 Task: For heading Use Montserrat with violet colour & bold.  font size for heading18,  'Change the font style of data to' oswald and font size to 9,  Change the alignment of both headline & data to Align left In the sheet  auditingMonthlySales_Analysis
Action: Mouse moved to (265, 322)
Screenshot: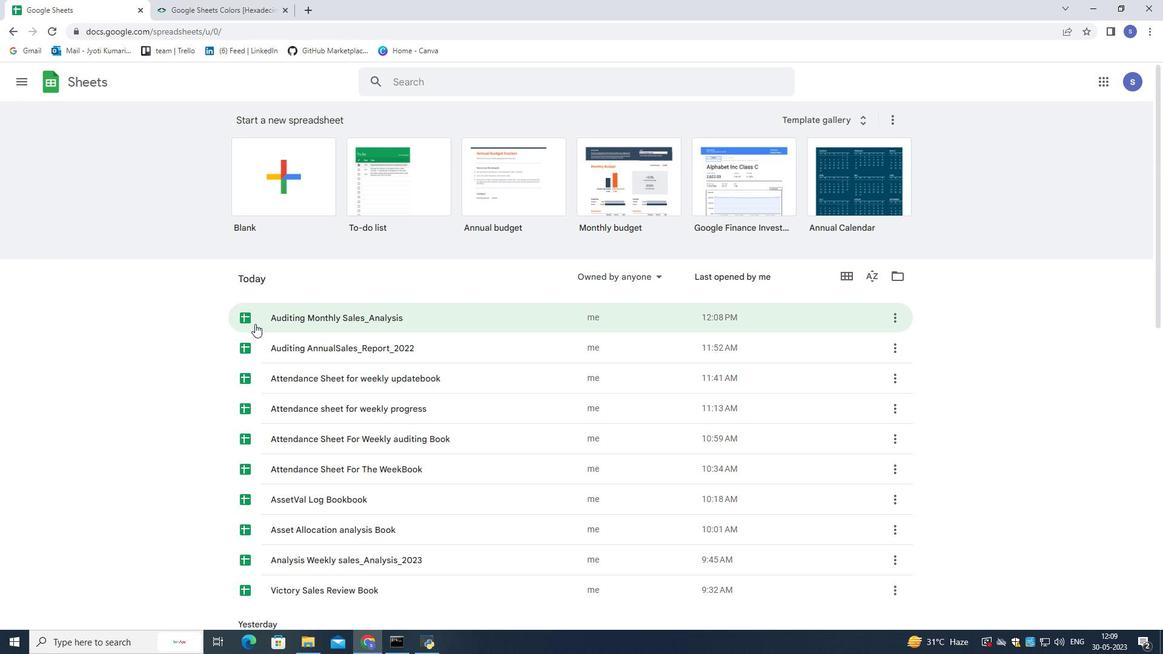
Action: Mouse pressed left at (265, 322)
Screenshot: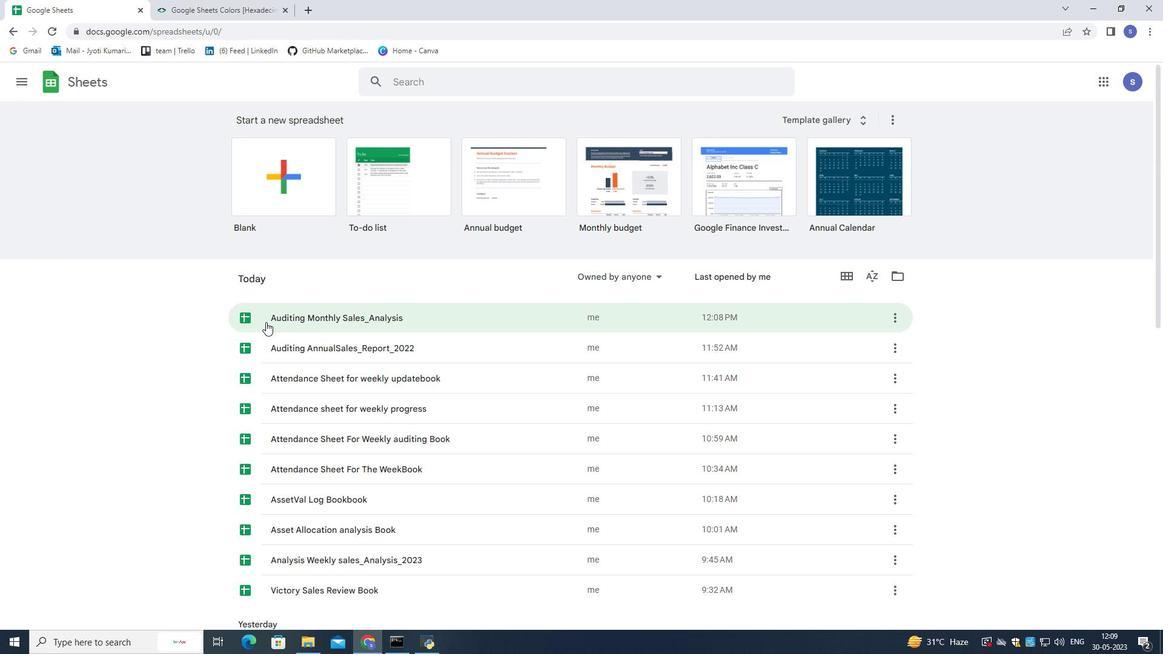 
Action: Mouse moved to (212, 169)
Screenshot: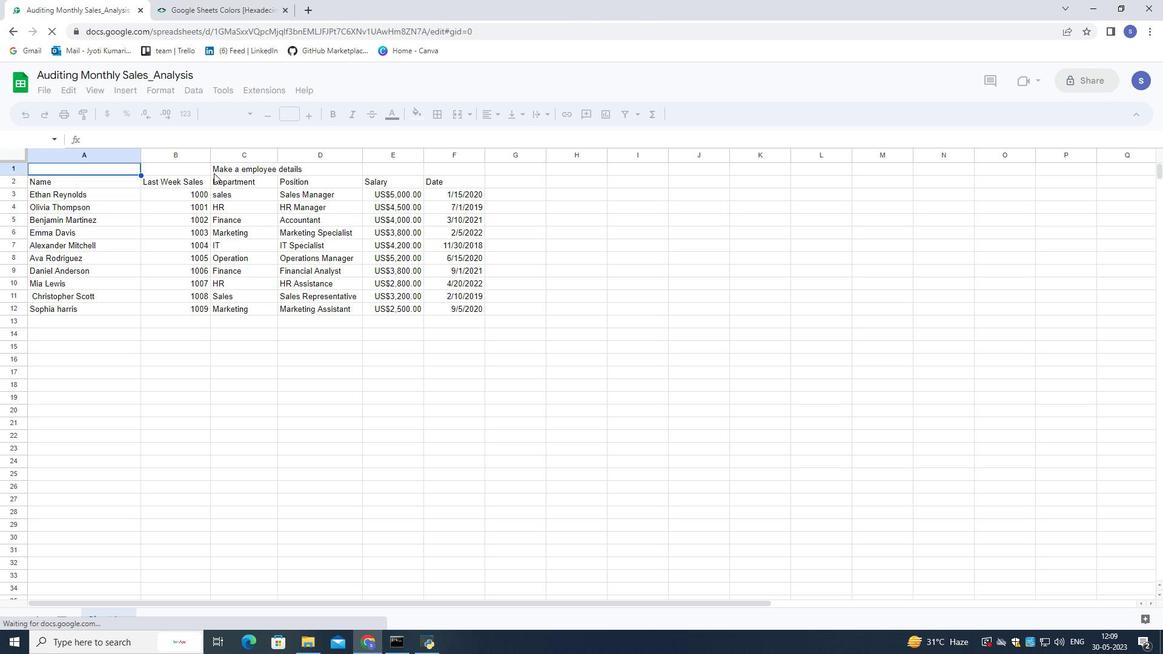 
Action: Mouse pressed left at (212, 169)
Screenshot: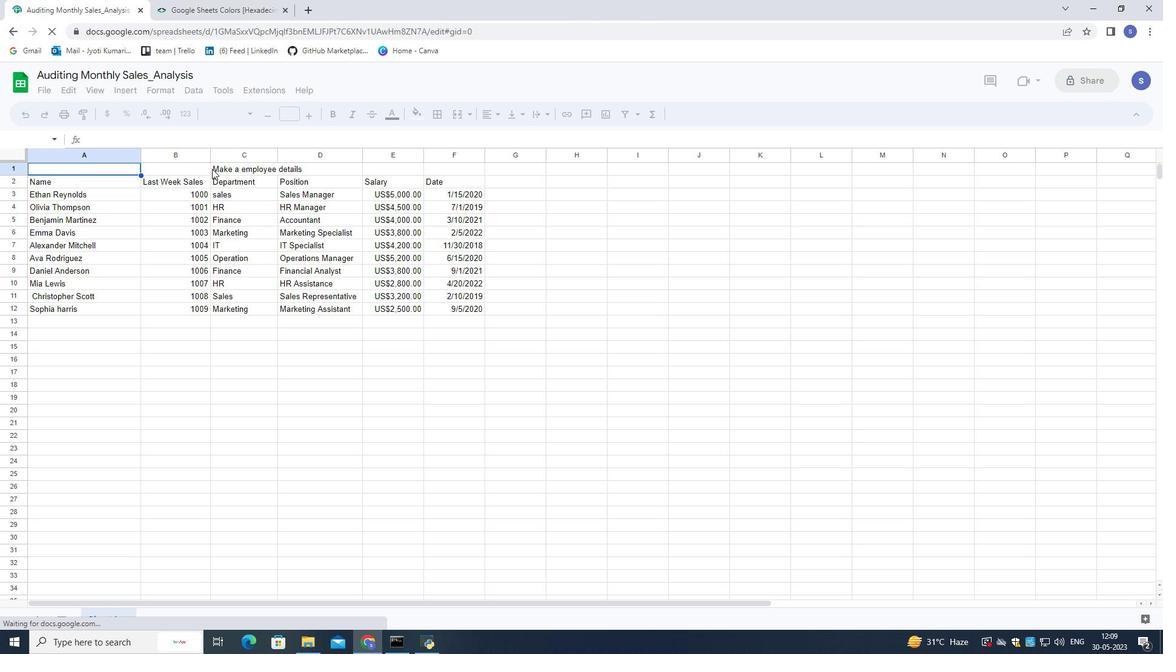 
Action: Mouse moved to (301, 235)
Screenshot: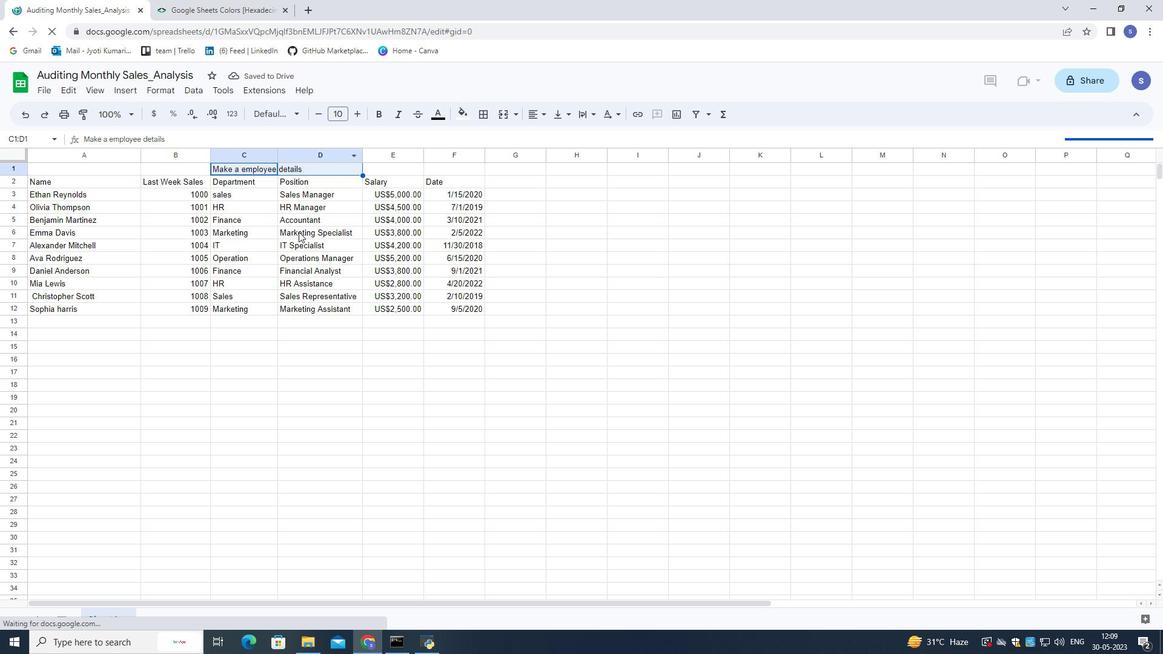 
Action: Mouse pressed left at (301, 235)
Screenshot: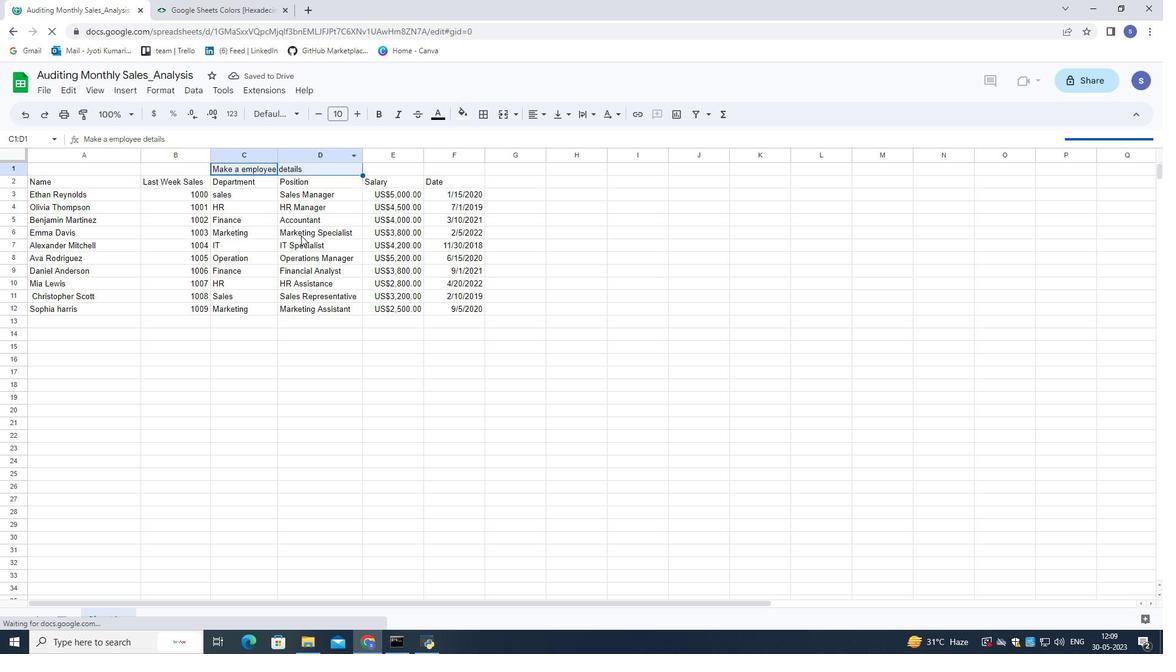 
Action: Mouse moved to (213, 169)
Screenshot: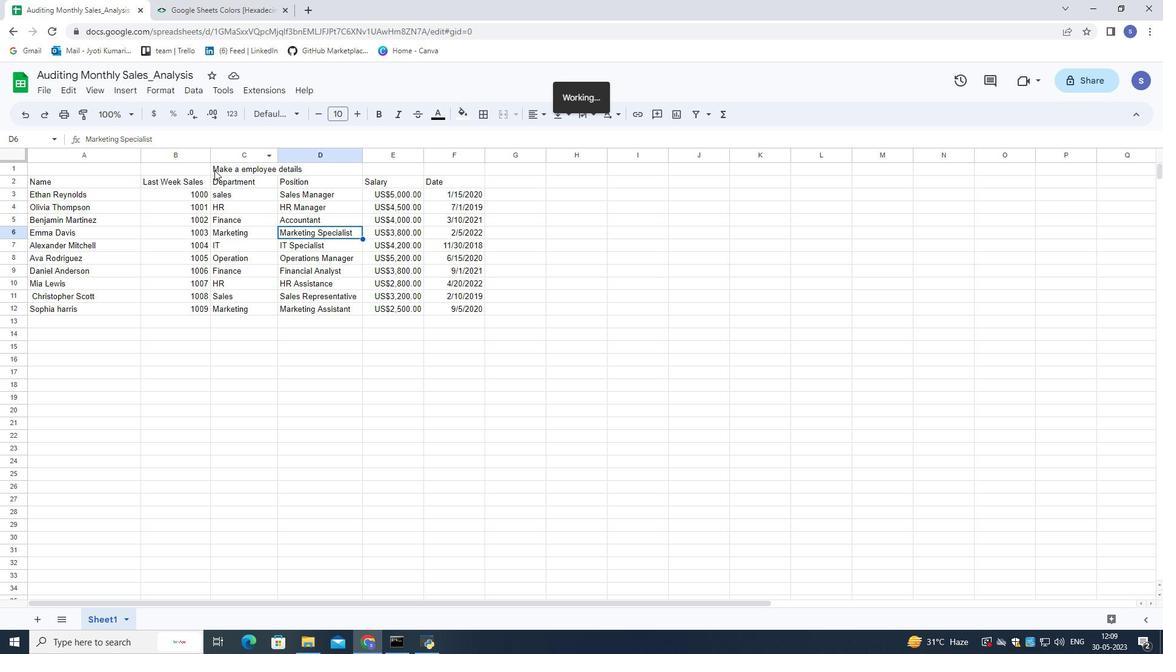 
Action: Mouse pressed left at (213, 169)
Screenshot: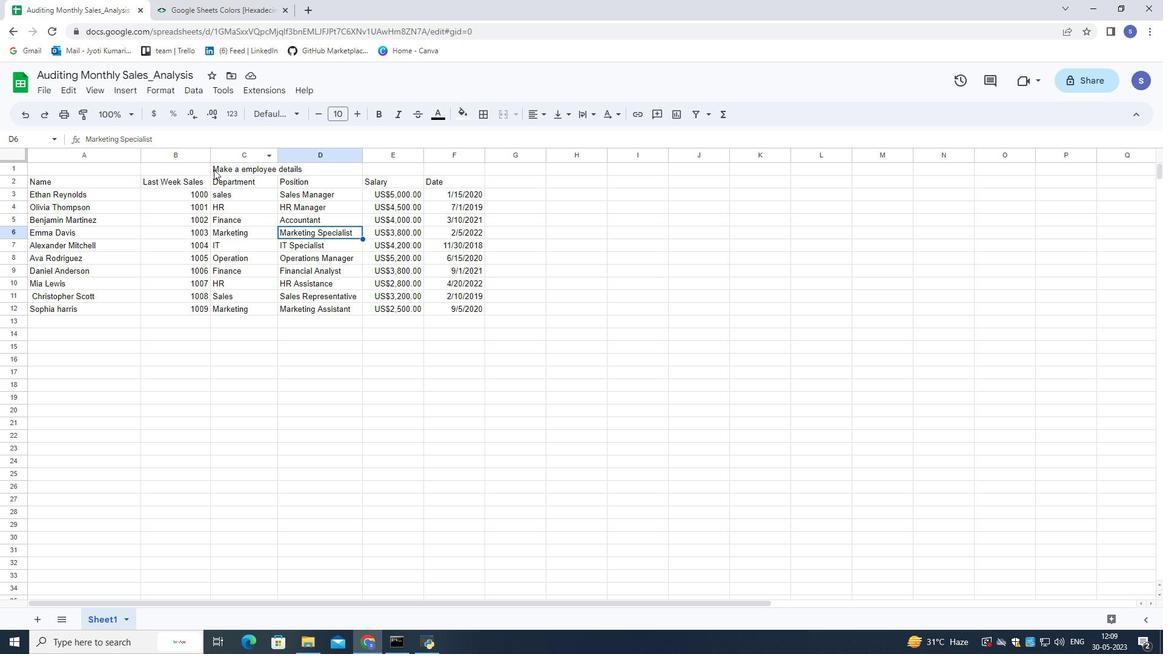 
Action: Mouse moved to (298, 225)
Screenshot: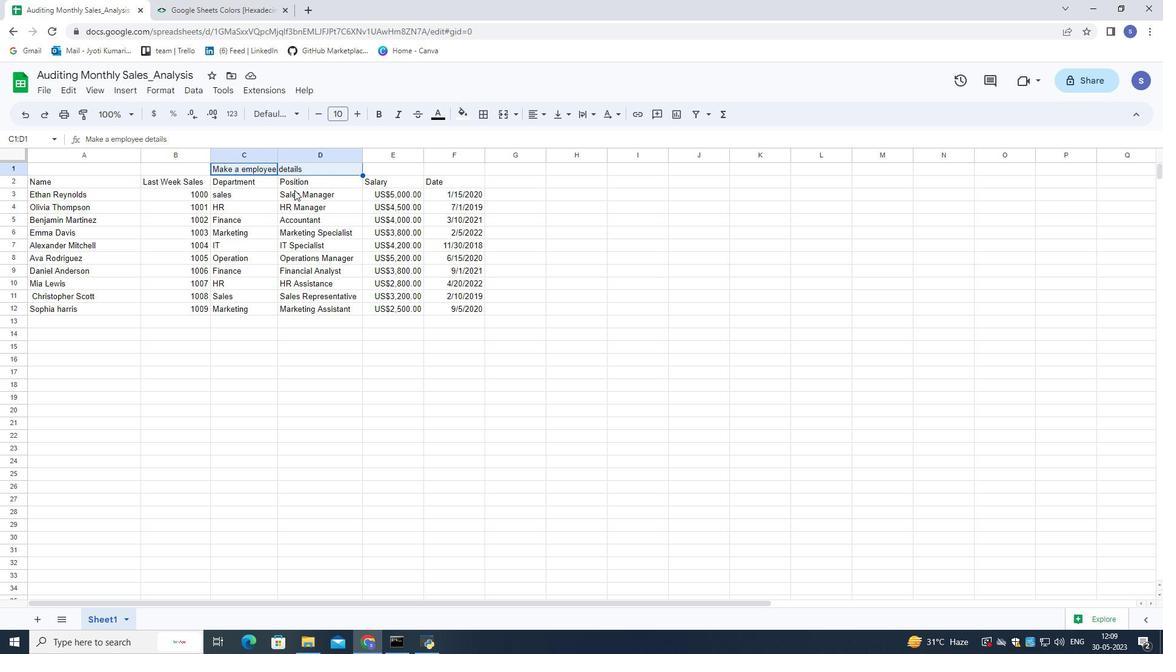 
Action: Mouse pressed left at (298, 225)
Screenshot: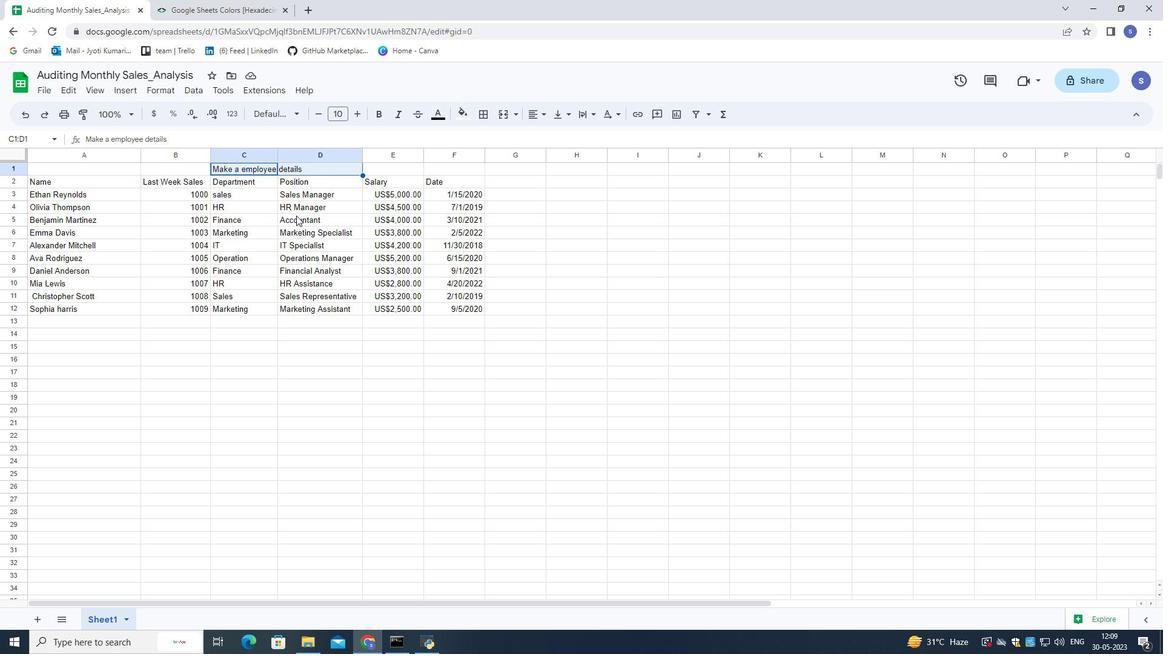 
Action: Mouse moved to (214, 164)
Screenshot: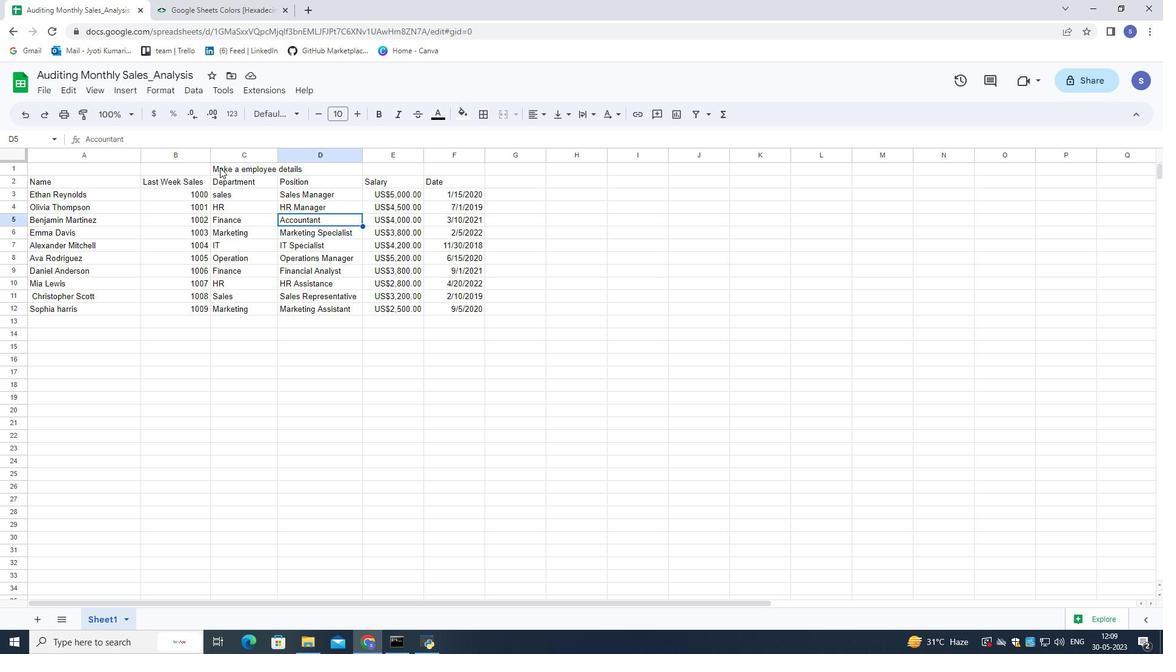 
Action: Mouse pressed left at (214, 164)
Screenshot: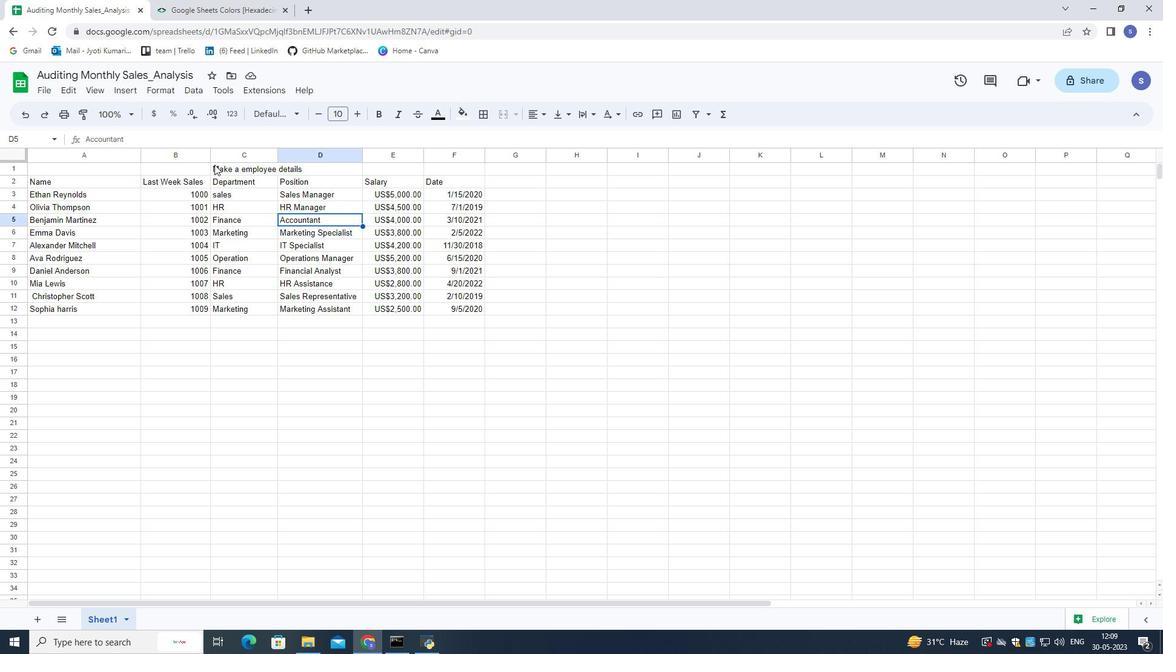 
Action: Mouse pressed left at (214, 164)
Screenshot: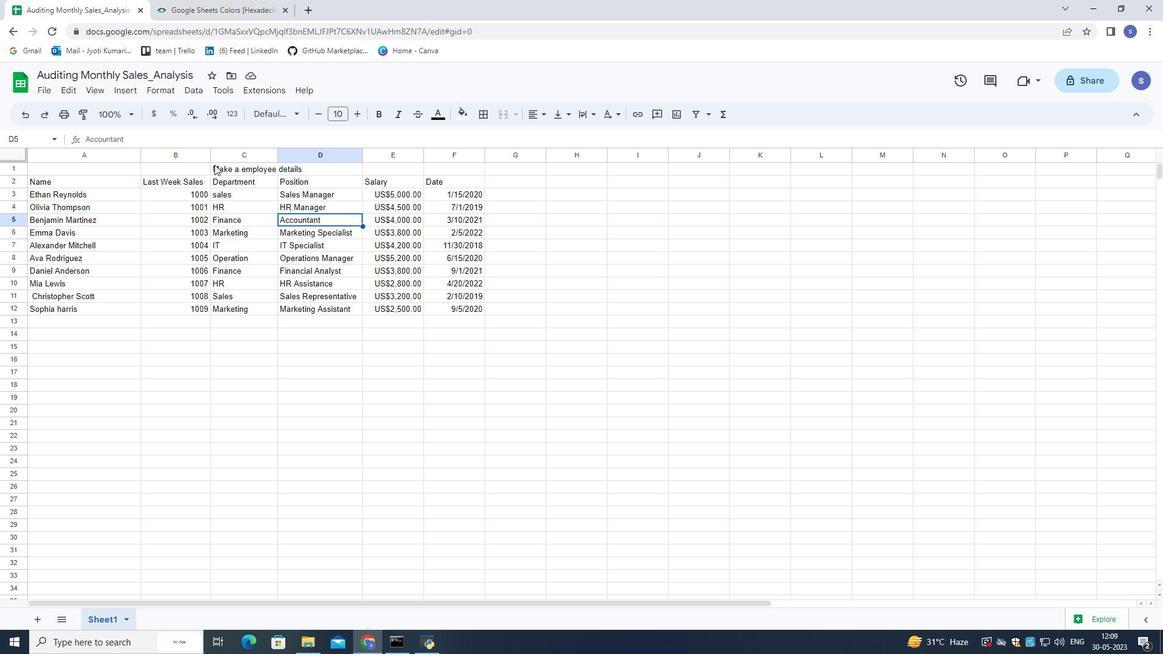 
Action: Mouse moved to (292, 119)
Screenshot: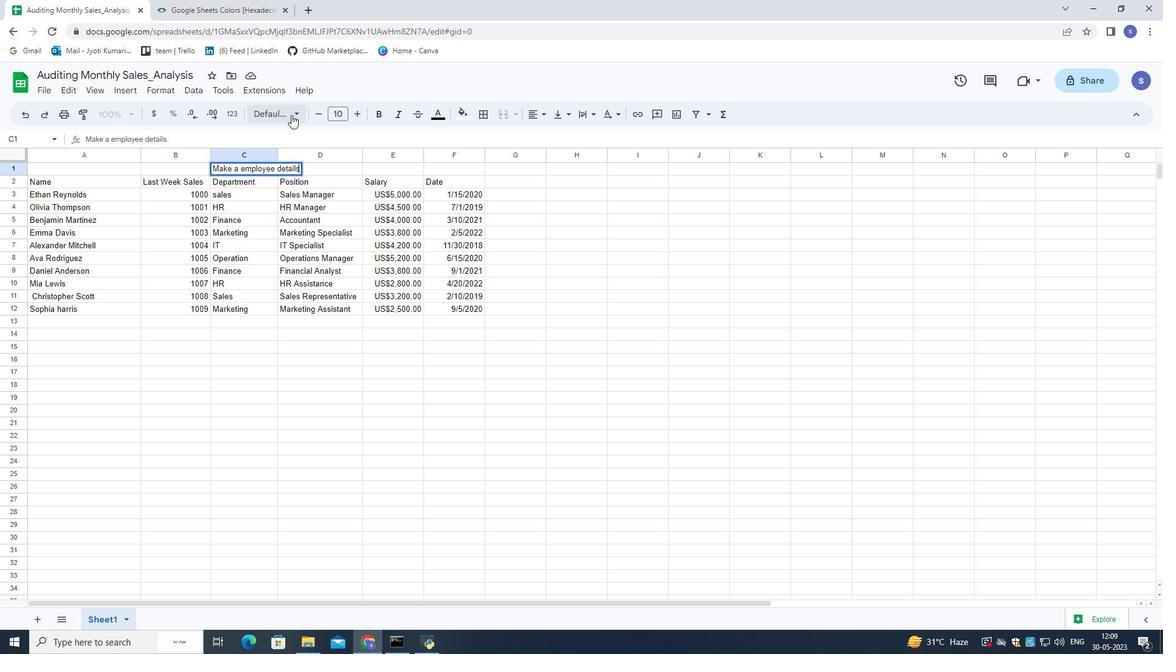 
Action: Mouse pressed left at (292, 119)
Screenshot: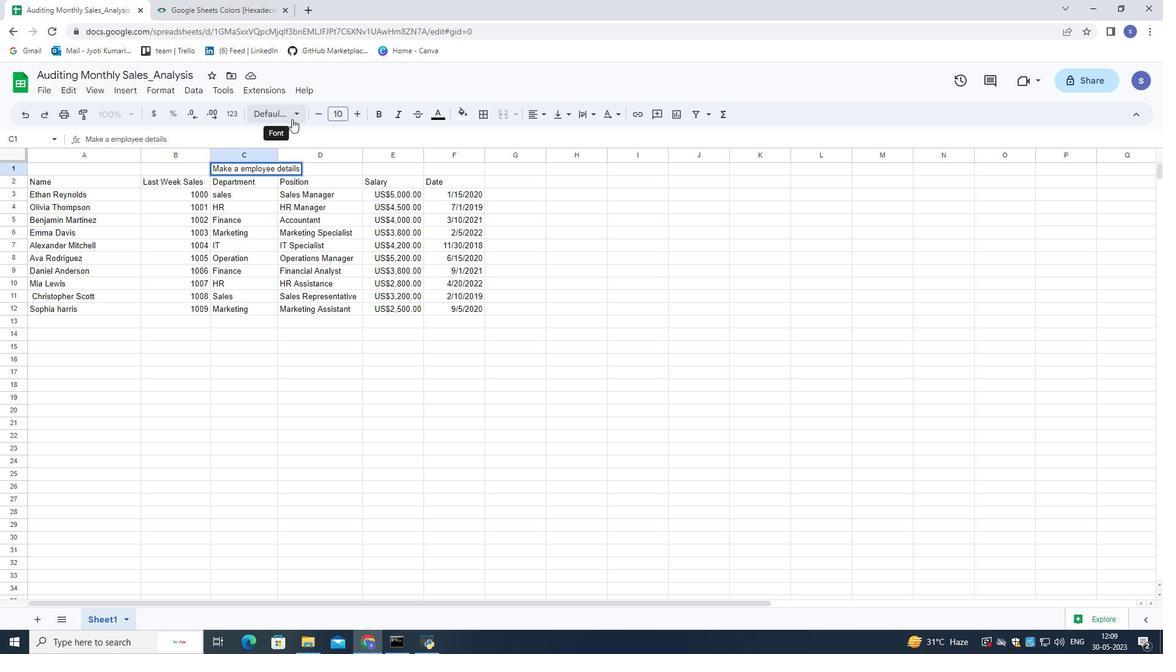 
Action: Mouse moved to (293, 137)
Screenshot: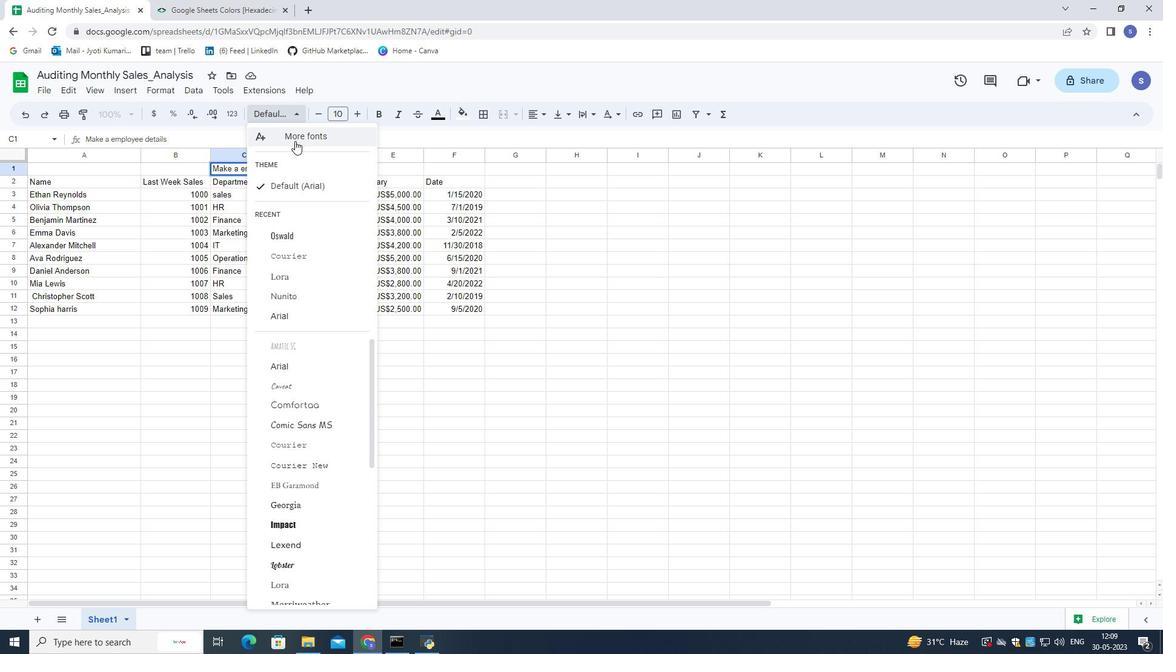 
Action: Mouse pressed left at (293, 137)
Screenshot: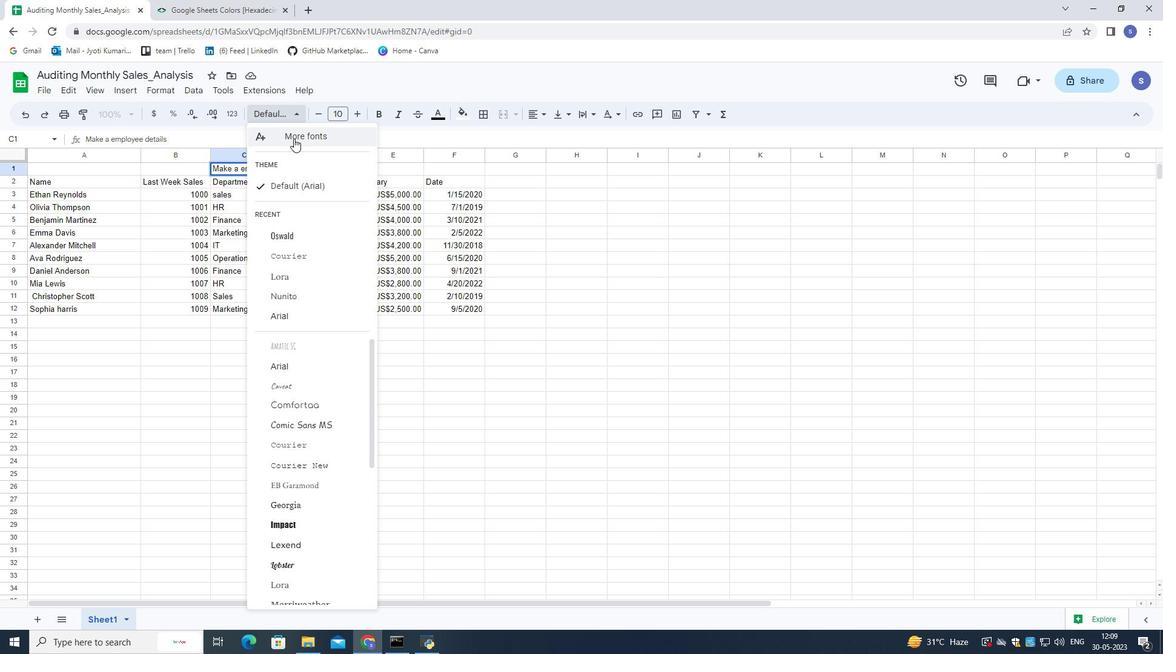 
Action: Mouse moved to (356, 205)
Screenshot: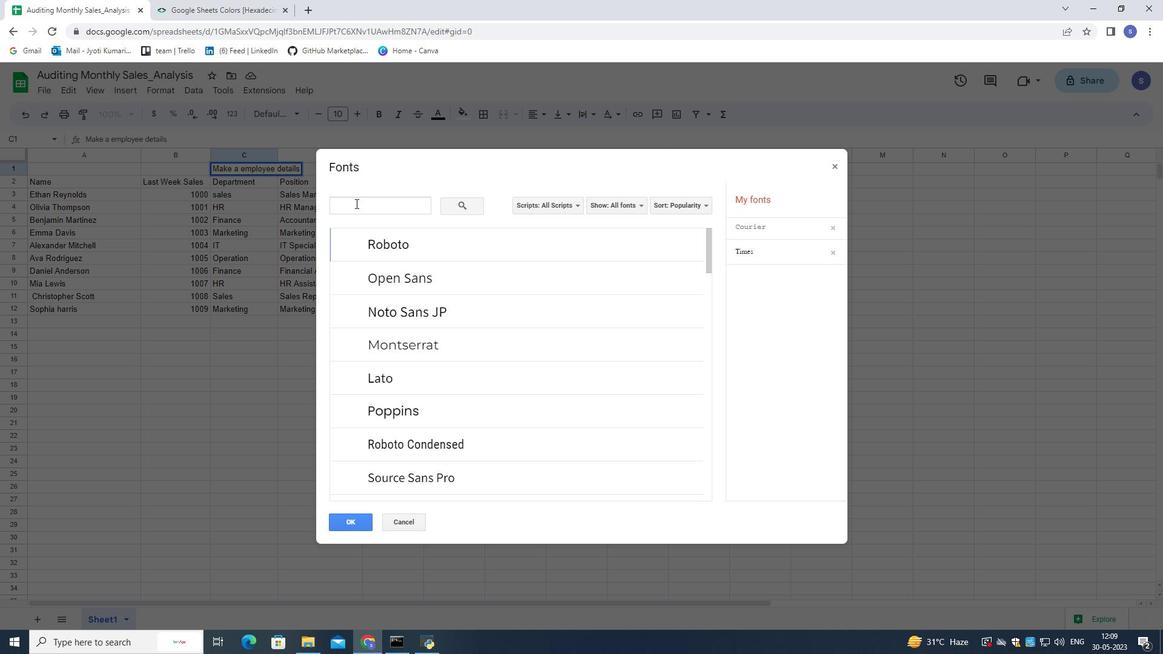 
Action: Mouse pressed left at (356, 205)
Screenshot: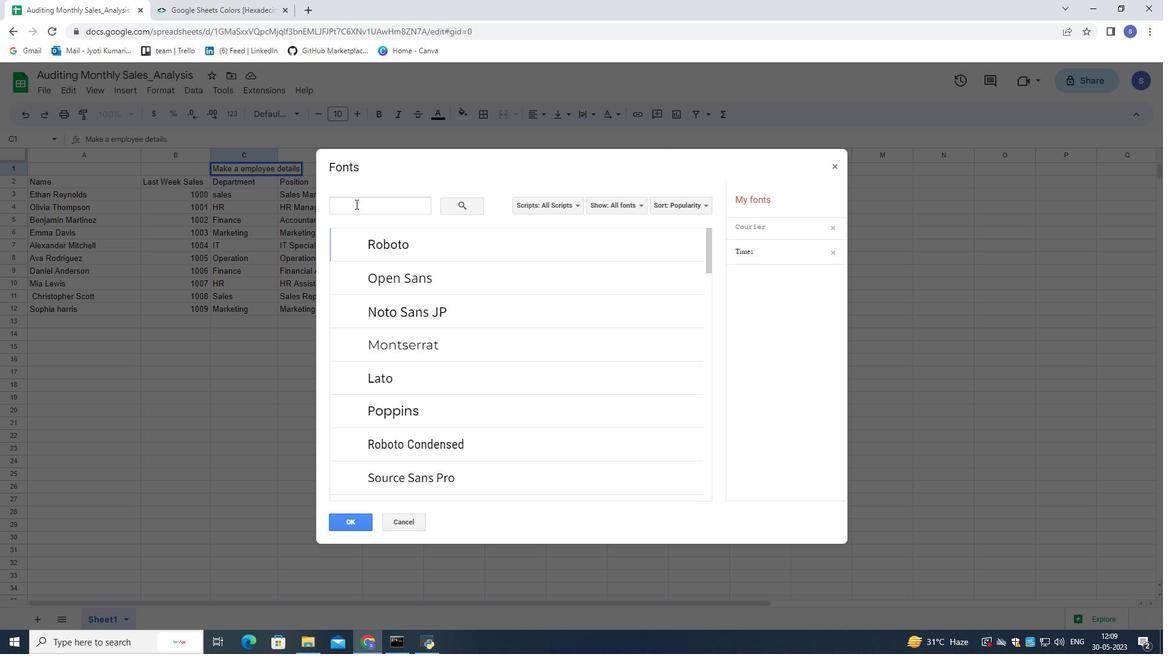 
Action: Key pressed <Key.shift>Mont
Screenshot: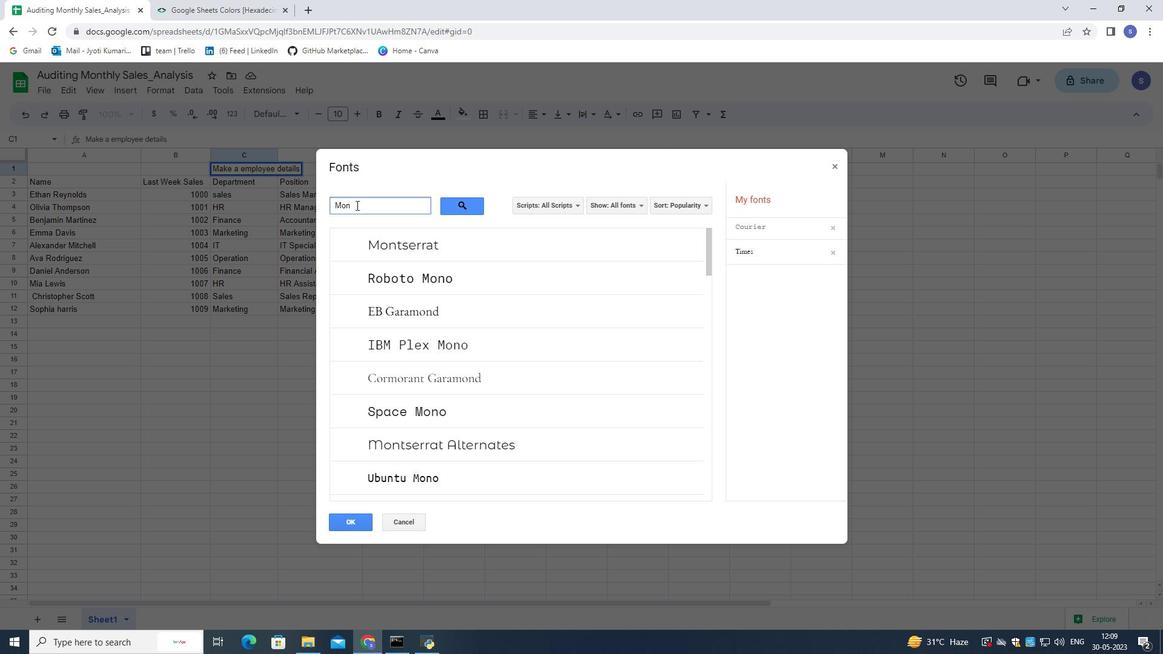 
Action: Mouse moved to (387, 247)
Screenshot: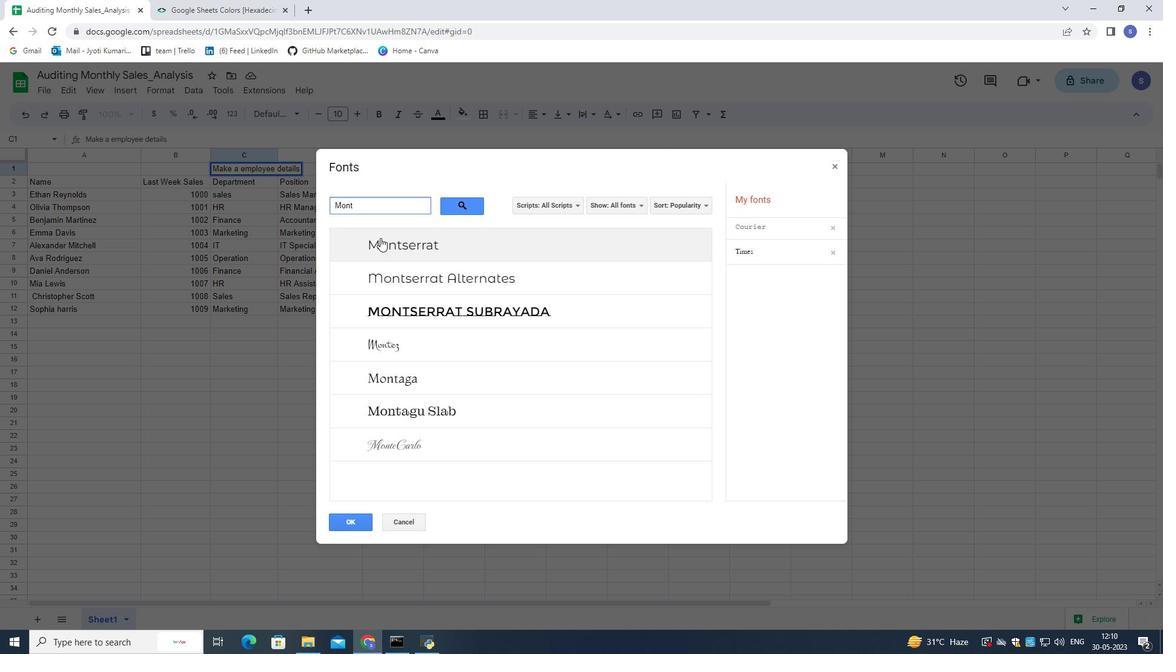 
Action: Mouse pressed left at (387, 247)
Screenshot: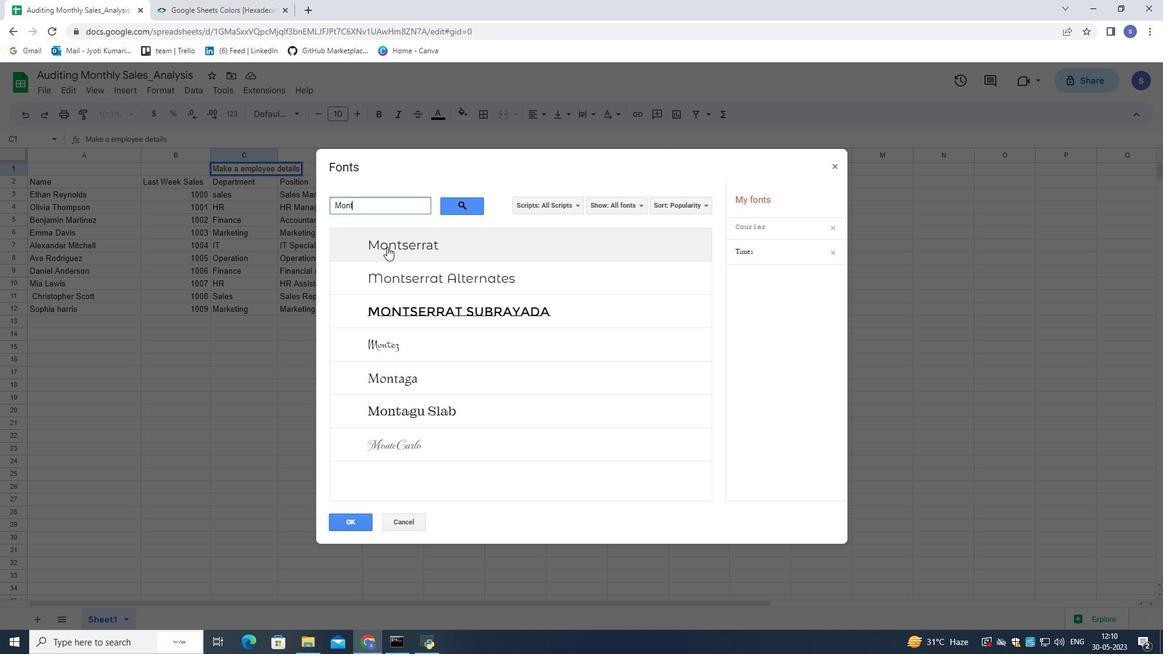 
Action: Mouse moved to (364, 521)
Screenshot: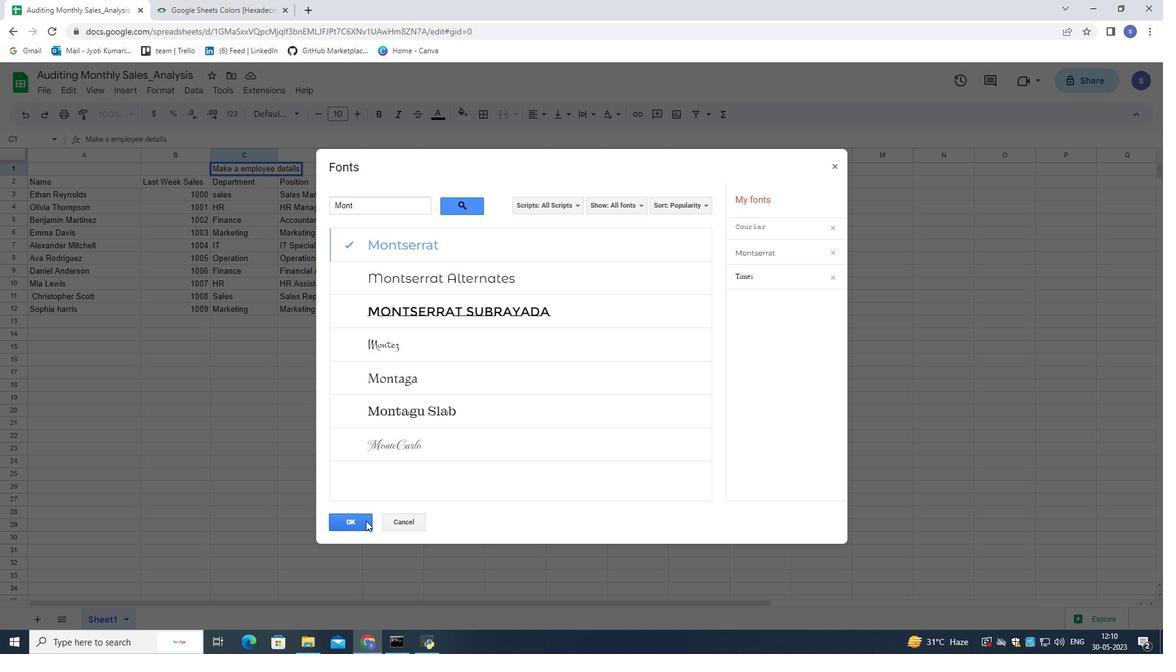 
Action: Mouse pressed left at (364, 521)
Screenshot: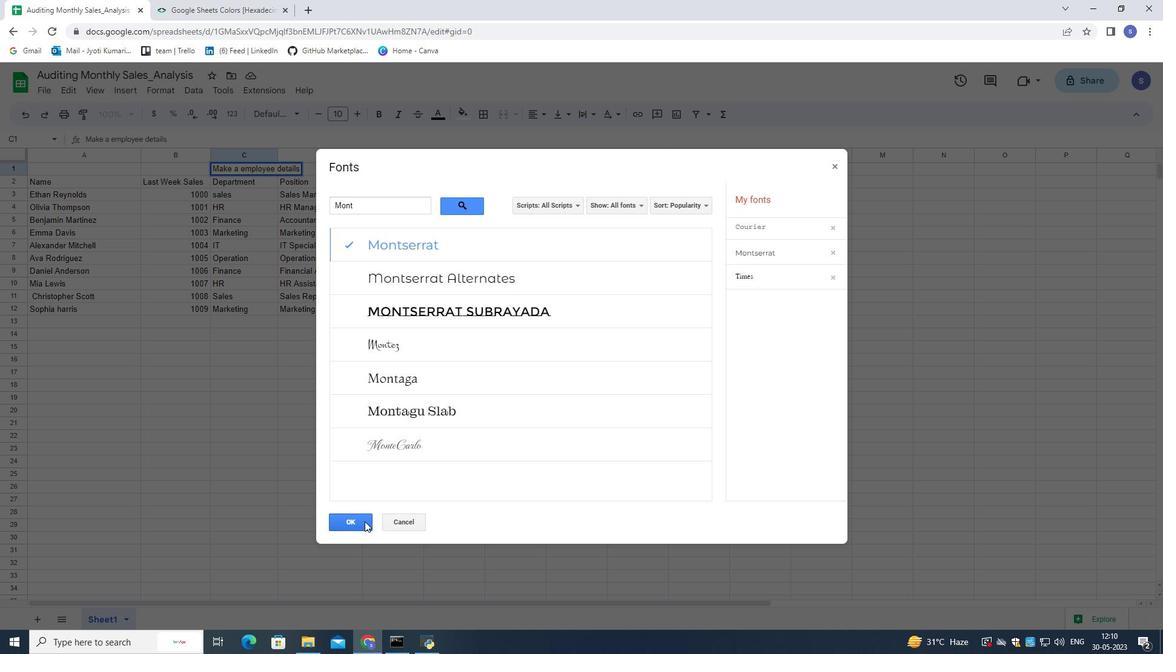 
Action: Mouse moved to (212, 168)
Screenshot: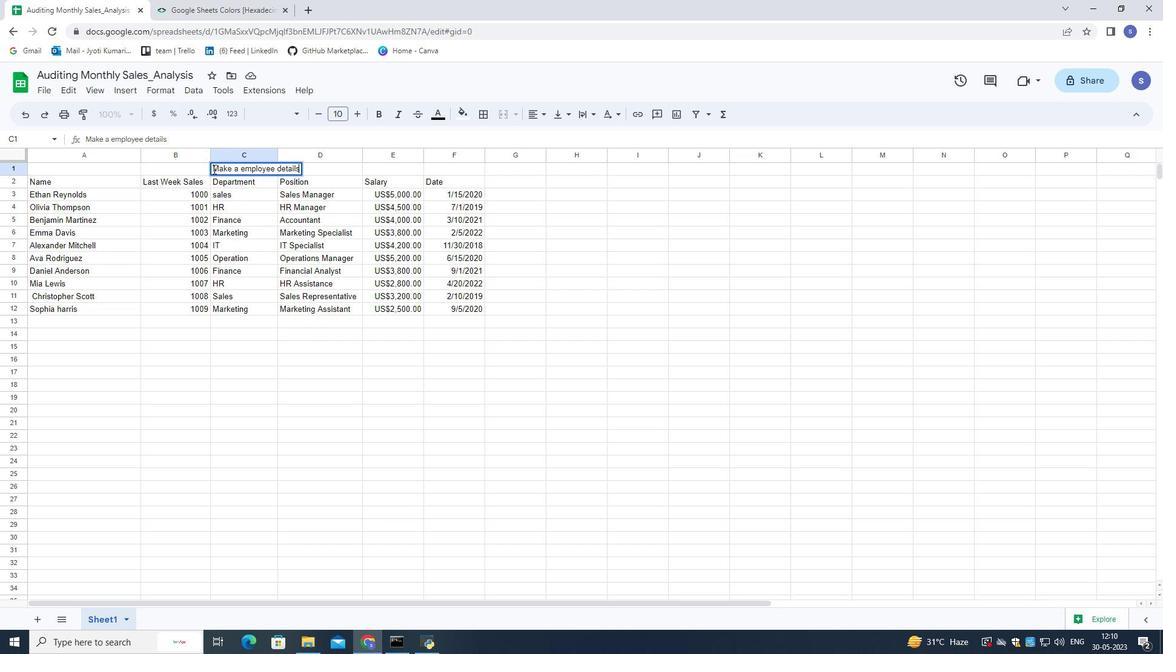 
Action: Mouse pressed left at (212, 168)
Screenshot: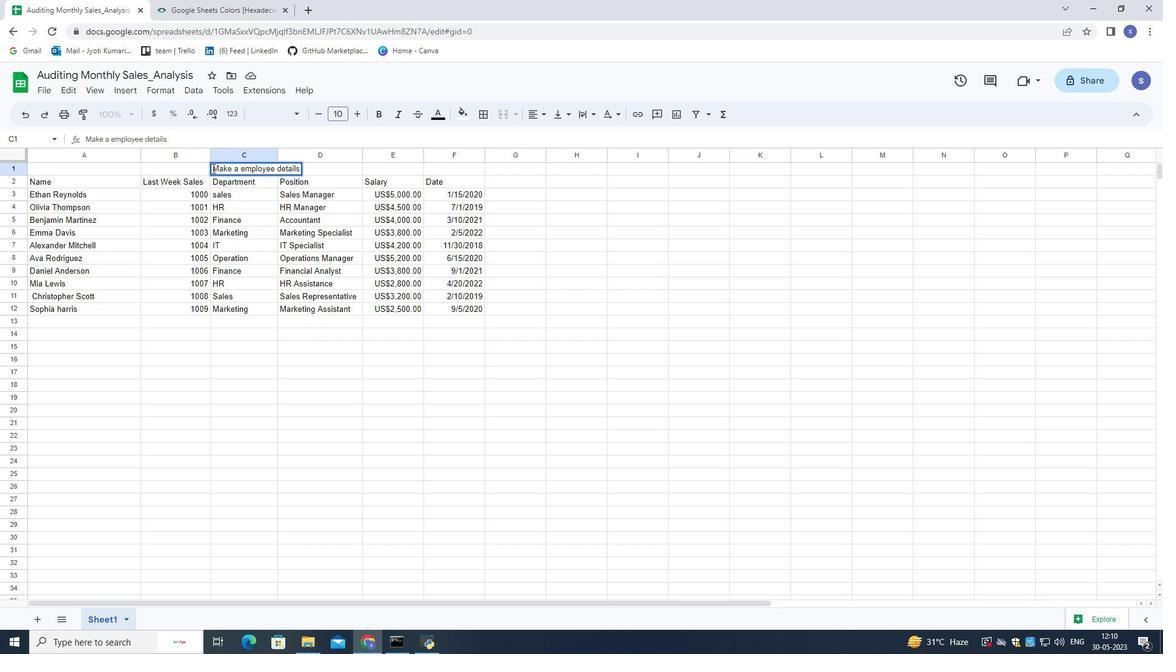 
Action: Mouse moved to (298, 112)
Screenshot: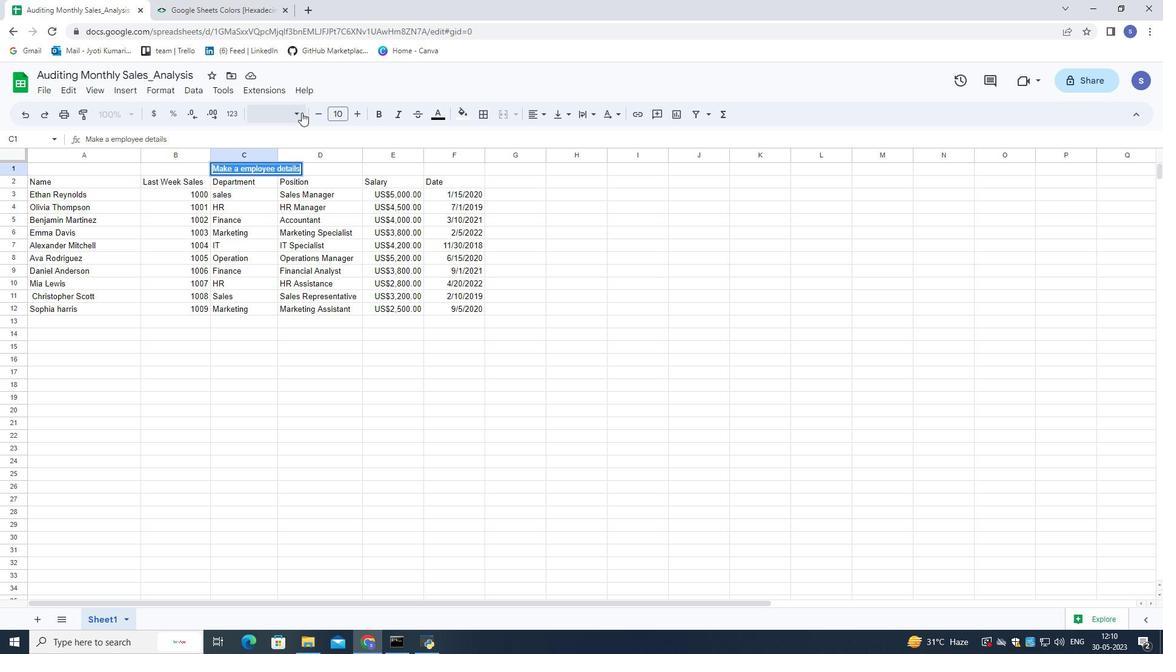 
Action: Mouse pressed left at (298, 112)
Screenshot: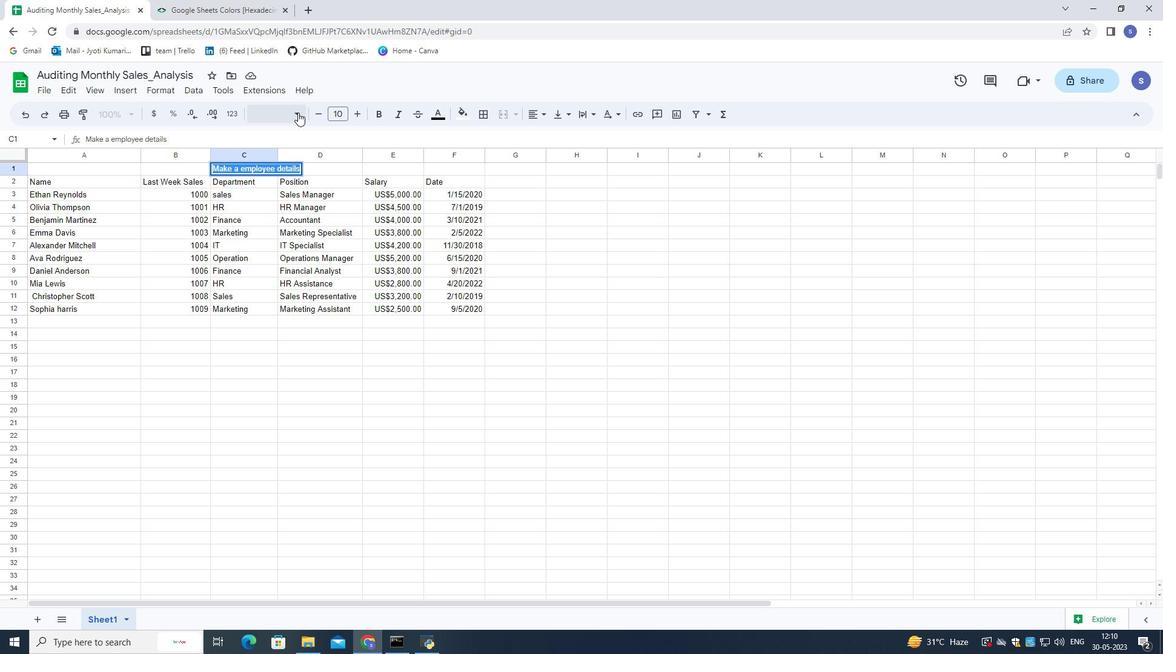 
Action: Mouse moved to (310, 234)
Screenshot: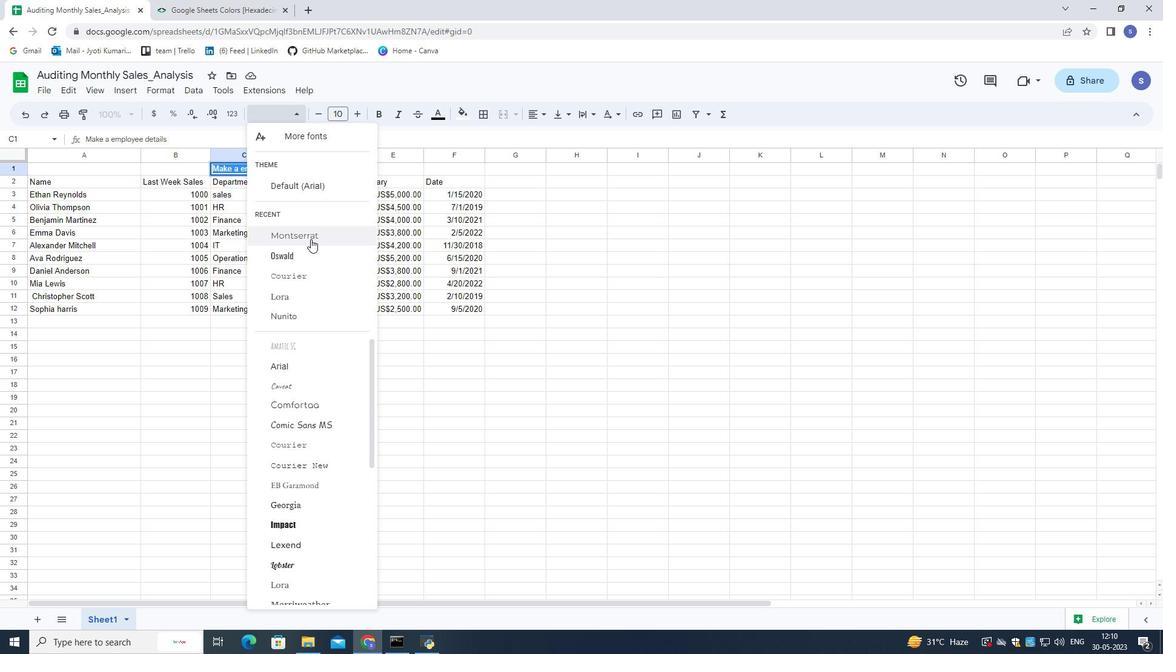
Action: Mouse pressed left at (310, 234)
Screenshot: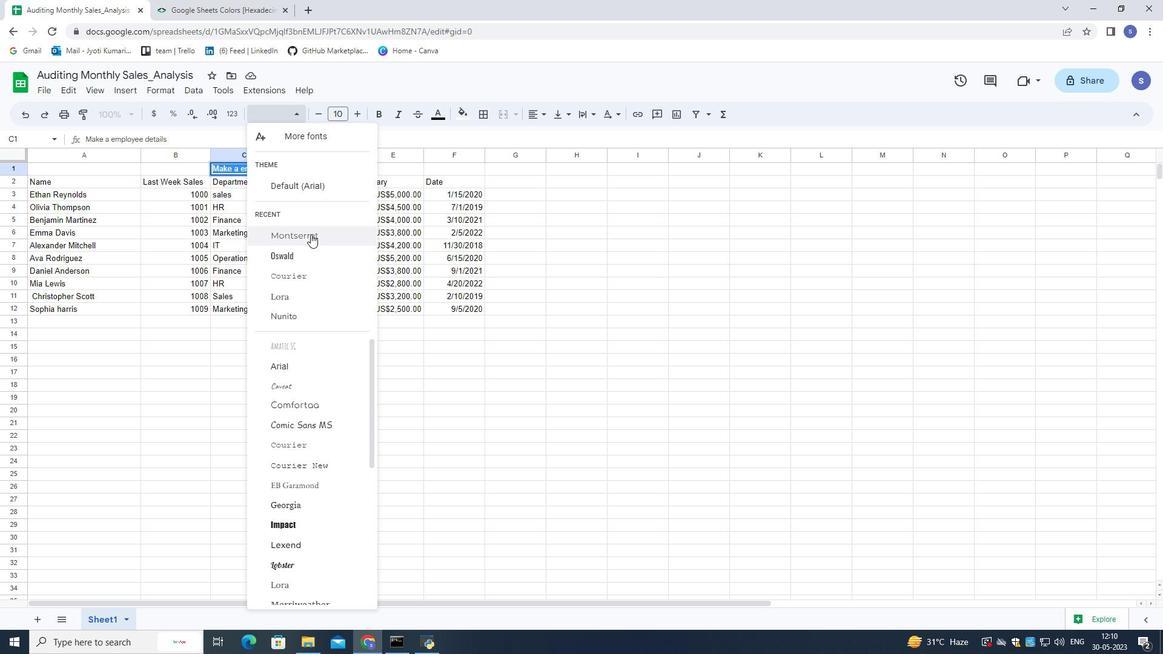 
Action: Mouse moved to (443, 112)
Screenshot: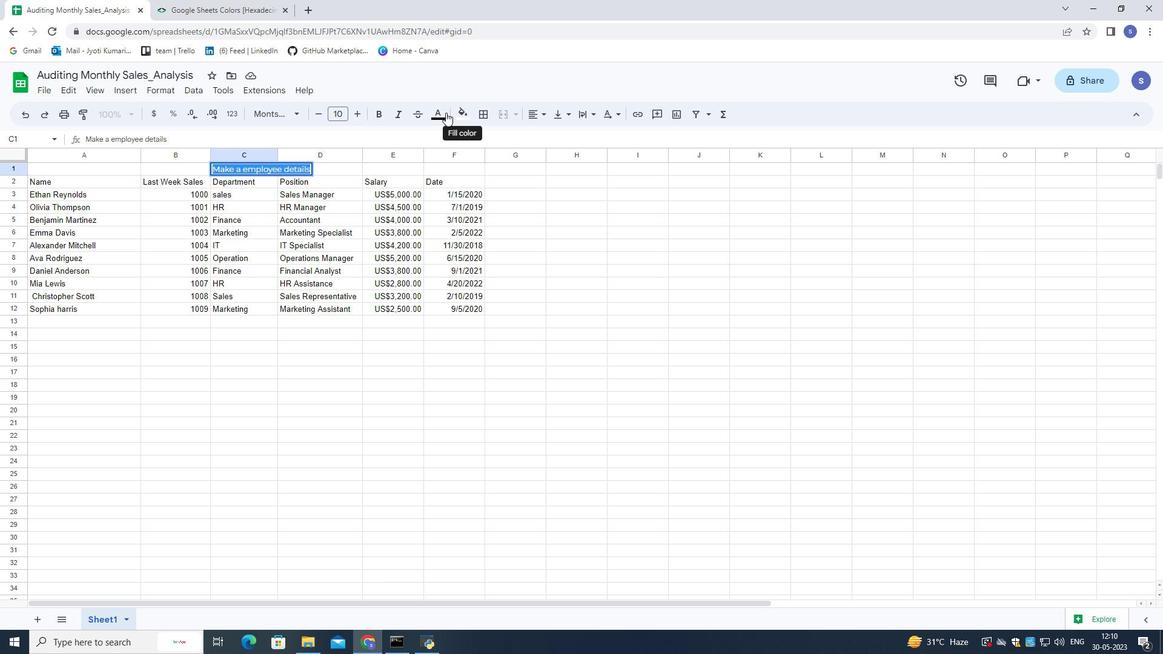 
Action: Mouse pressed left at (443, 112)
Screenshot: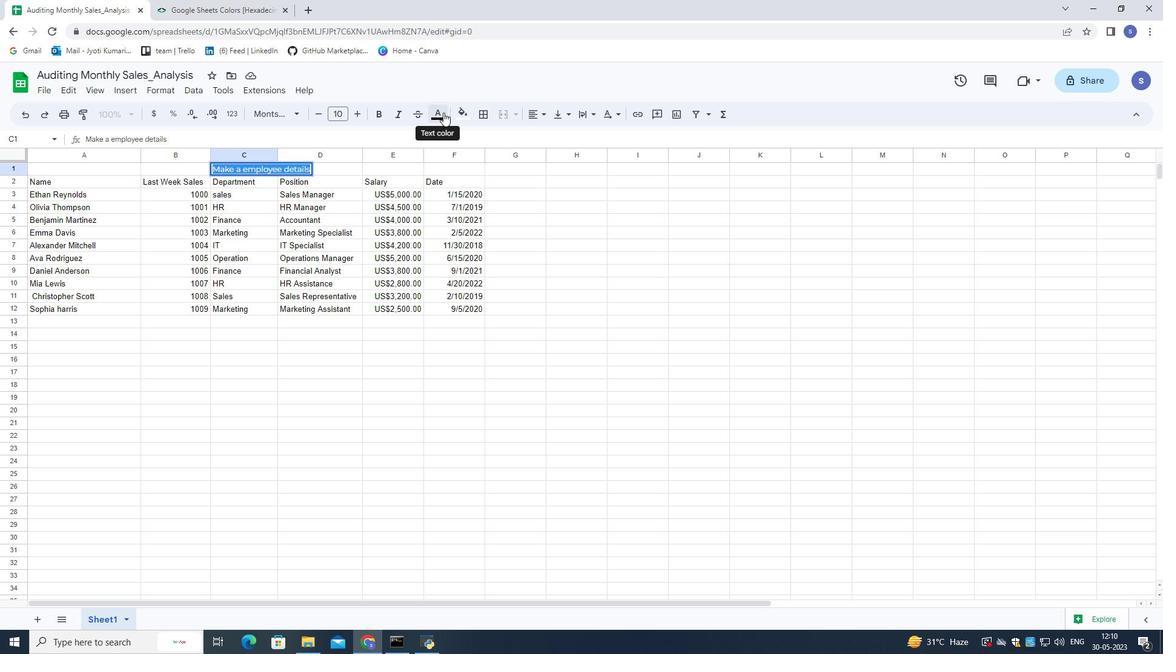 
Action: Mouse moved to (453, 314)
Screenshot: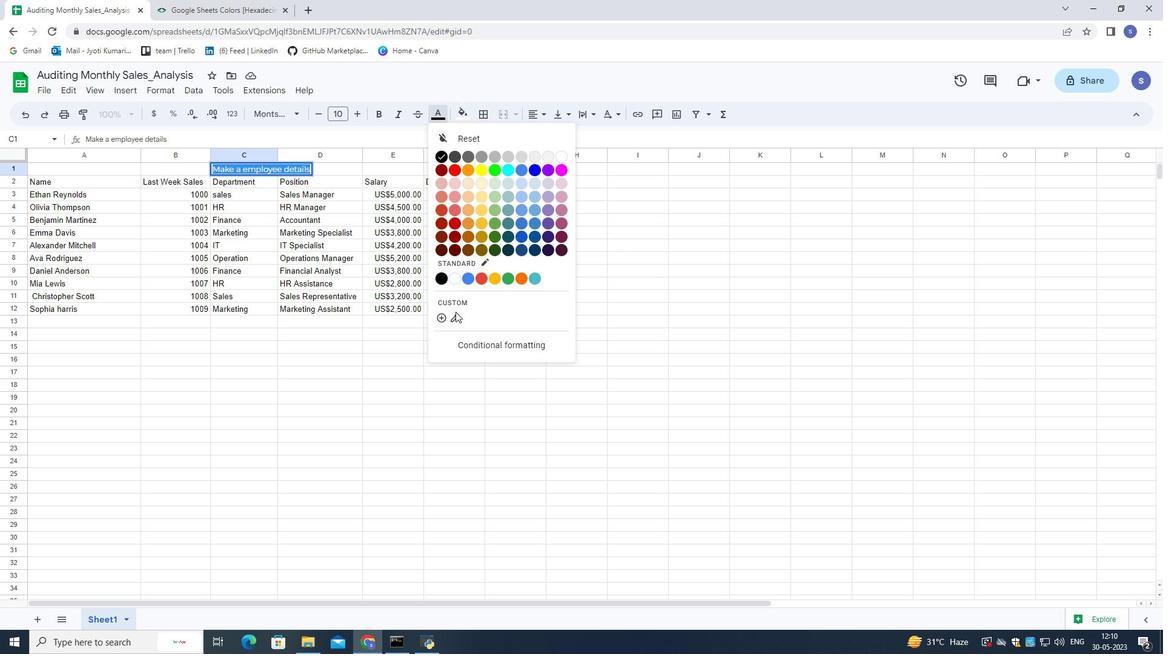 
Action: Mouse pressed left at (453, 314)
Screenshot: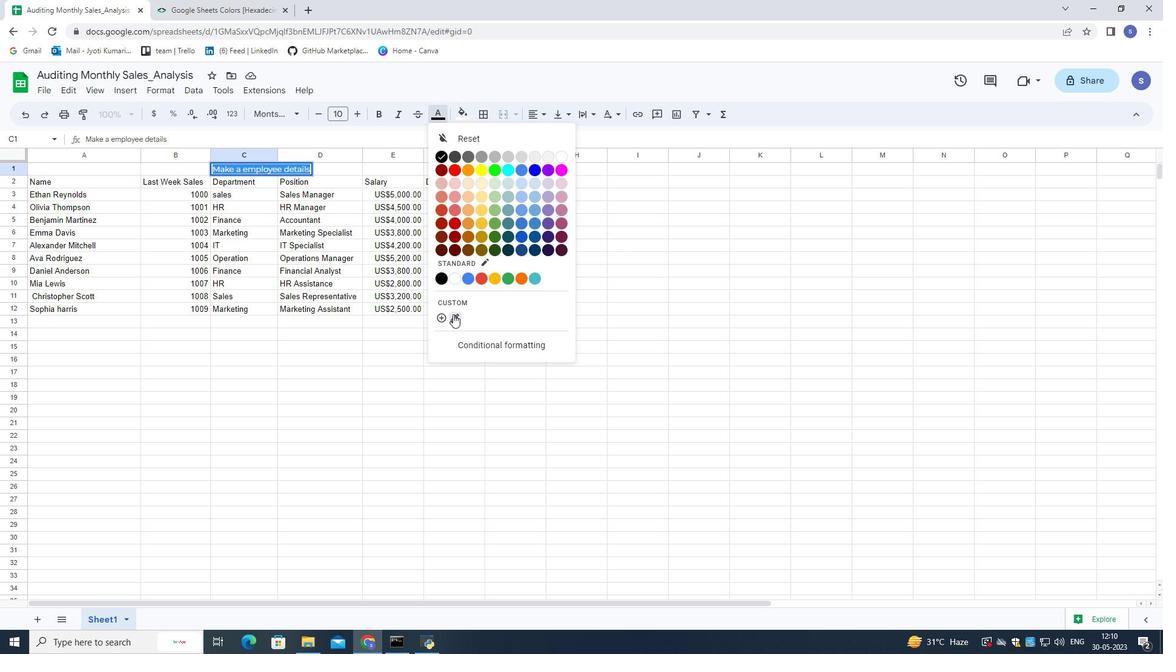 
Action: Mouse moved to (535, 187)
Screenshot: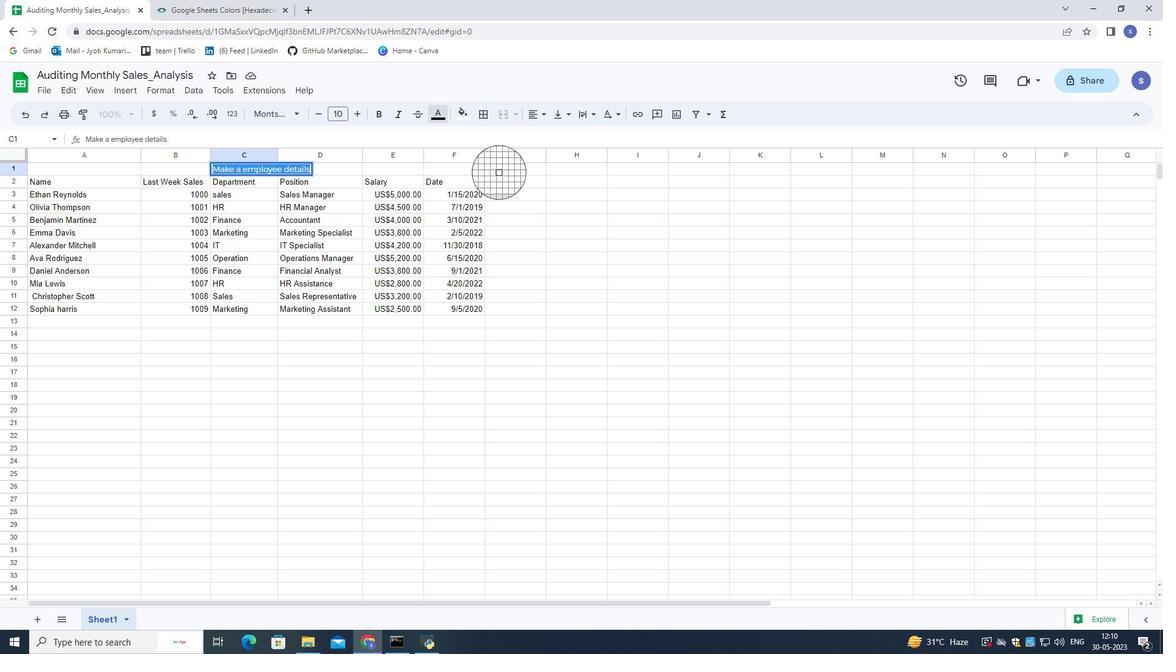 
Action: Mouse pressed left at (535, 187)
Screenshot: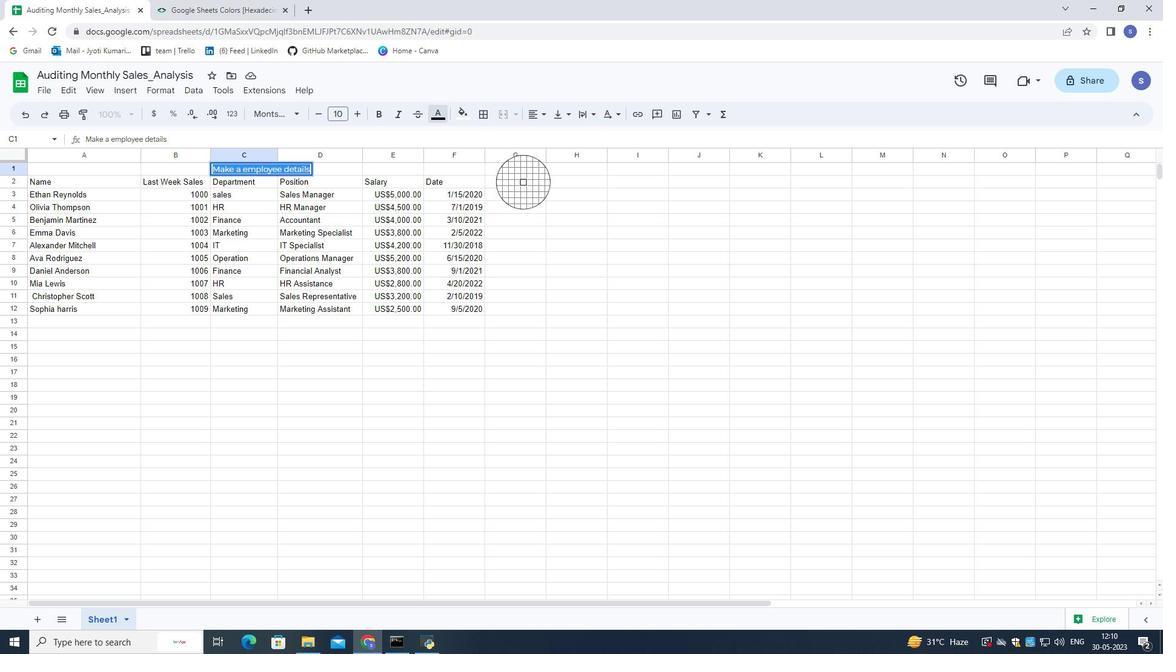 
Action: Mouse moved to (442, 115)
Screenshot: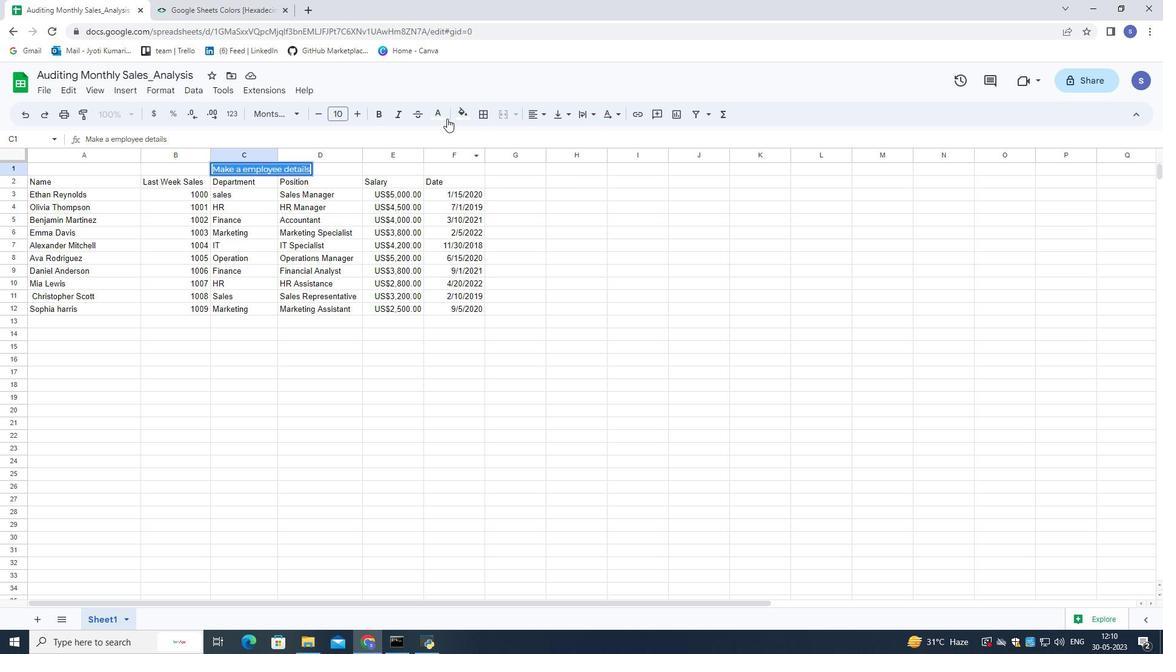 
Action: Mouse pressed left at (442, 115)
Screenshot: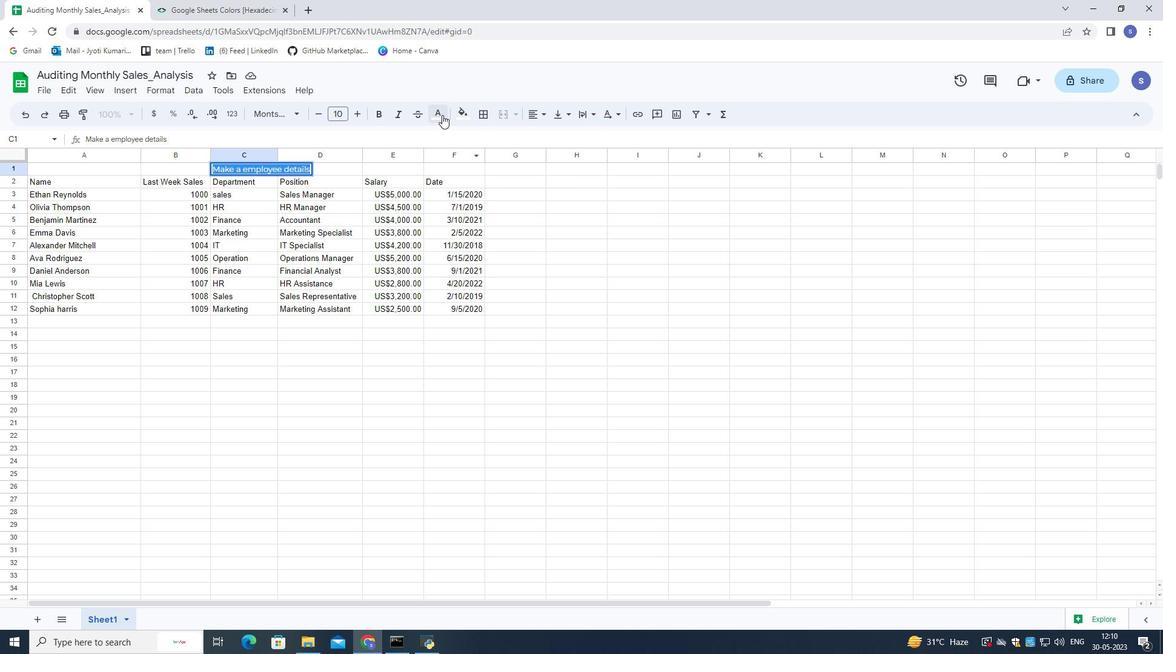 
Action: Mouse moved to (545, 170)
Screenshot: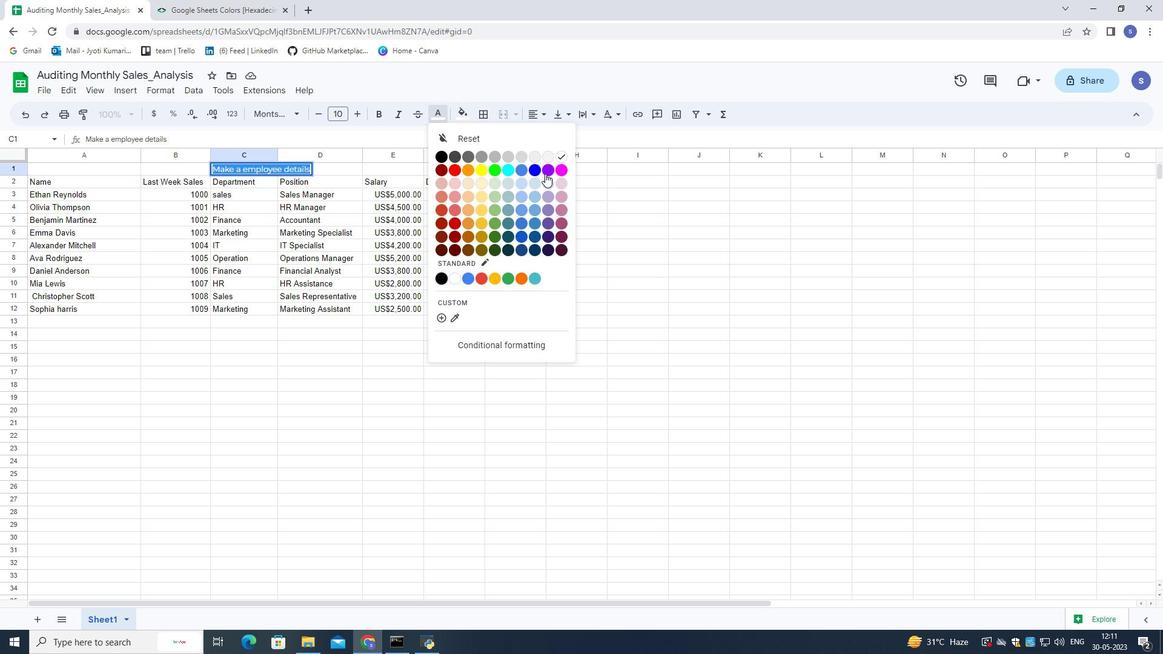 
Action: Mouse pressed left at (545, 170)
Screenshot: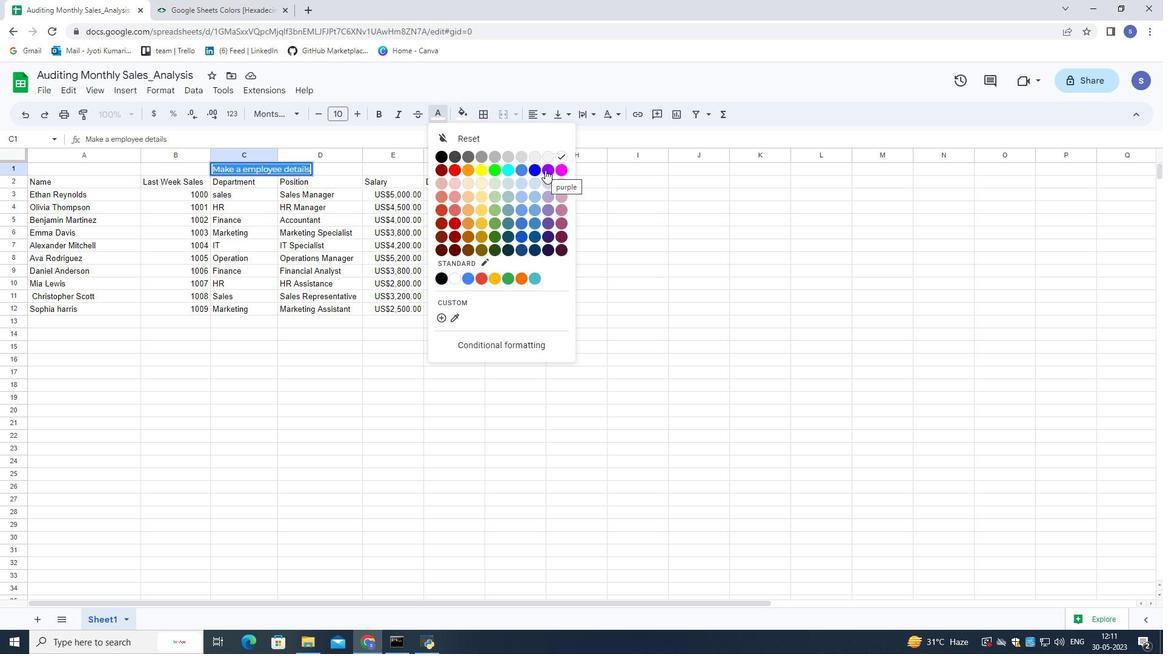
Action: Mouse moved to (166, 88)
Screenshot: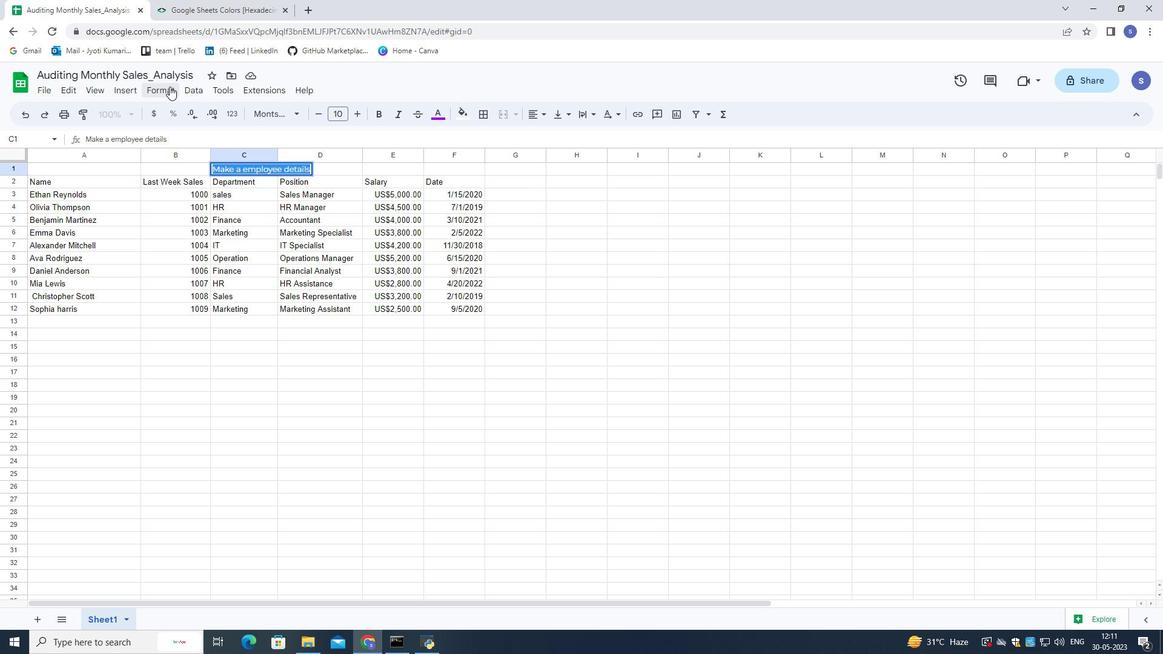 
Action: Mouse pressed left at (166, 88)
Screenshot: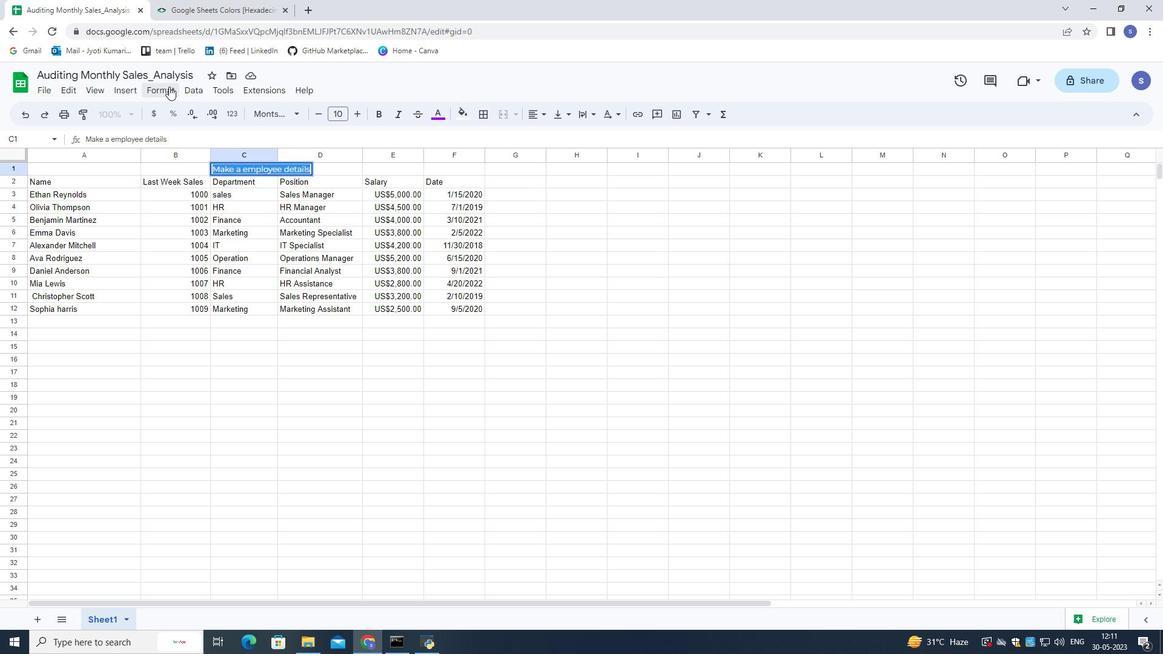
Action: Mouse moved to (384, 168)
Screenshot: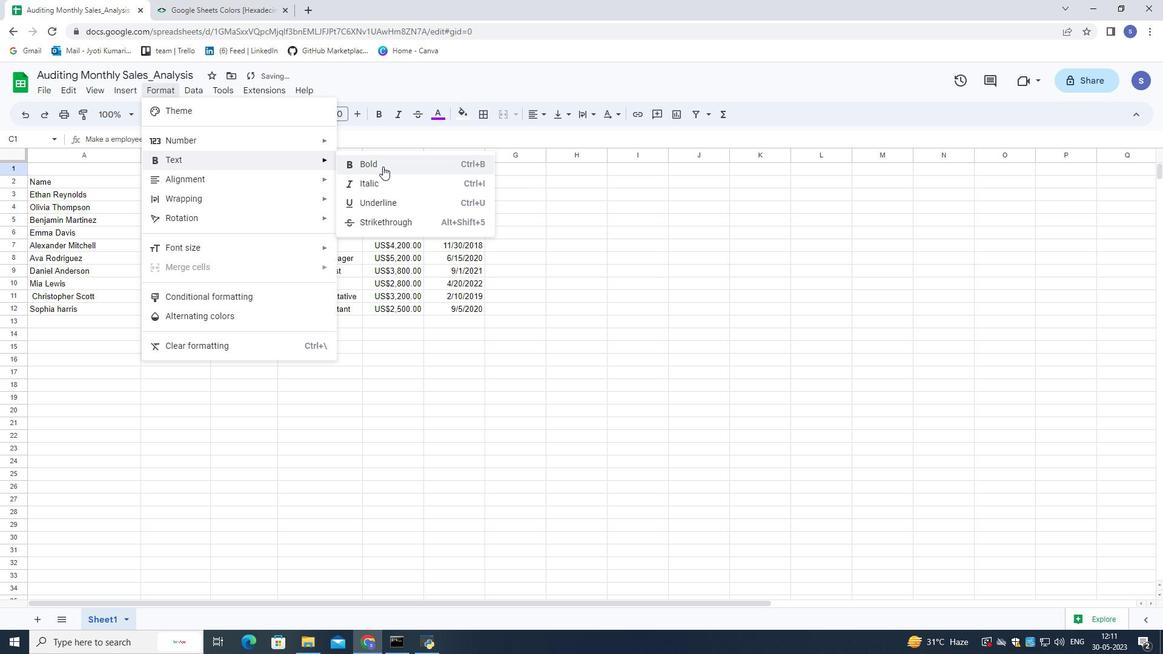 
Action: Mouse pressed left at (384, 168)
Screenshot: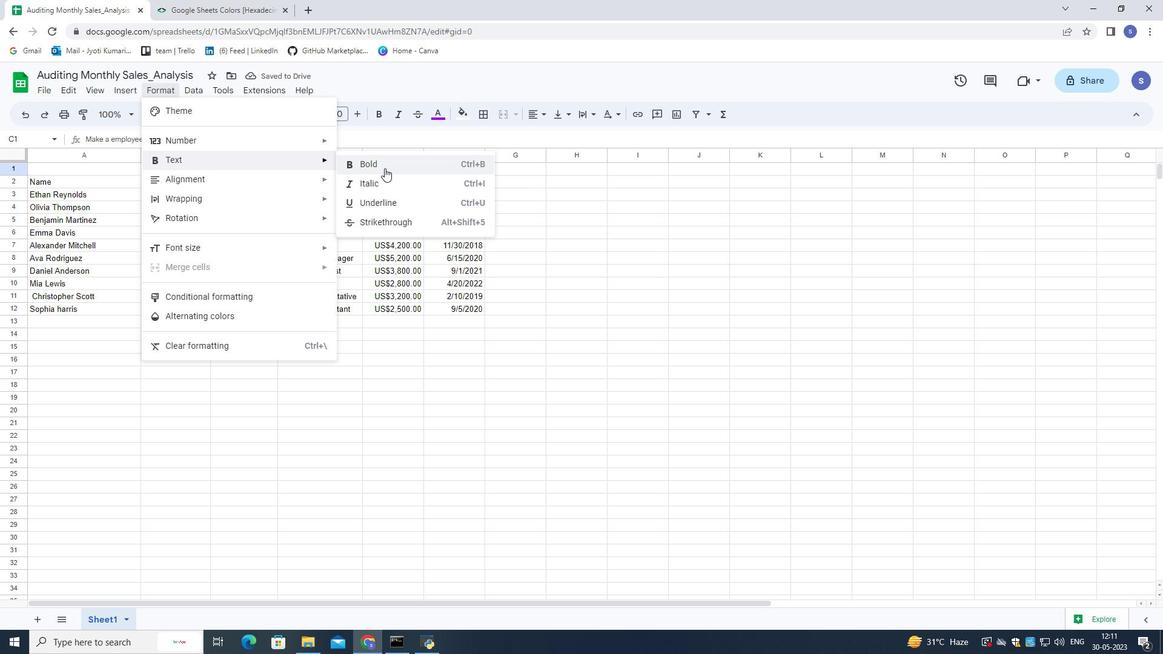 
Action: Mouse moved to (356, 112)
Screenshot: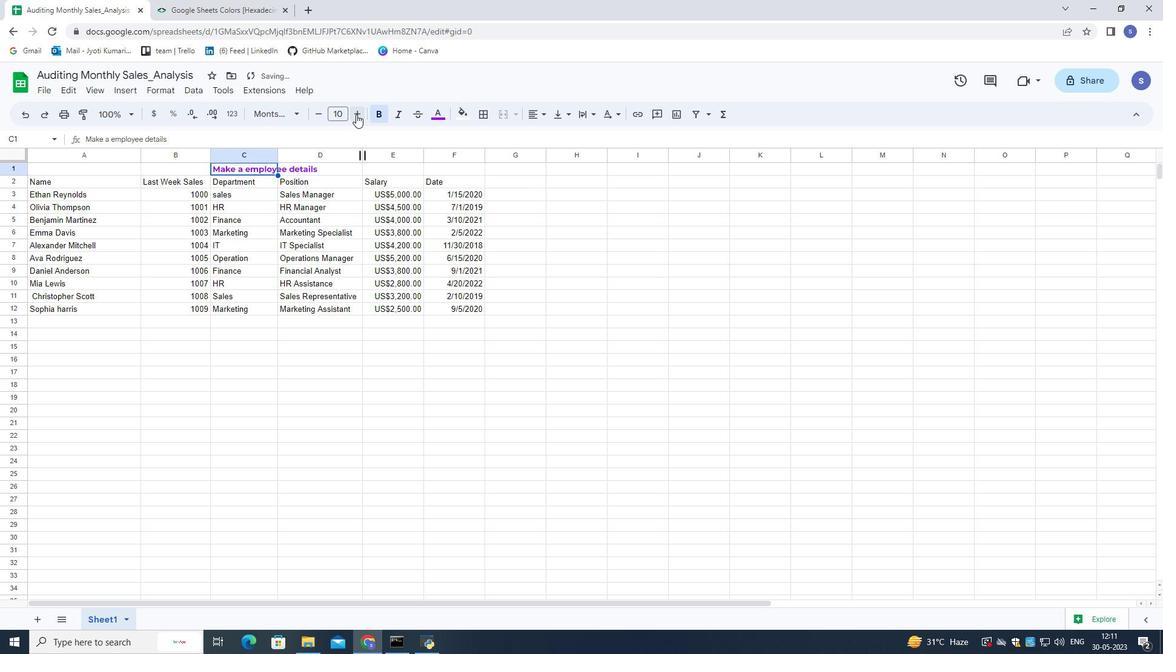 
Action: Mouse pressed left at (356, 112)
Screenshot: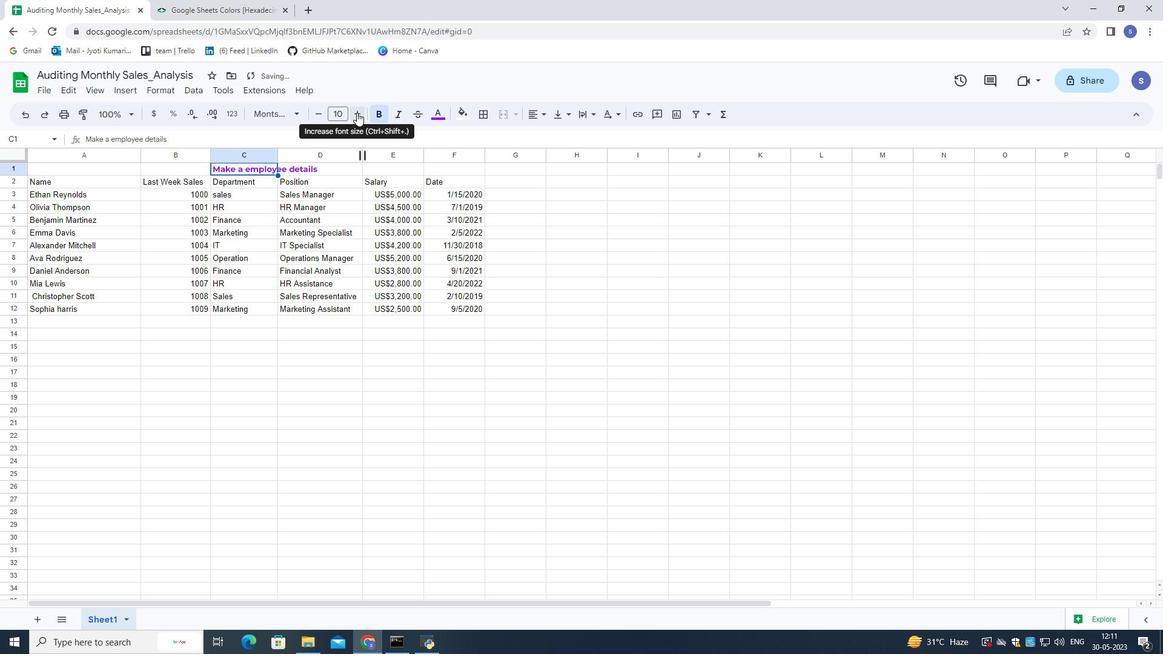 
Action: Mouse pressed left at (356, 112)
Screenshot: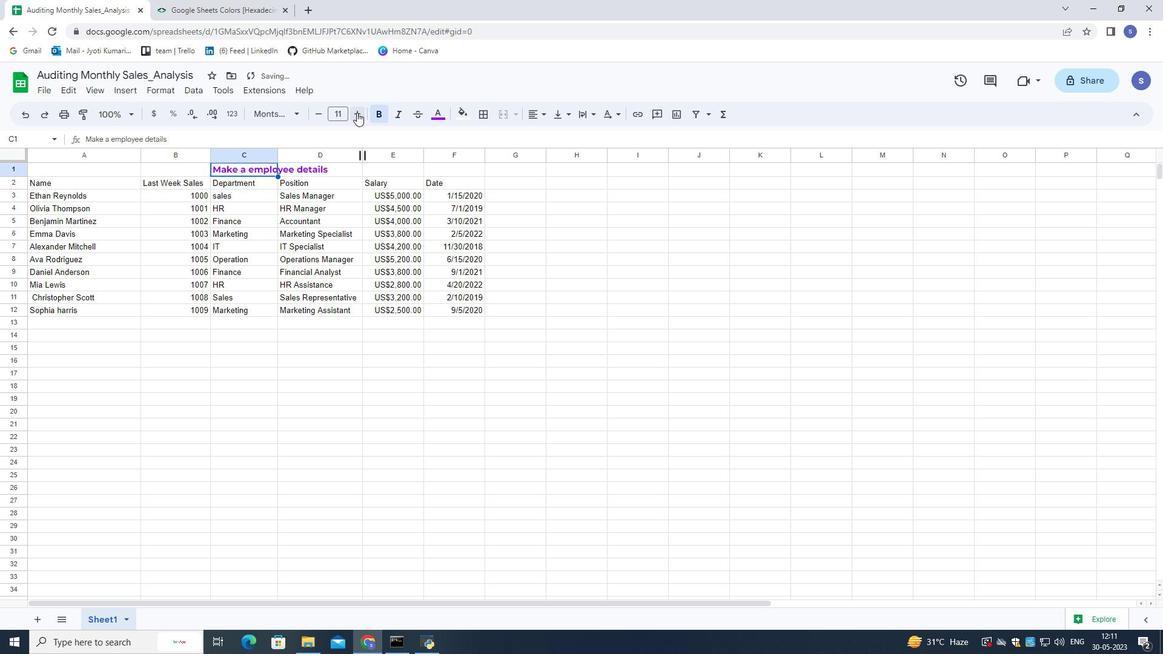 
Action: Mouse pressed left at (356, 112)
Screenshot: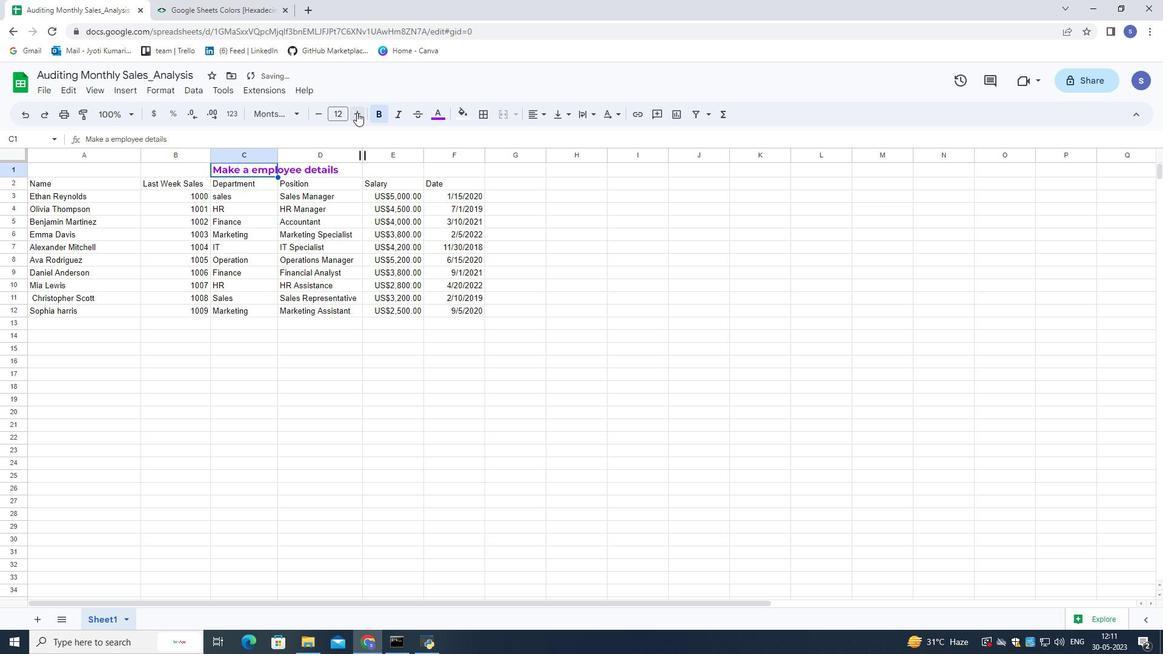 
Action: Mouse pressed left at (356, 112)
Screenshot: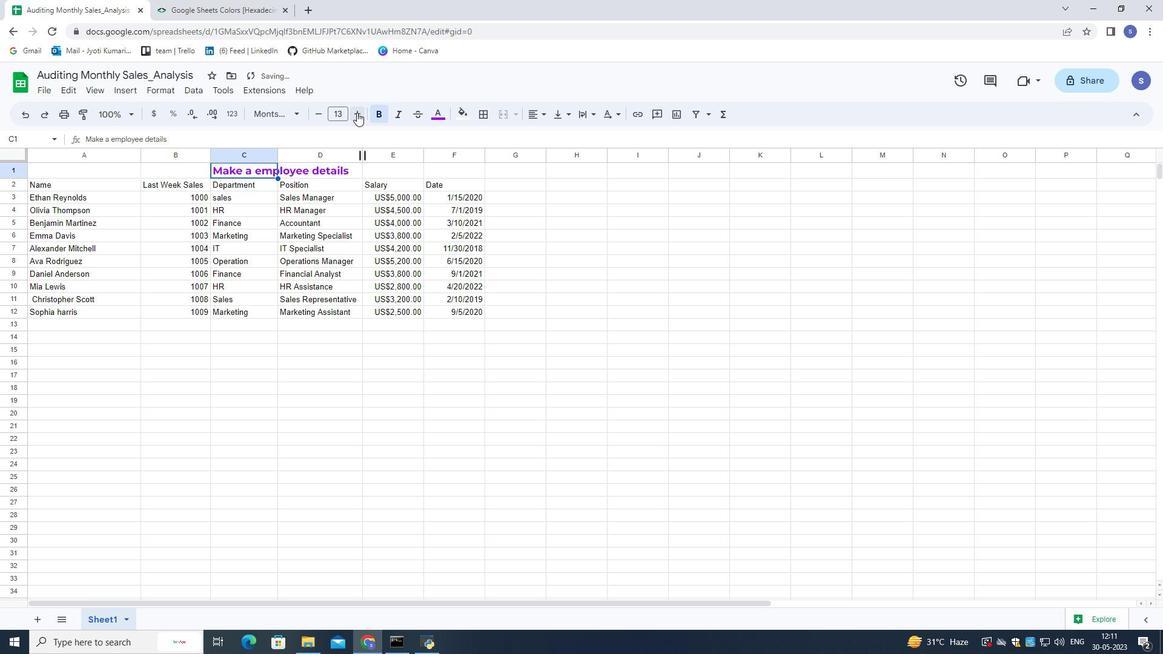 
Action: Mouse pressed left at (356, 112)
Screenshot: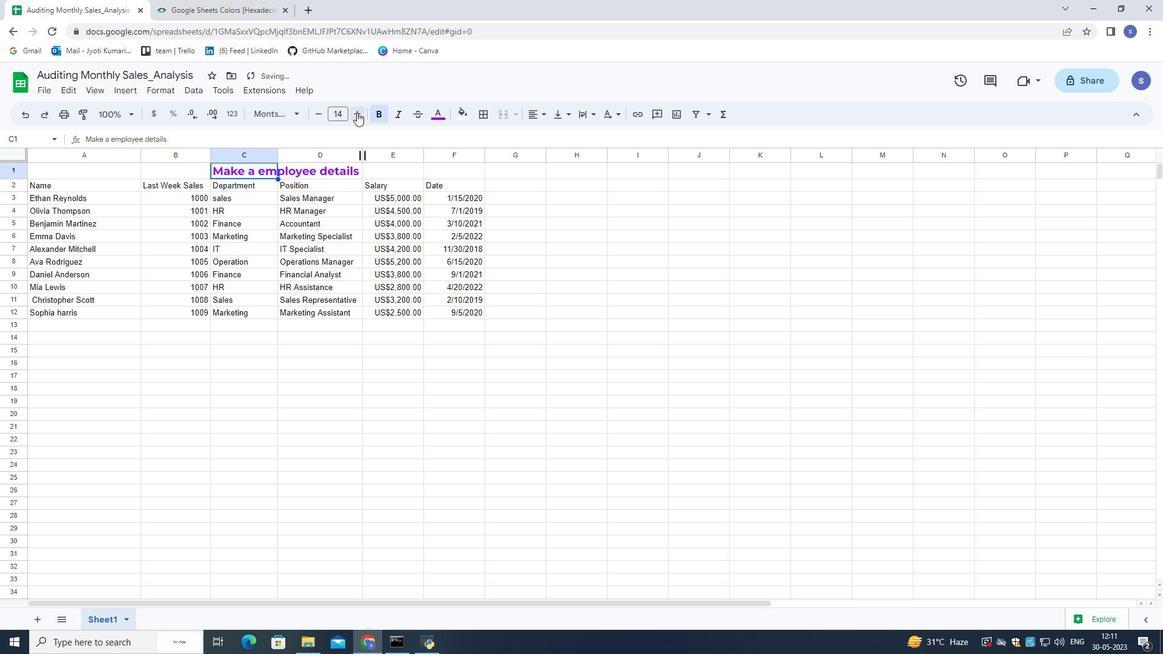 
Action: Mouse pressed left at (356, 112)
Screenshot: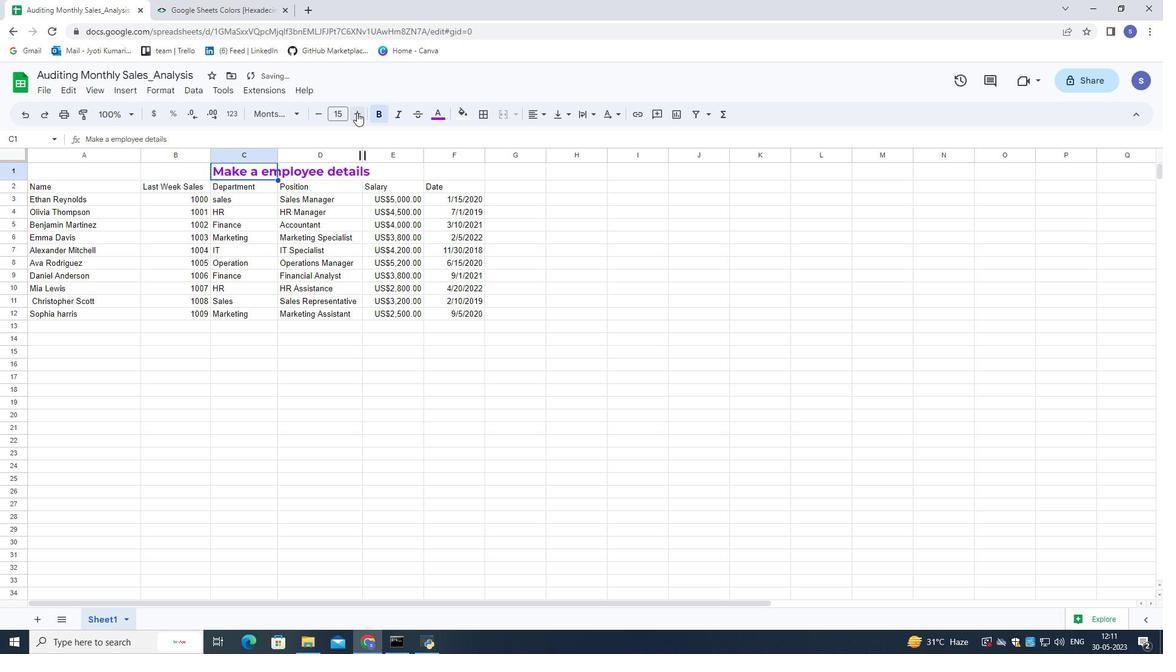 
Action: Mouse pressed left at (356, 112)
Screenshot: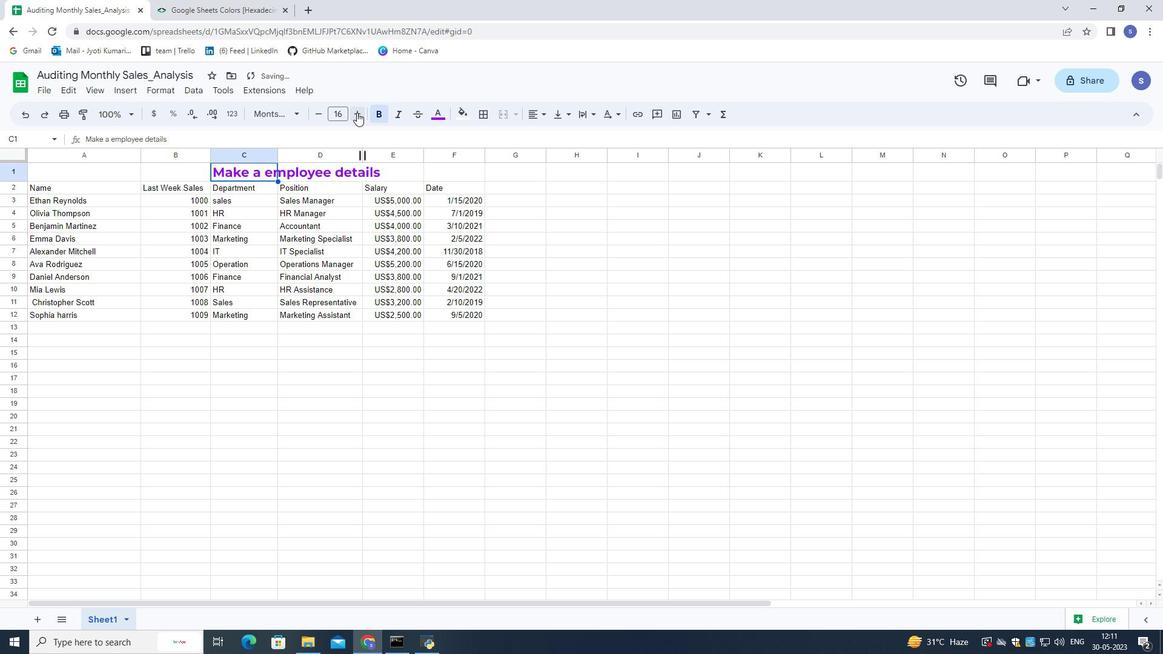 
Action: Mouse pressed left at (356, 112)
Screenshot: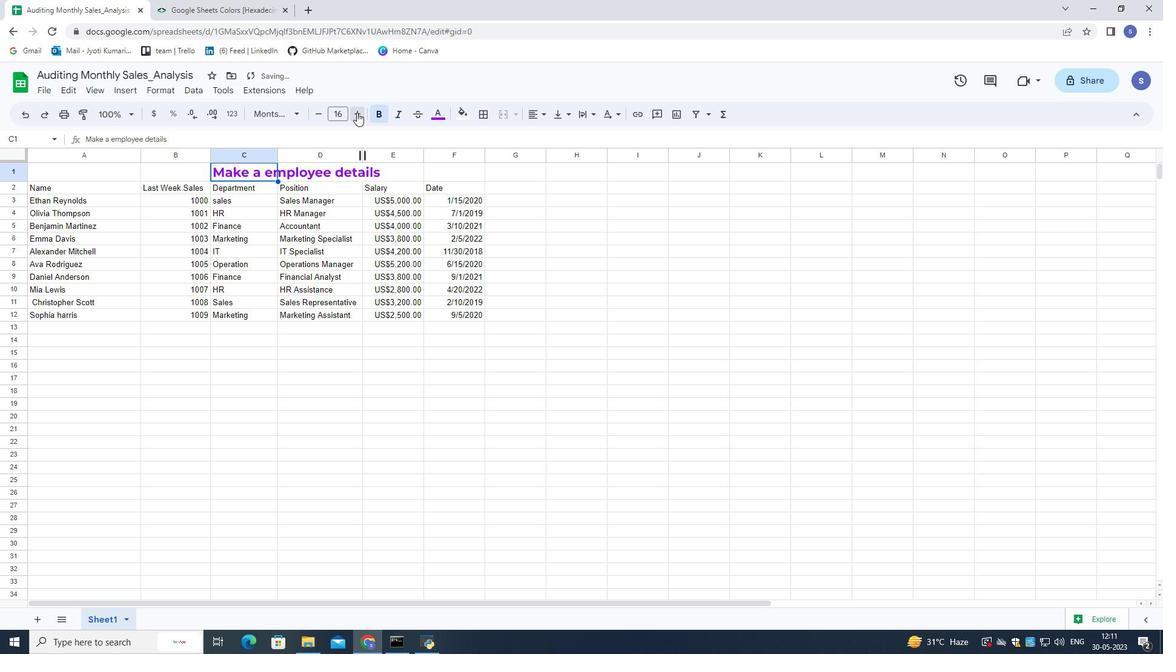 
Action: Mouse moved to (385, 341)
Screenshot: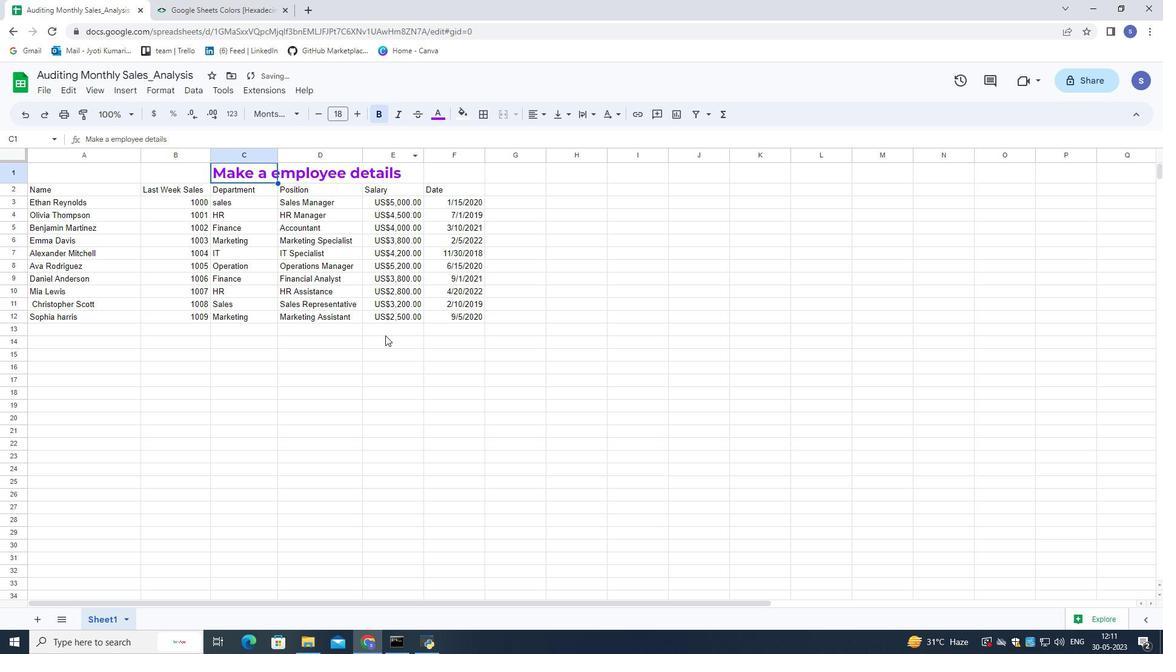 
Action: Mouse pressed left at (385, 341)
Screenshot: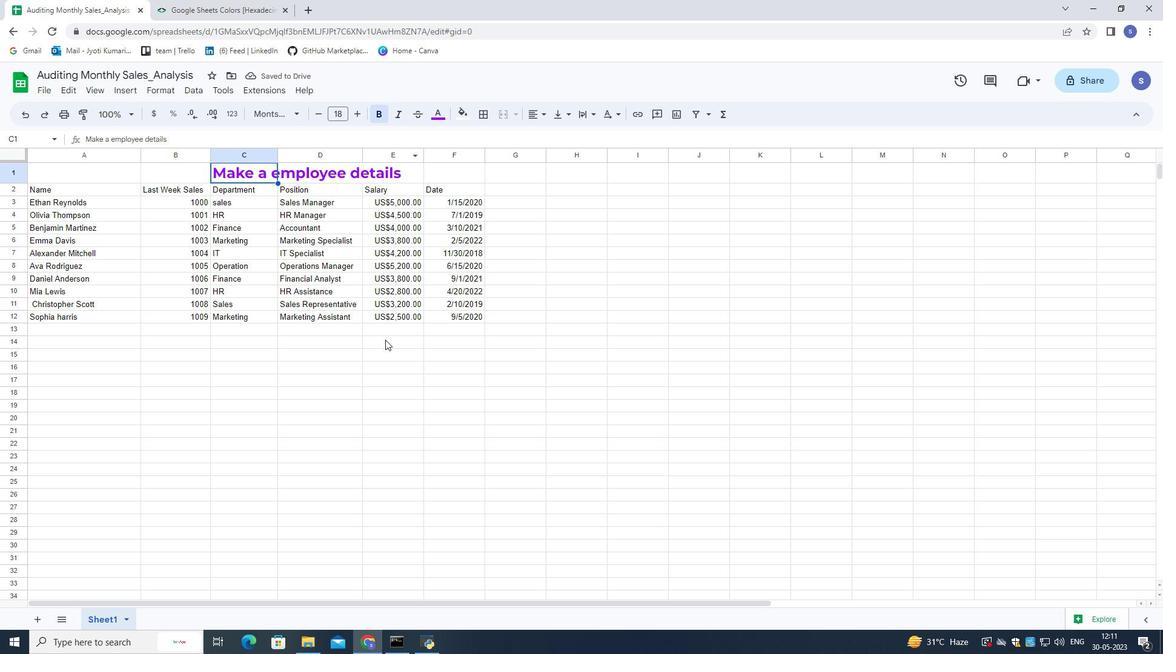 
Action: Mouse moved to (33, 191)
Screenshot: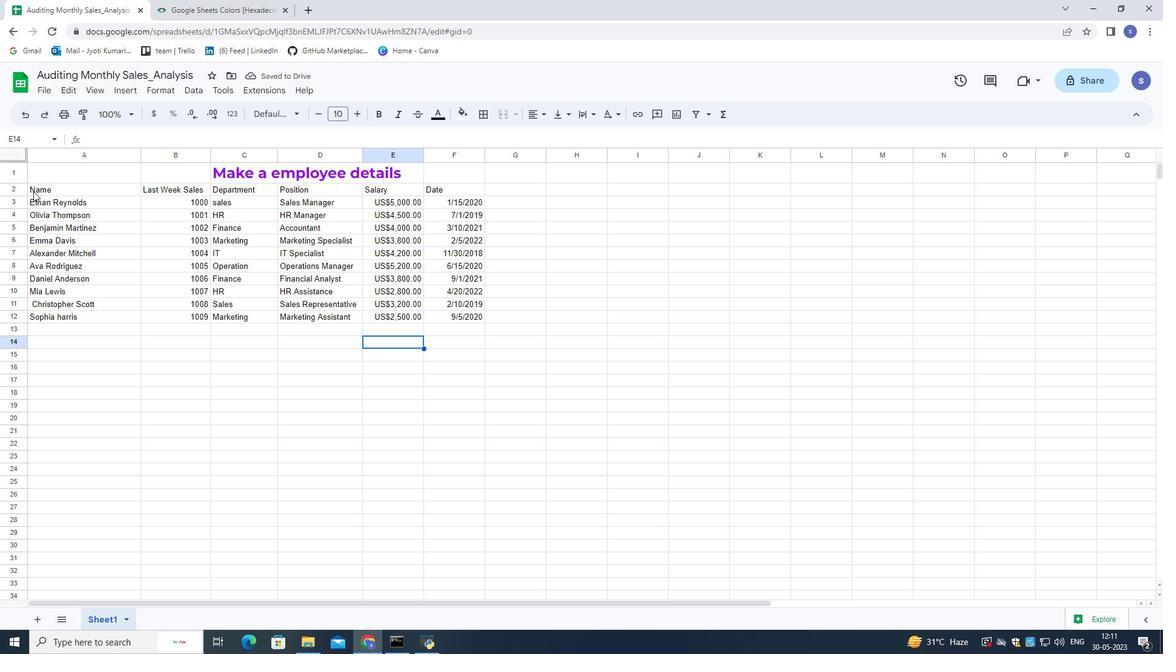 
Action: Mouse pressed left at (33, 191)
Screenshot: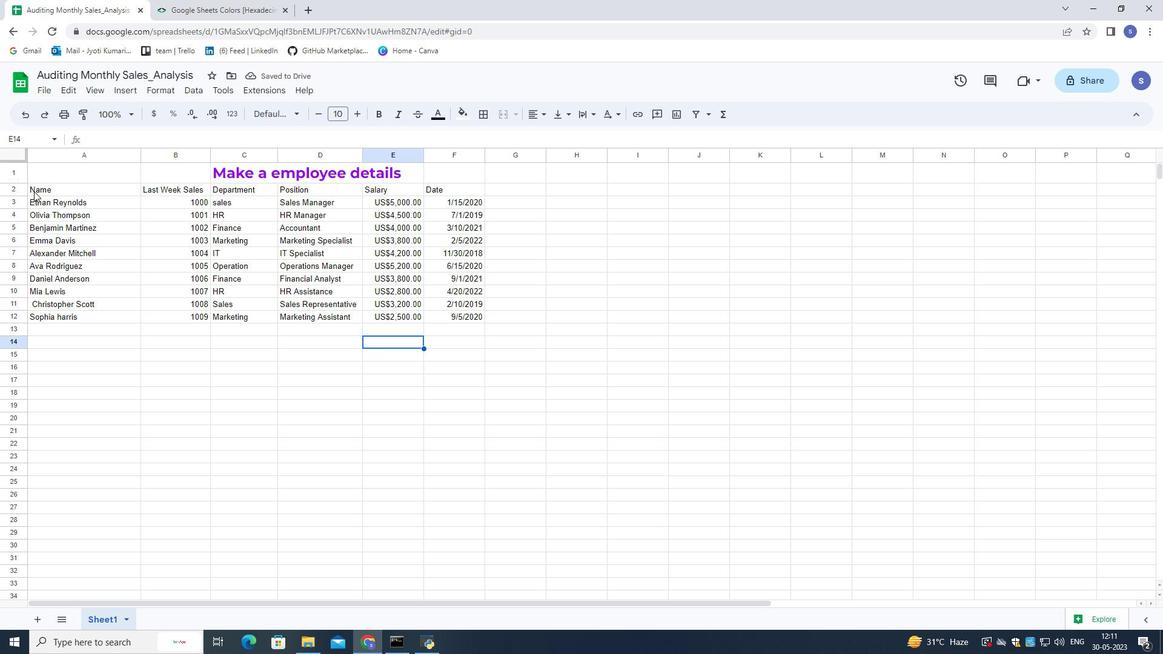 
Action: Mouse moved to (285, 116)
Screenshot: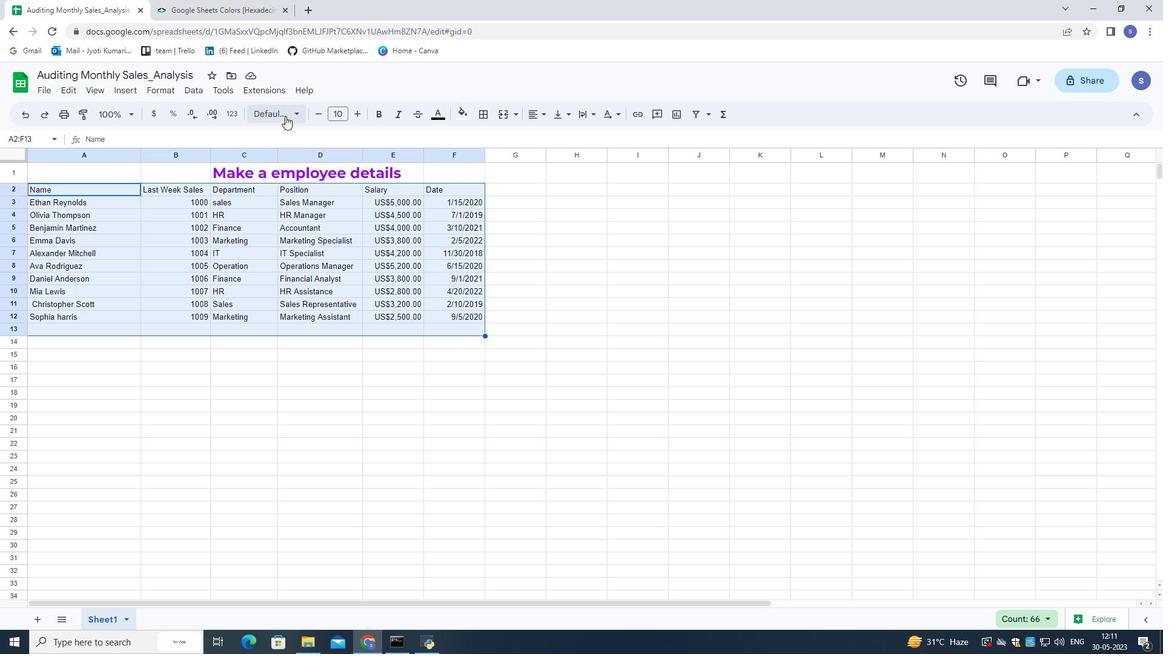 
Action: Mouse pressed left at (285, 116)
Screenshot: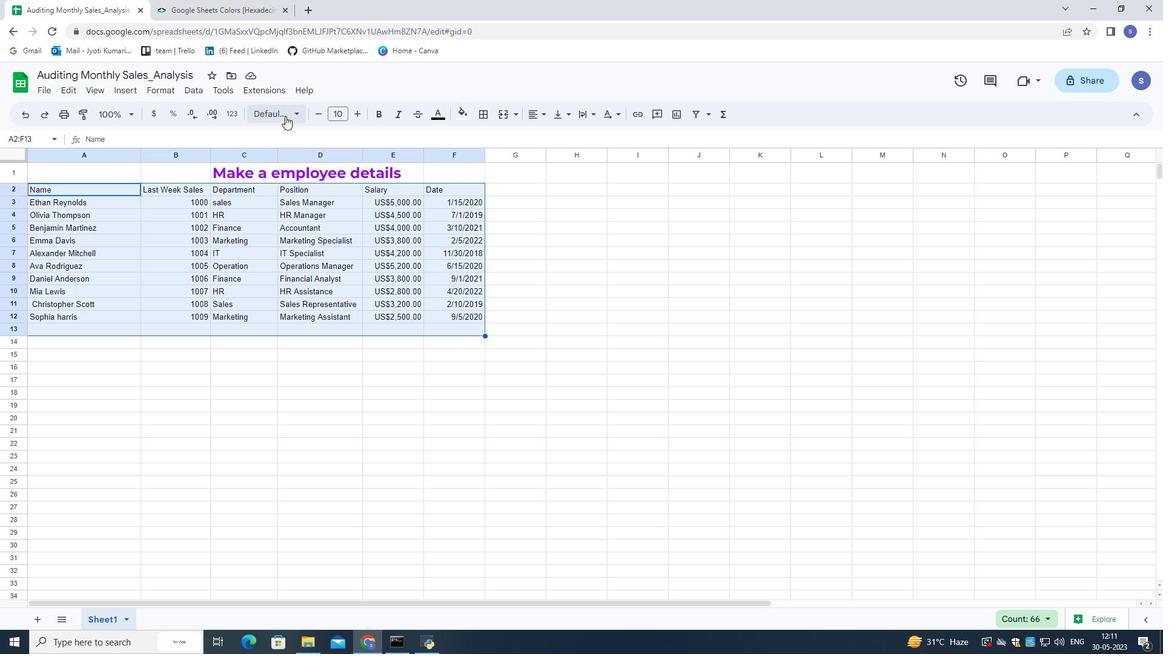 
Action: Mouse moved to (301, 259)
Screenshot: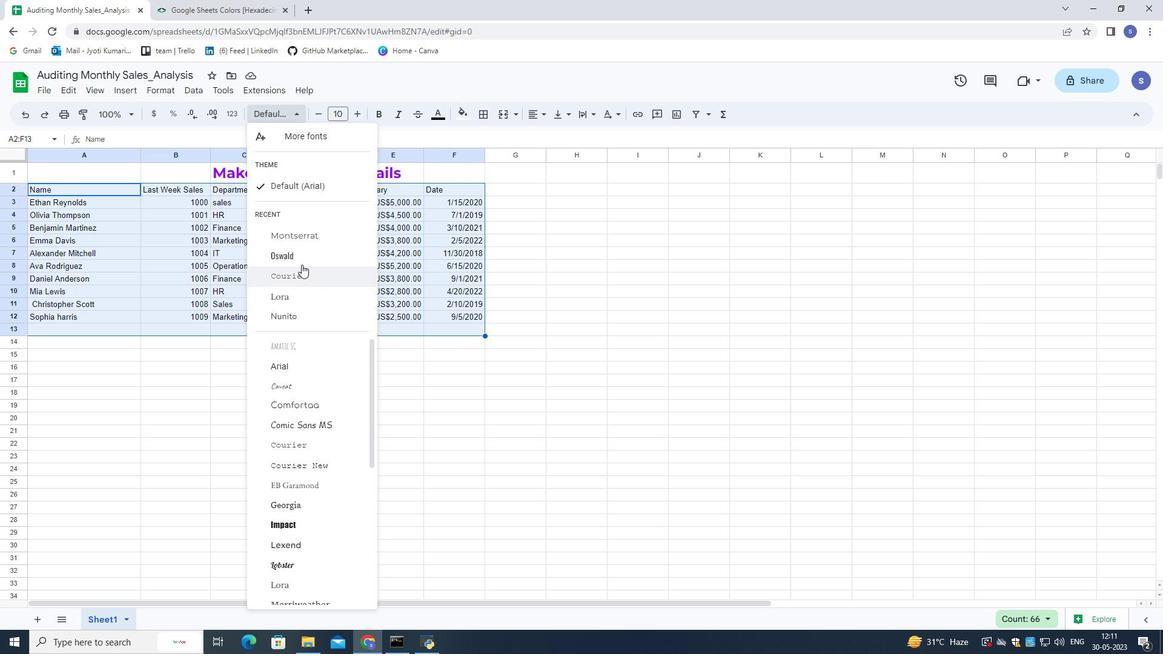 
Action: Mouse pressed left at (301, 259)
Screenshot: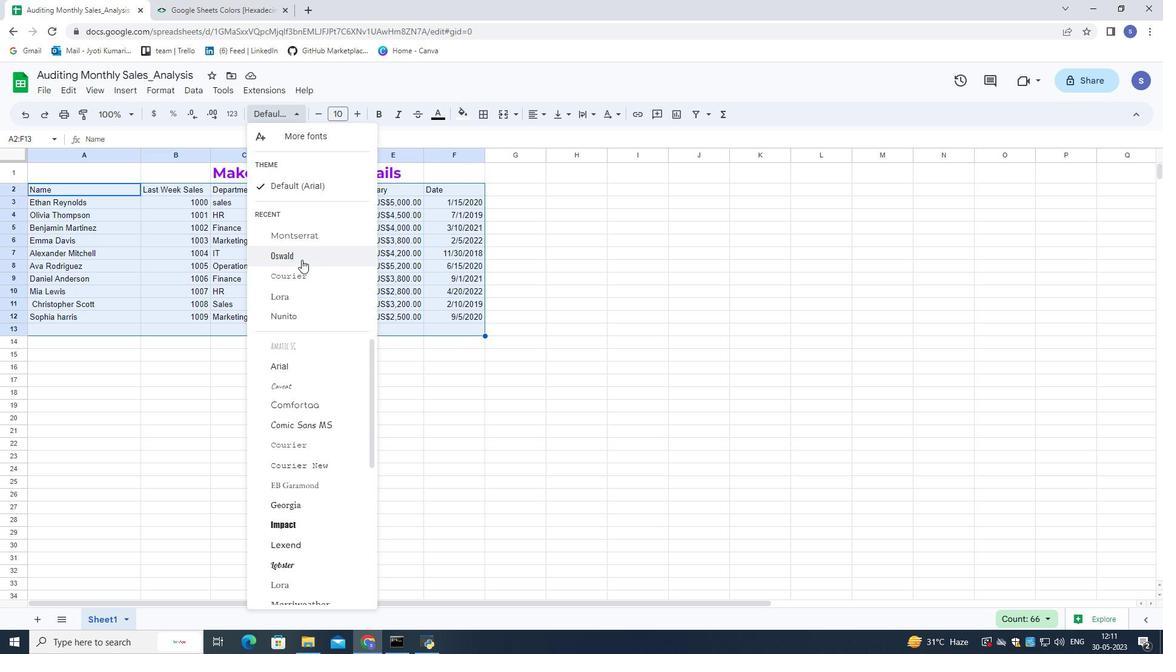 
Action: Mouse moved to (314, 114)
Screenshot: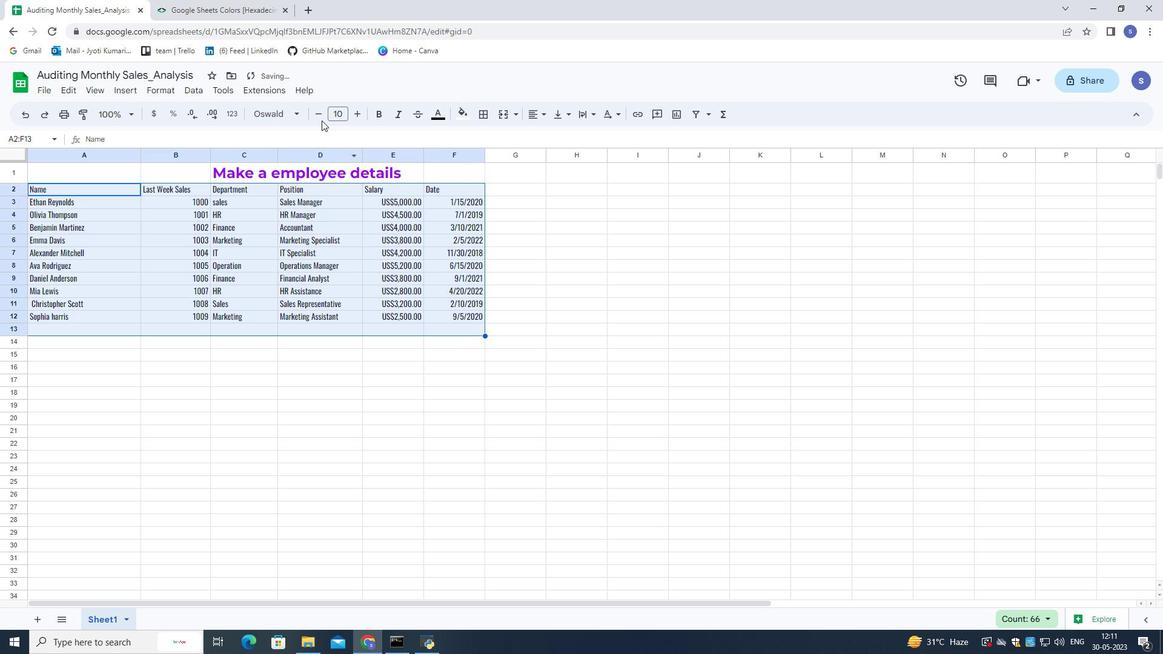 
Action: Mouse pressed left at (314, 114)
Screenshot: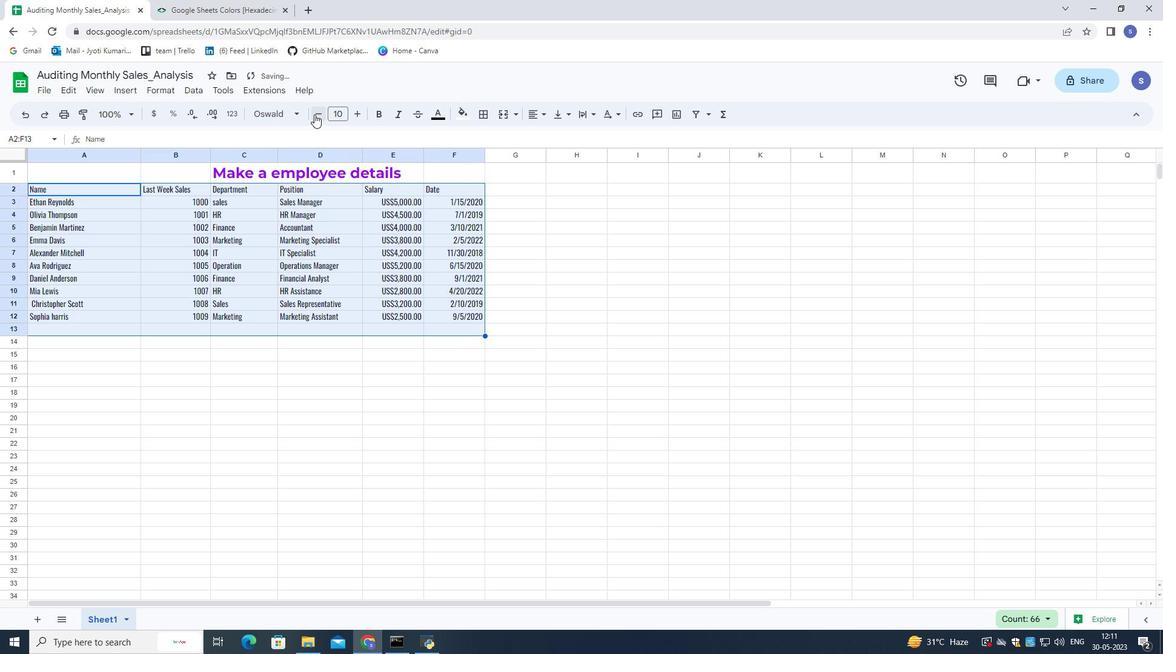 
Action: Mouse moved to (310, 413)
Screenshot: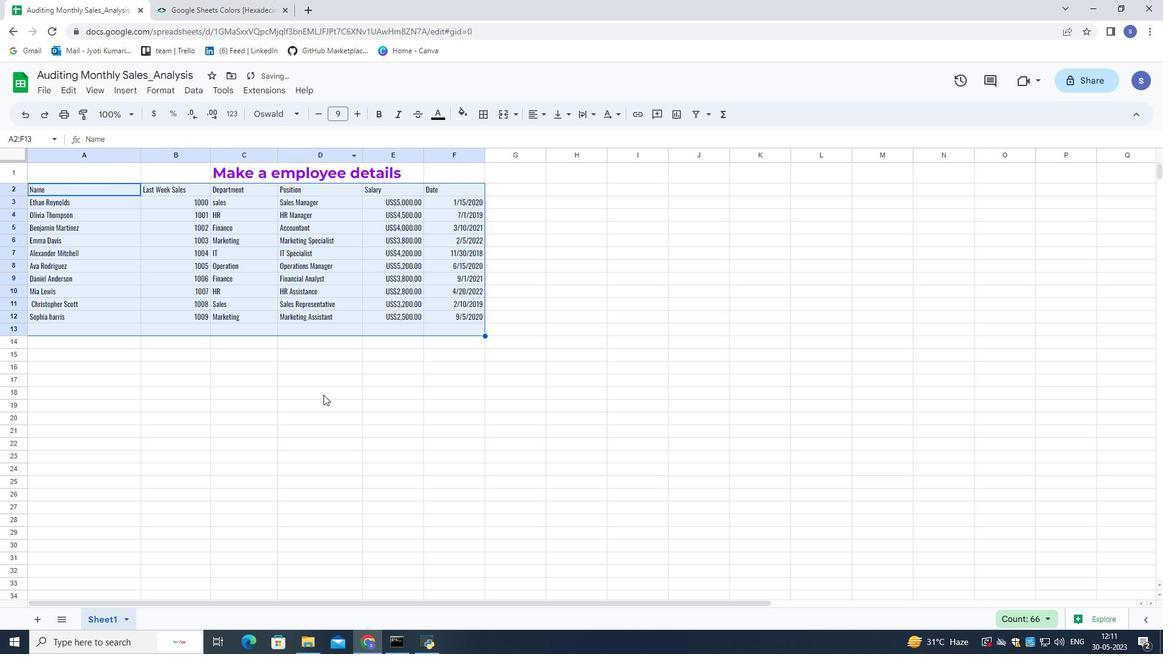 
Action: Mouse pressed left at (310, 413)
Screenshot: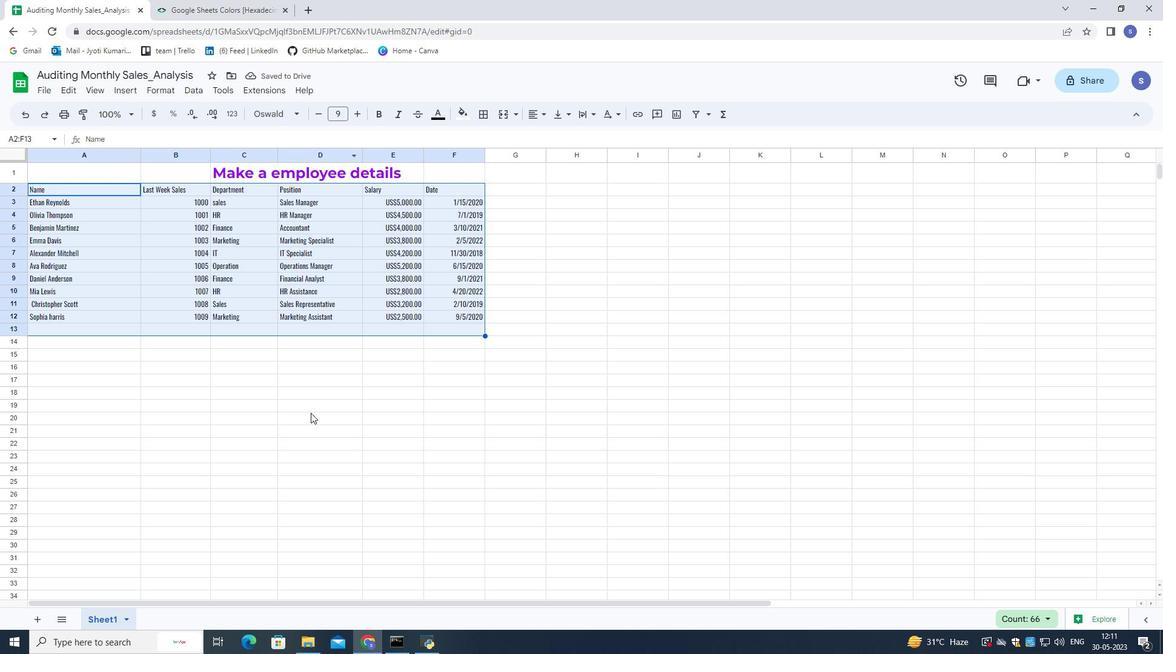 
Action: Mouse moved to (43, 172)
Screenshot: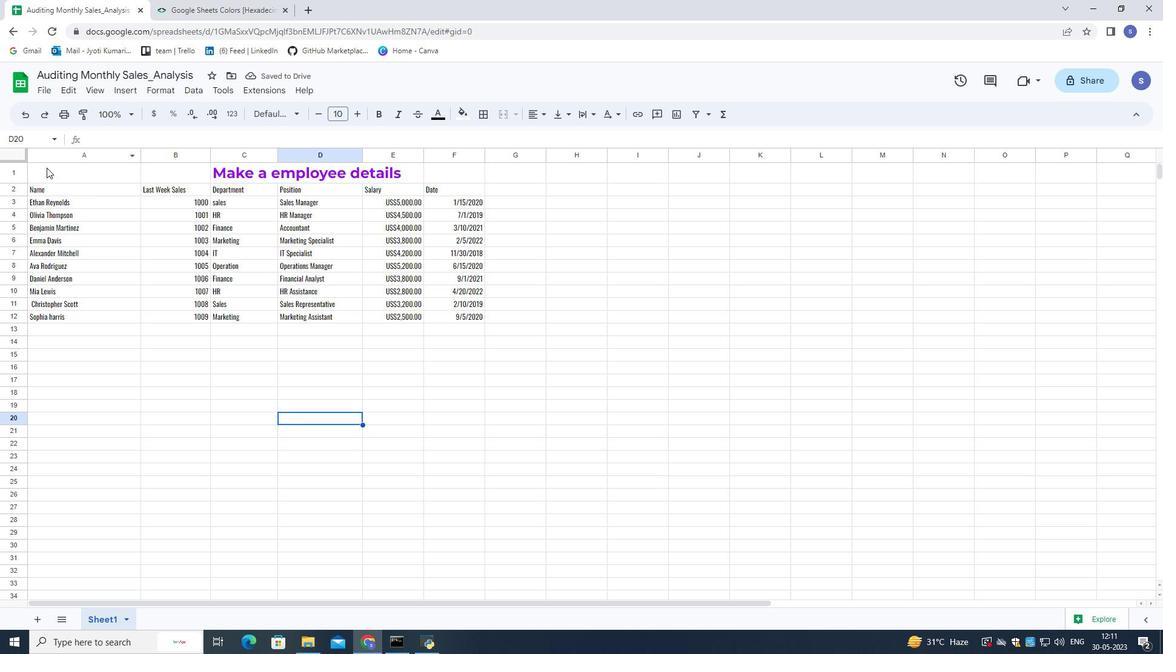 
Action: Mouse pressed left at (43, 172)
Screenshot: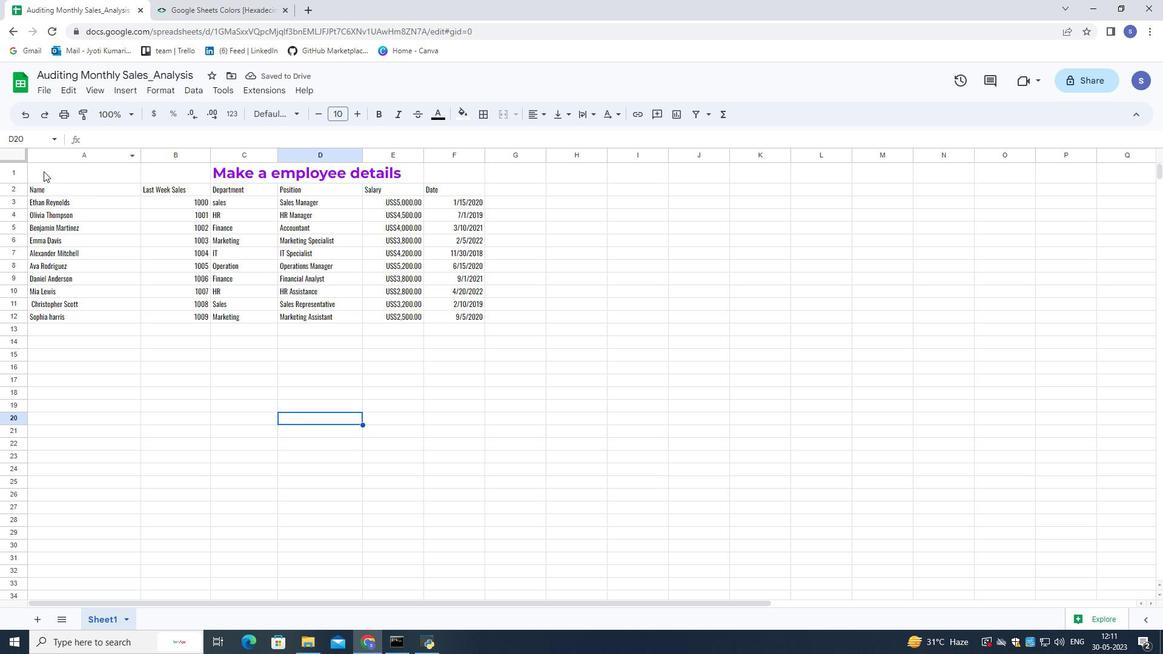 
Action: Mouse moved to (542, 110)
Screenshot: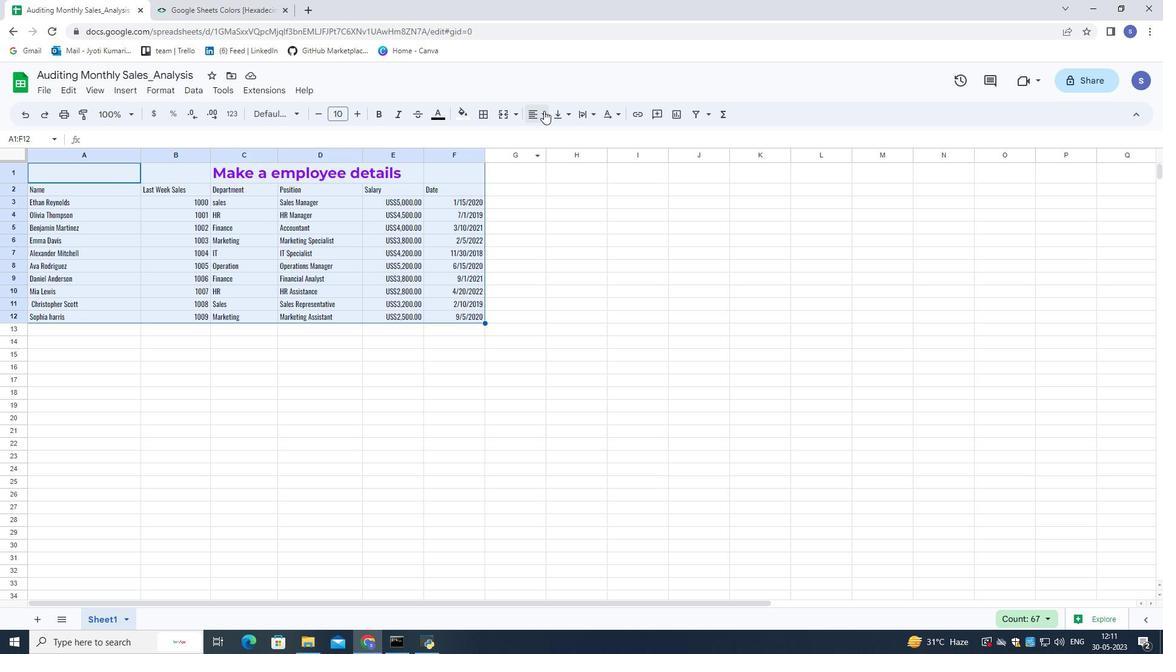 
Action: Mouse pressed left at (542, 110)
Screenshot: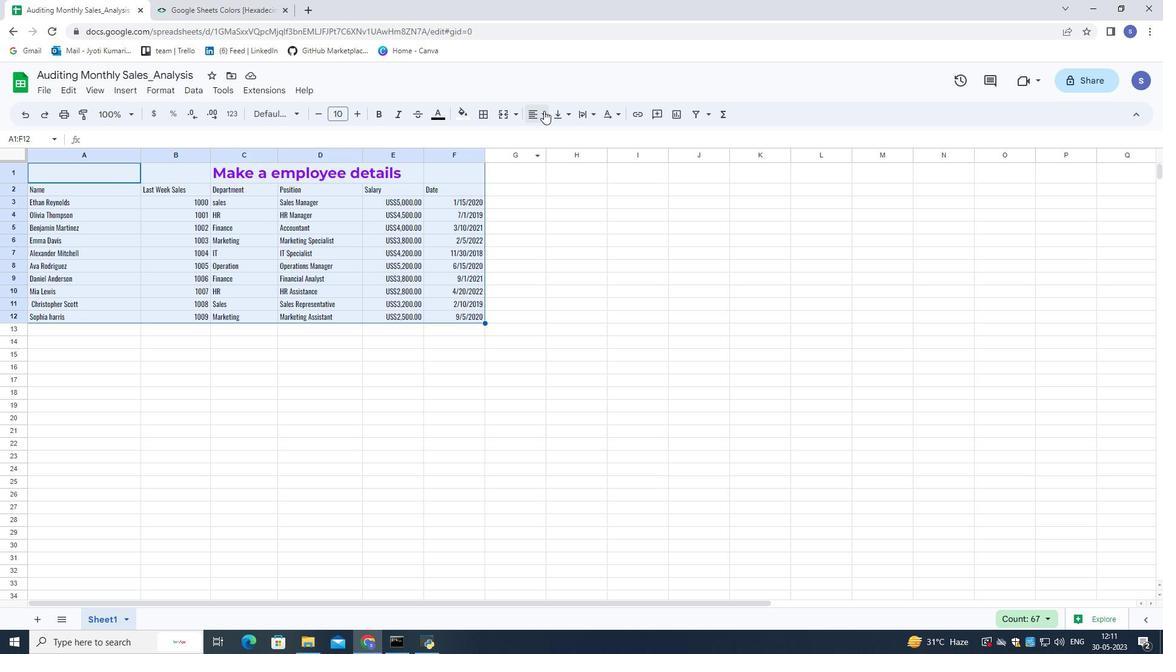 
Action: Mouse moved to (536, 137)
Screenshot: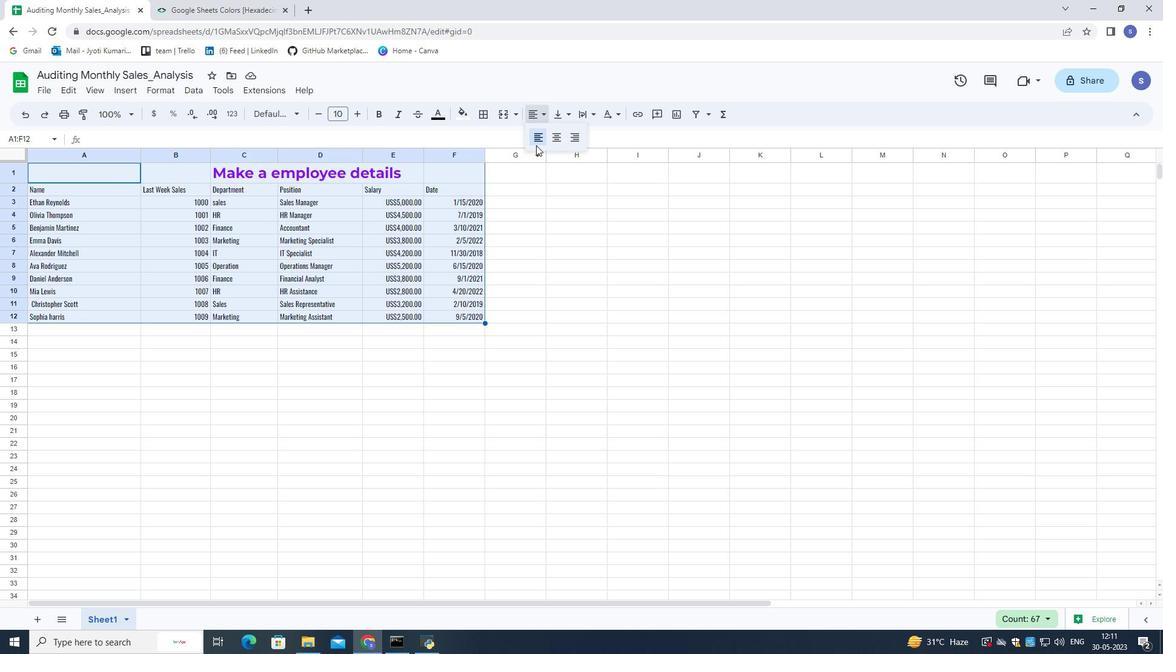 
Action: Mouse pressed left at (536, 137)
Screenshot: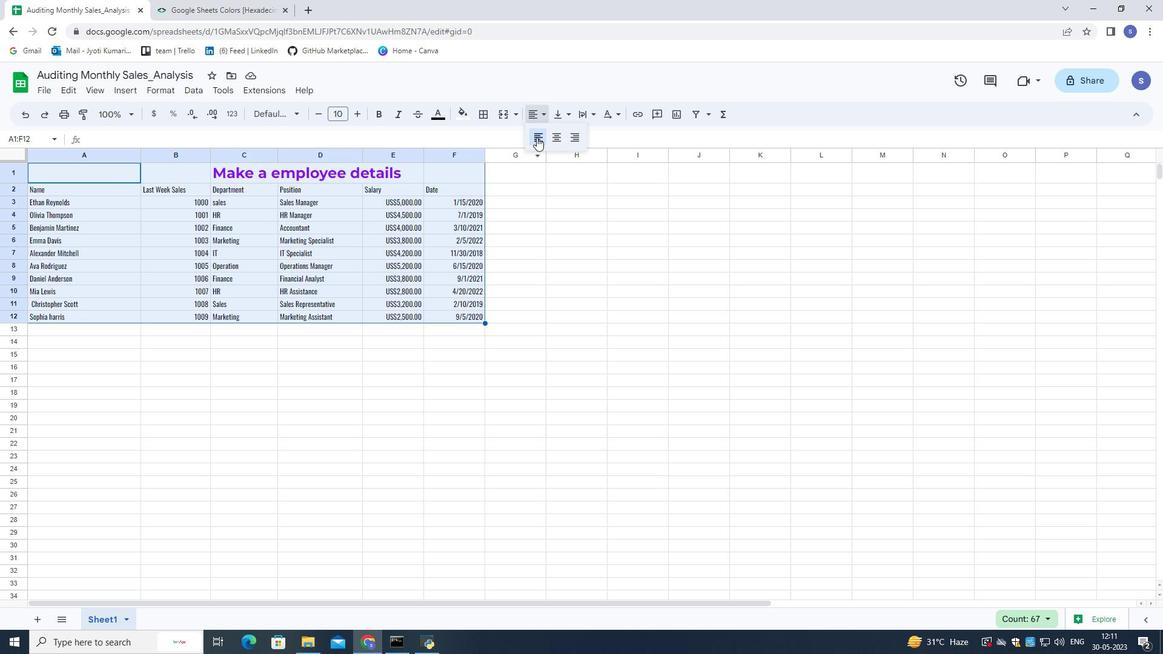 
Action: Mouse moved to (545, 245)
Screenshot: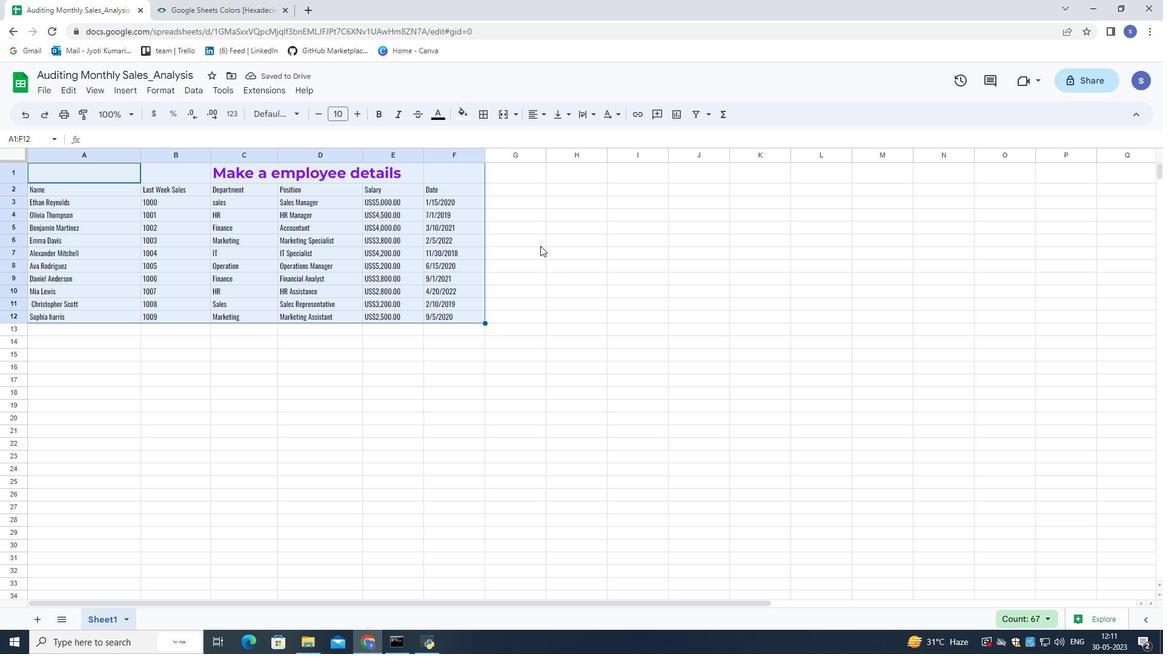 
Action: Mouse pressed left at (545, 245)
Screenshot: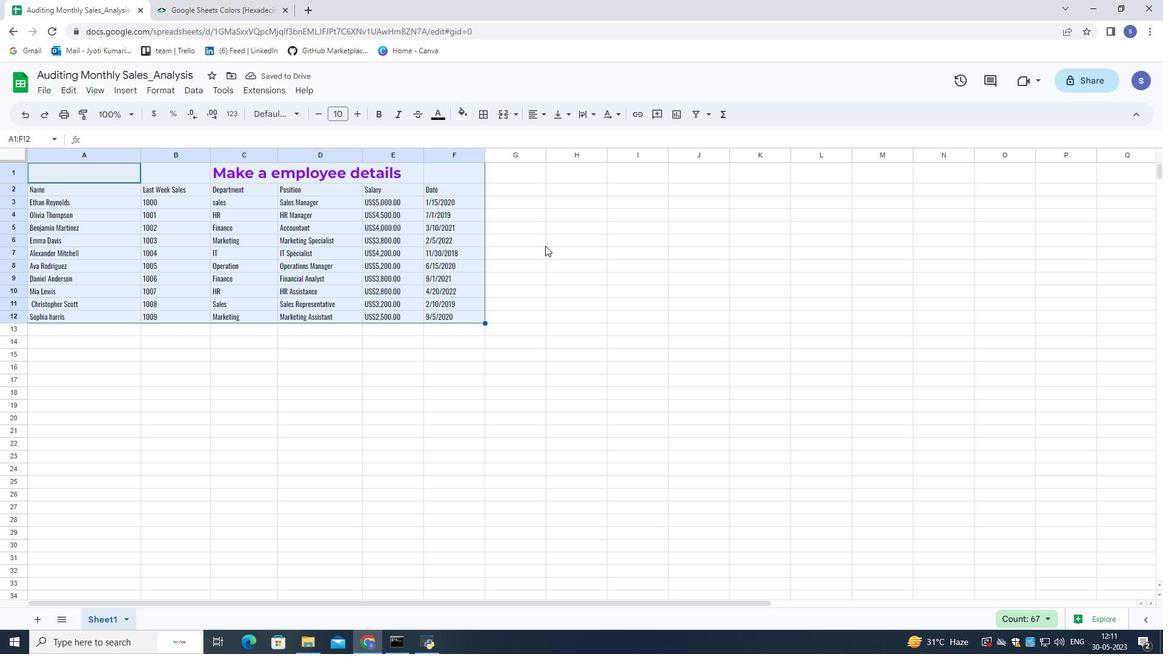 
Action: Key pressed ctrl+S
Screenshot: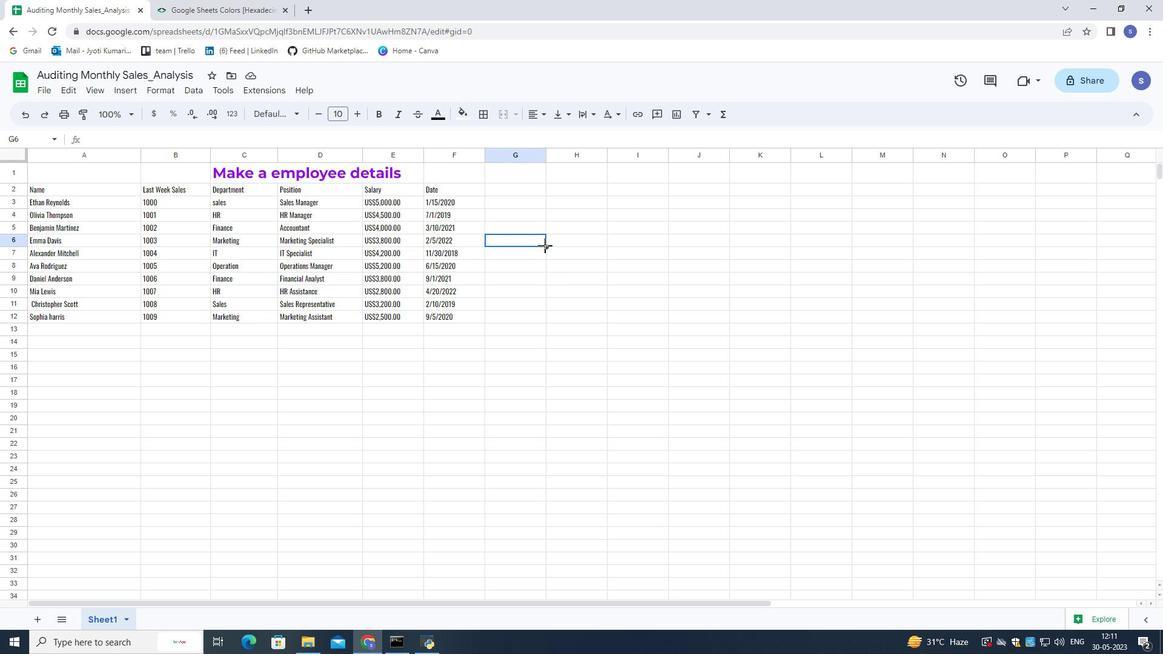 
Action: Mouse moved to (438, 118)
Screenshot: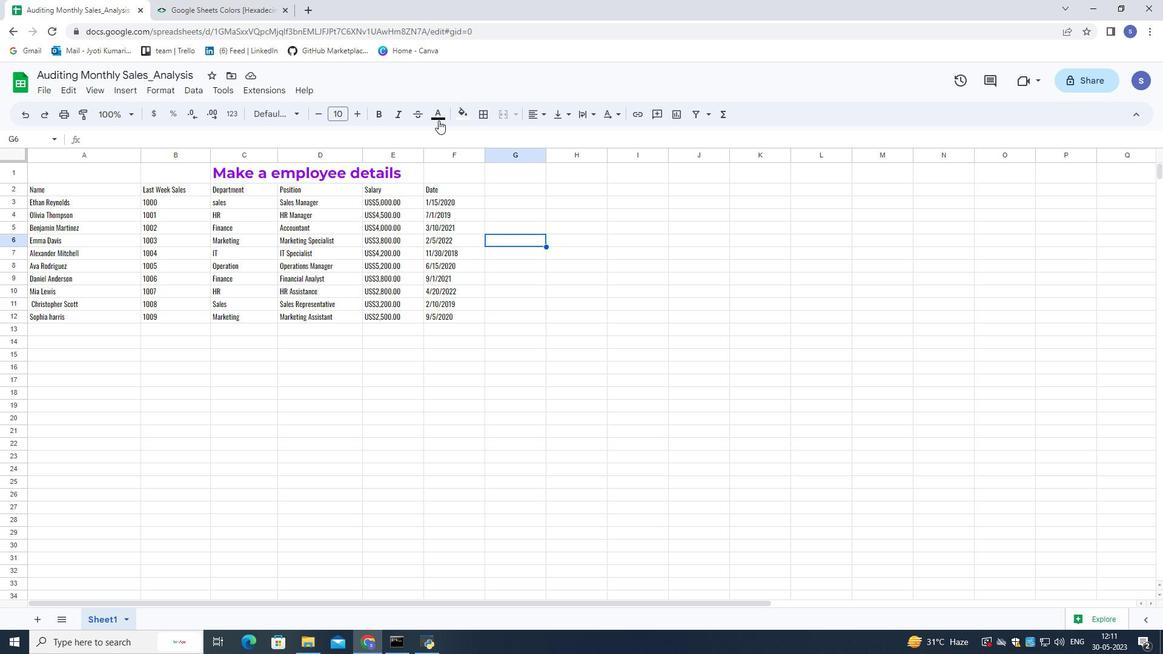 
Action: Mouse pressed left at (438, 118)
Screenshot: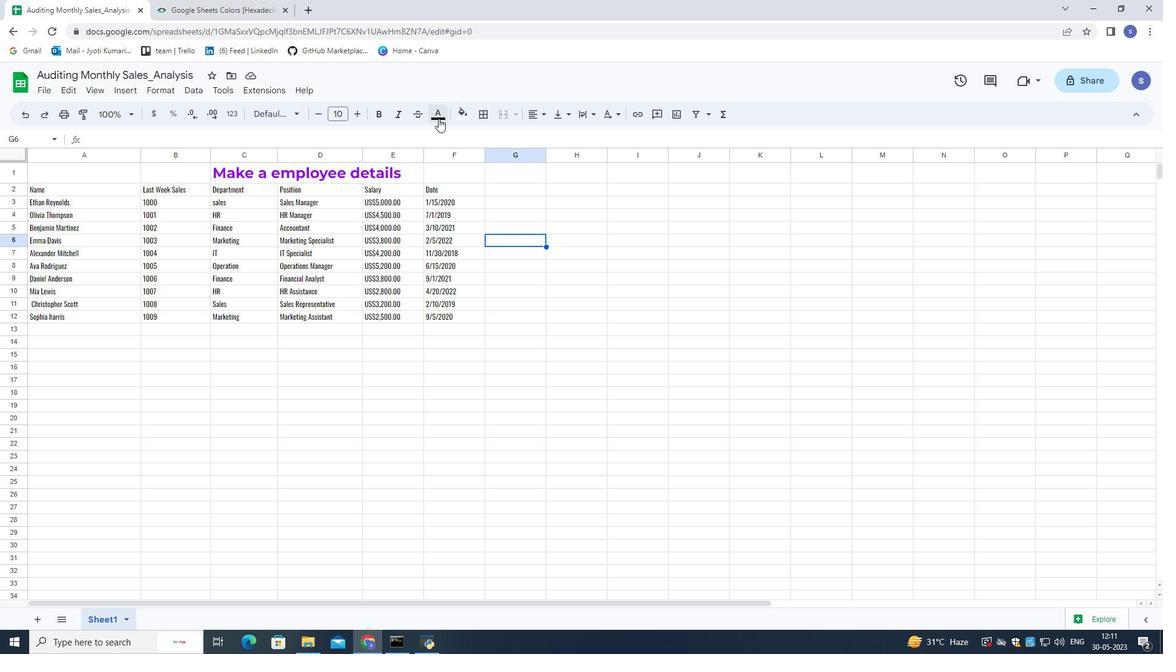 
Action: Mouse moved to (443, 316)
Screenshot: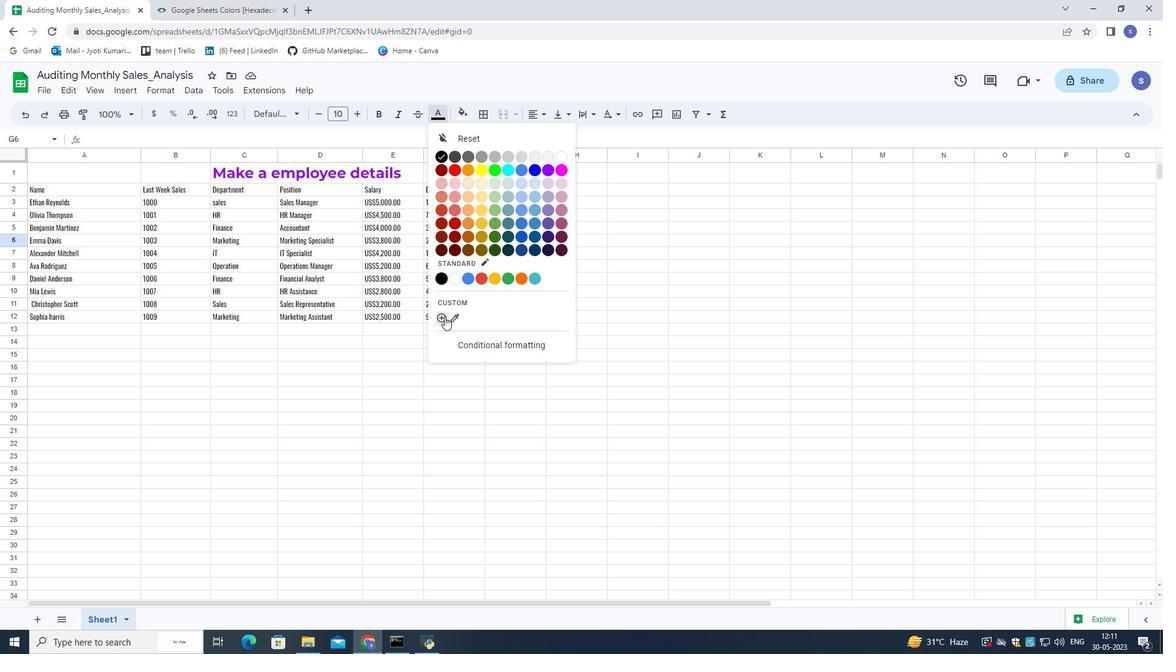 
Action: Mouse pressed left at (443, 316)
Screenshot: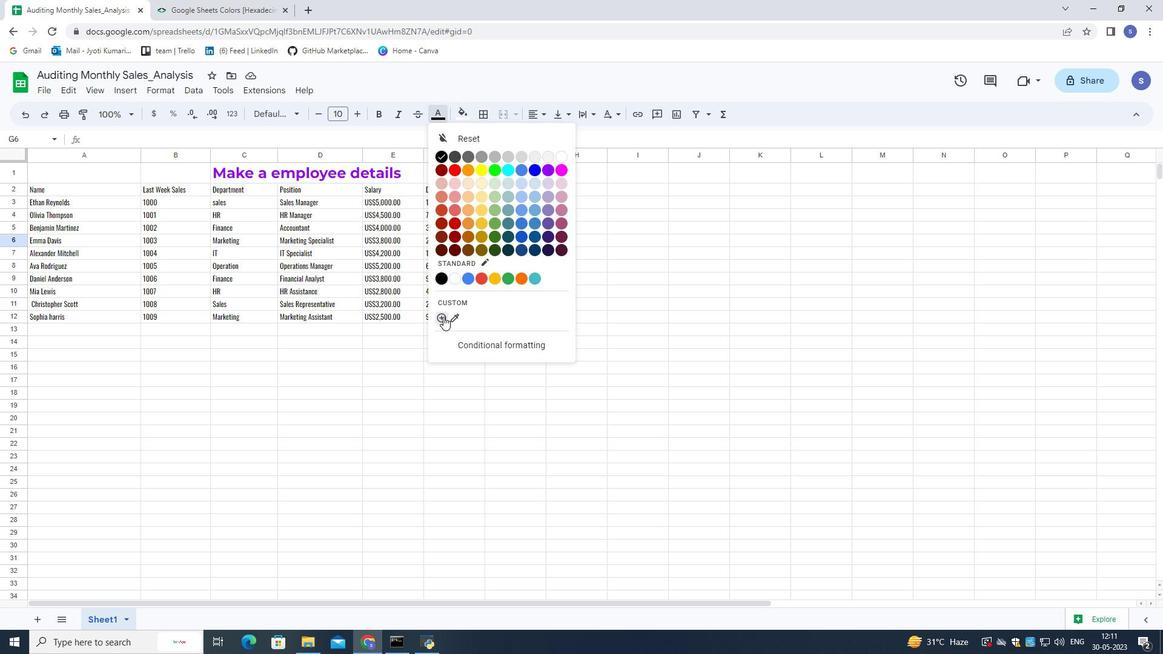 
Action: Mouse moved to (569, 355)
Screenshot: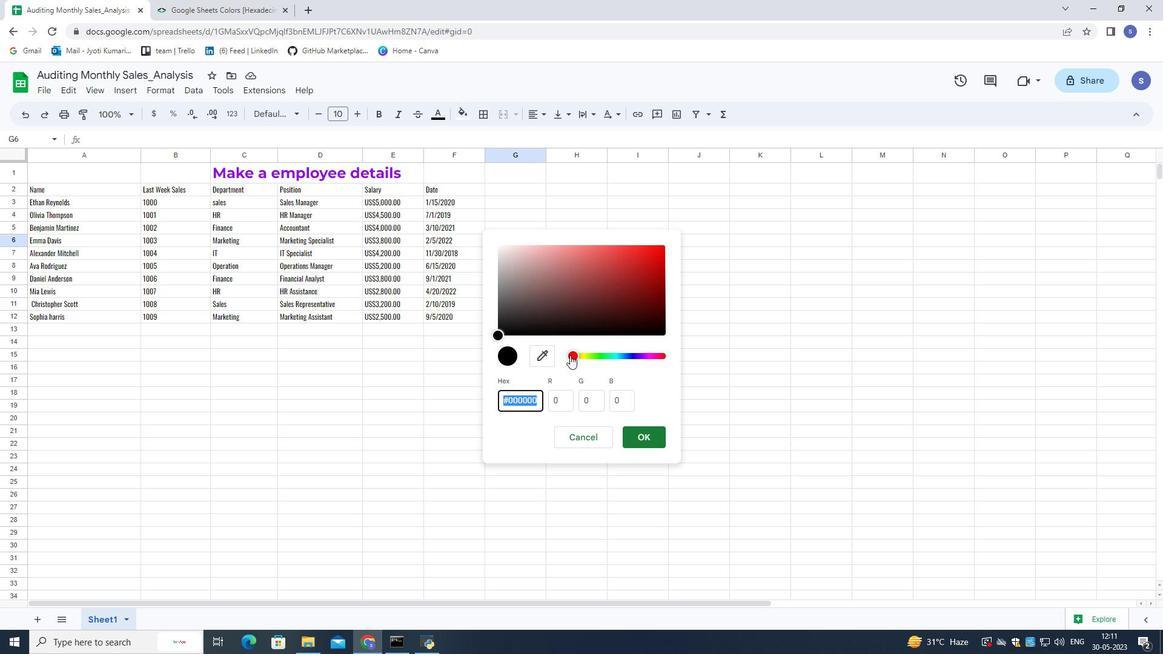 
Action: Mouse pressed left at (569, 355)
Screenshot: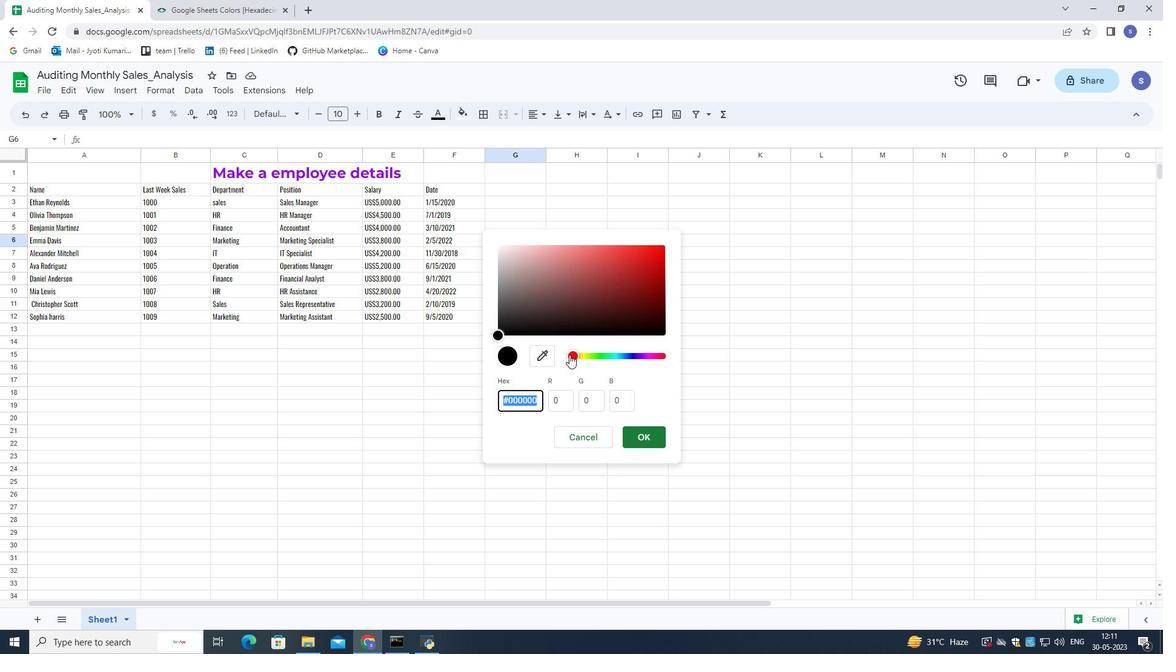 
Action: Mouse moved to (607, 288)
Screenshot: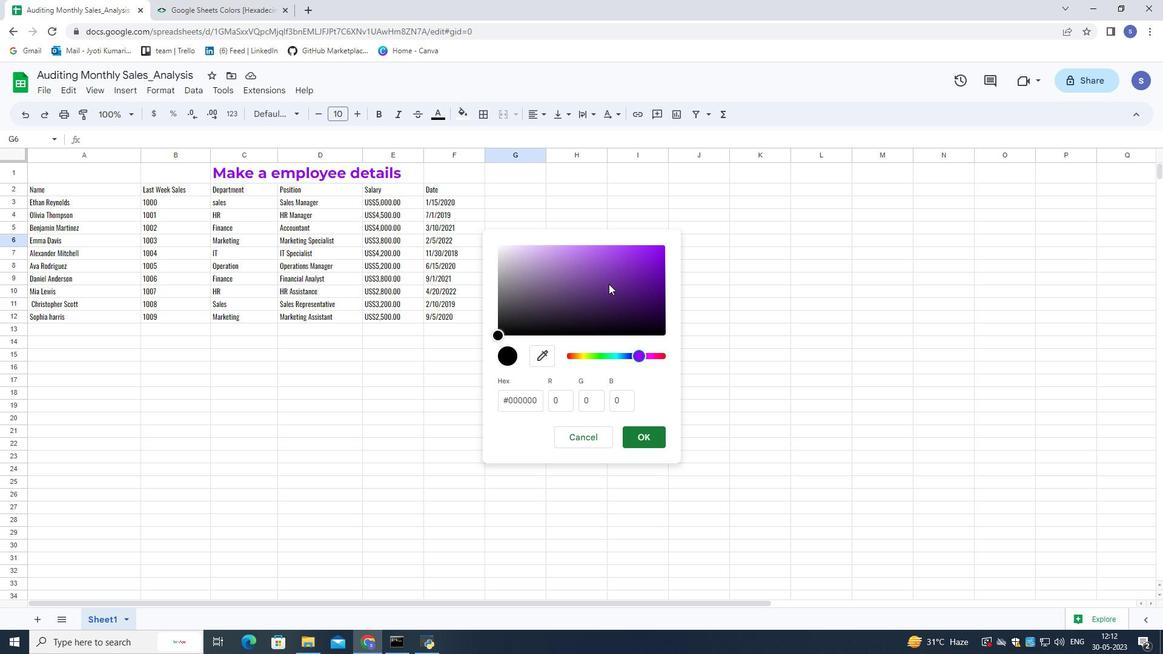 
Action: Mouse pressed left at (607, 288)
Screenshot: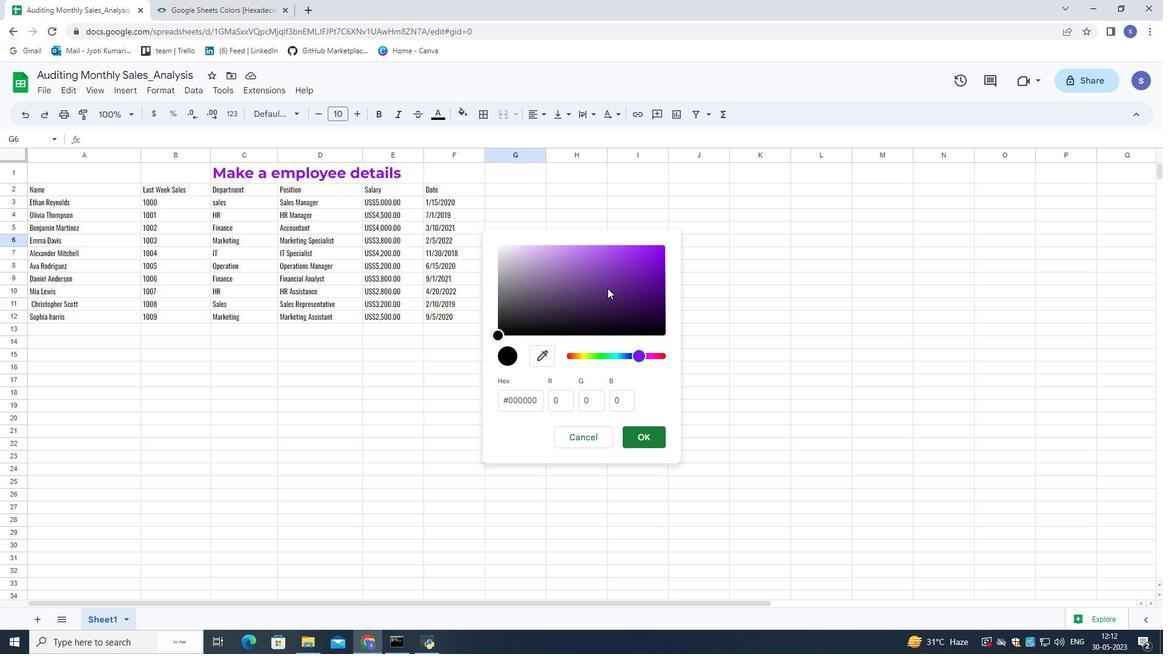
Action: Mouse moved to (645, 430)
Screenshot: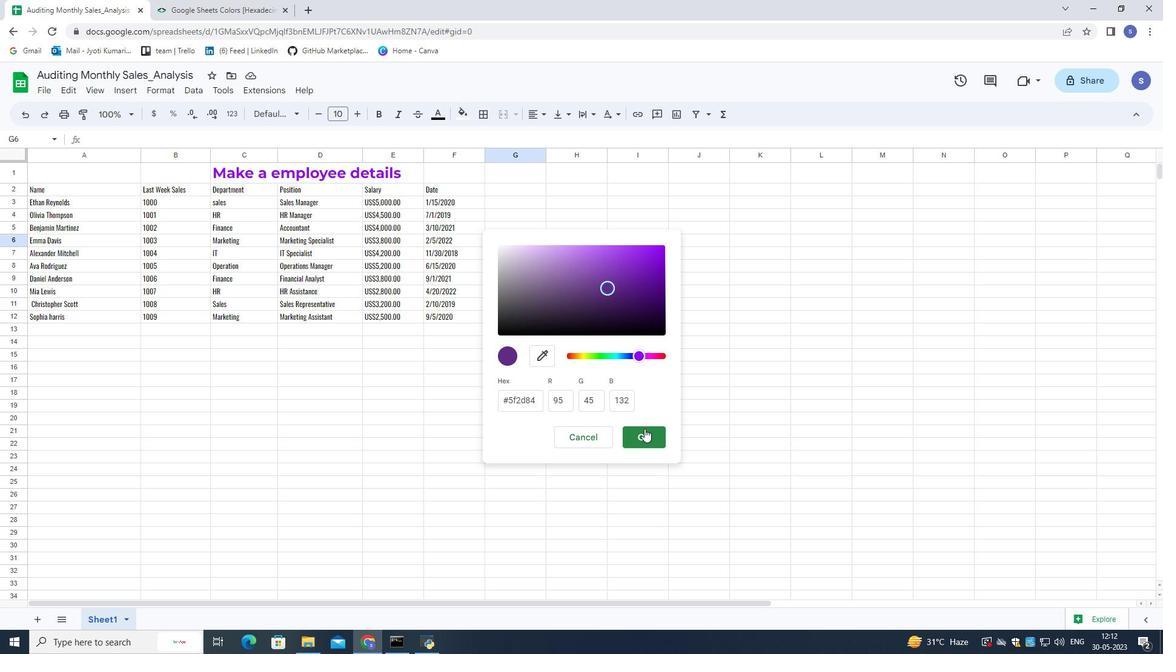 
Action: Mouse pressed left at (645, 430)
Screenshot: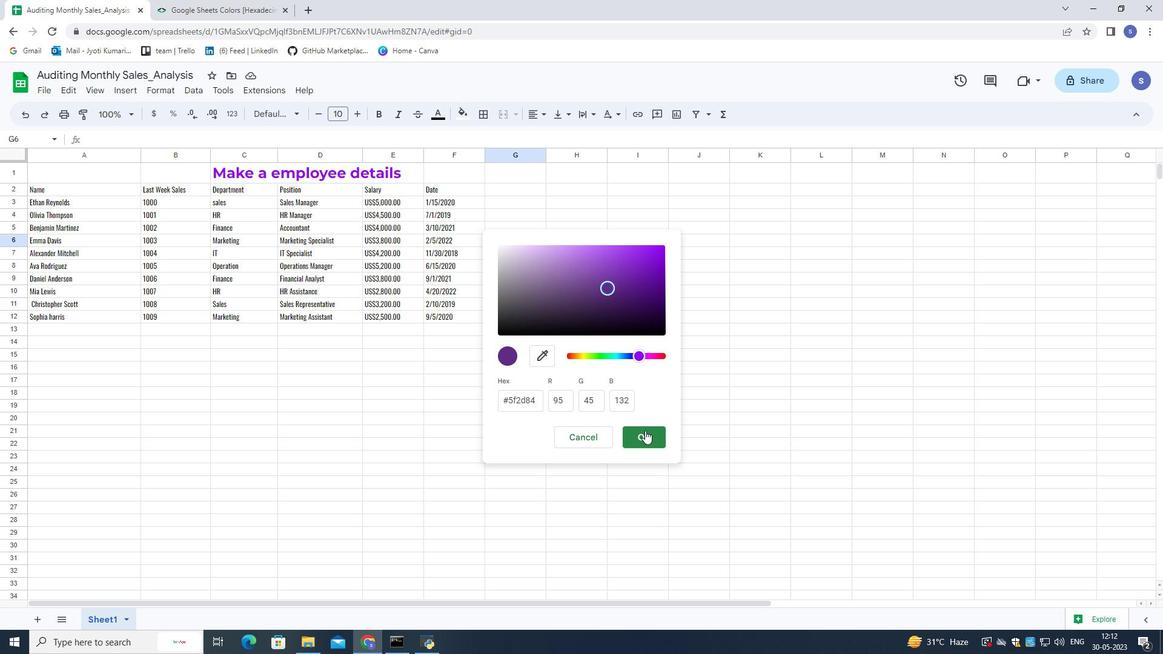 
Action: Mouse moved to (444, 112)
Screenshot: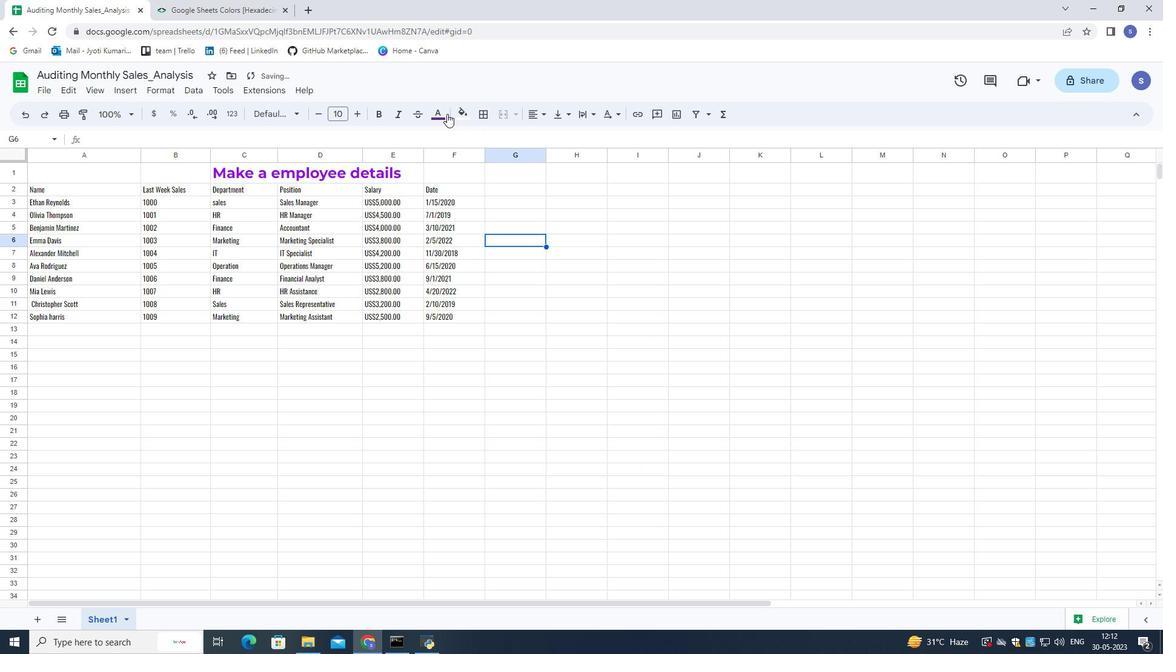
Action: Mouse pressed left at (444, 112)
Screenshot: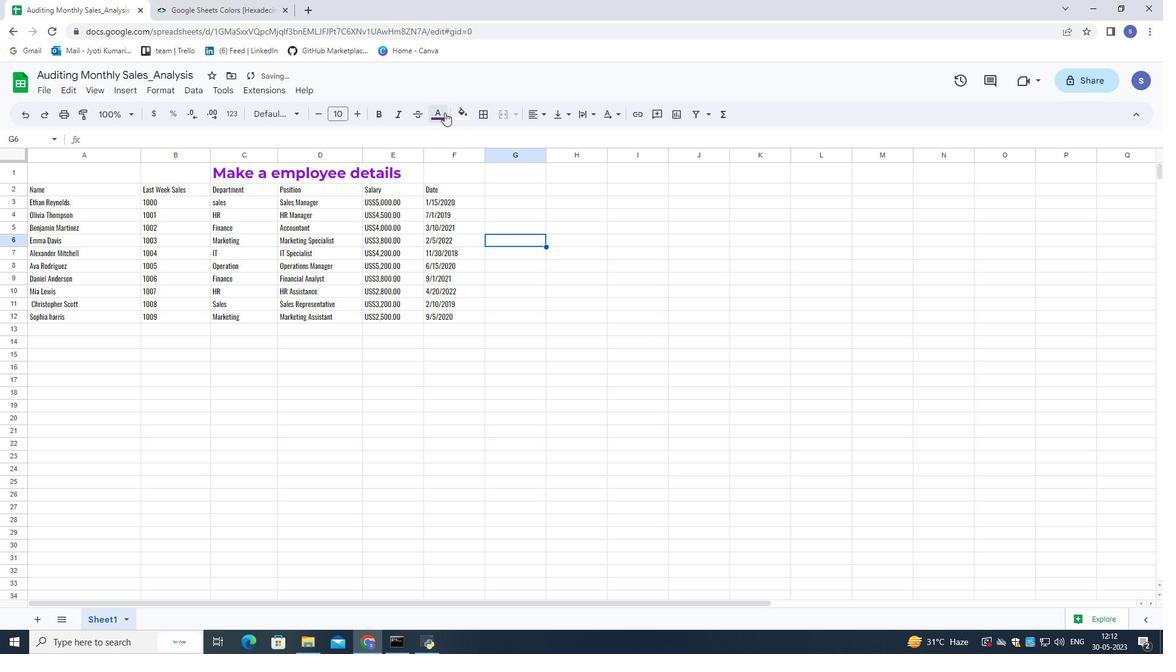 
Action: Mouse moved to (441, 315)
Screenshot: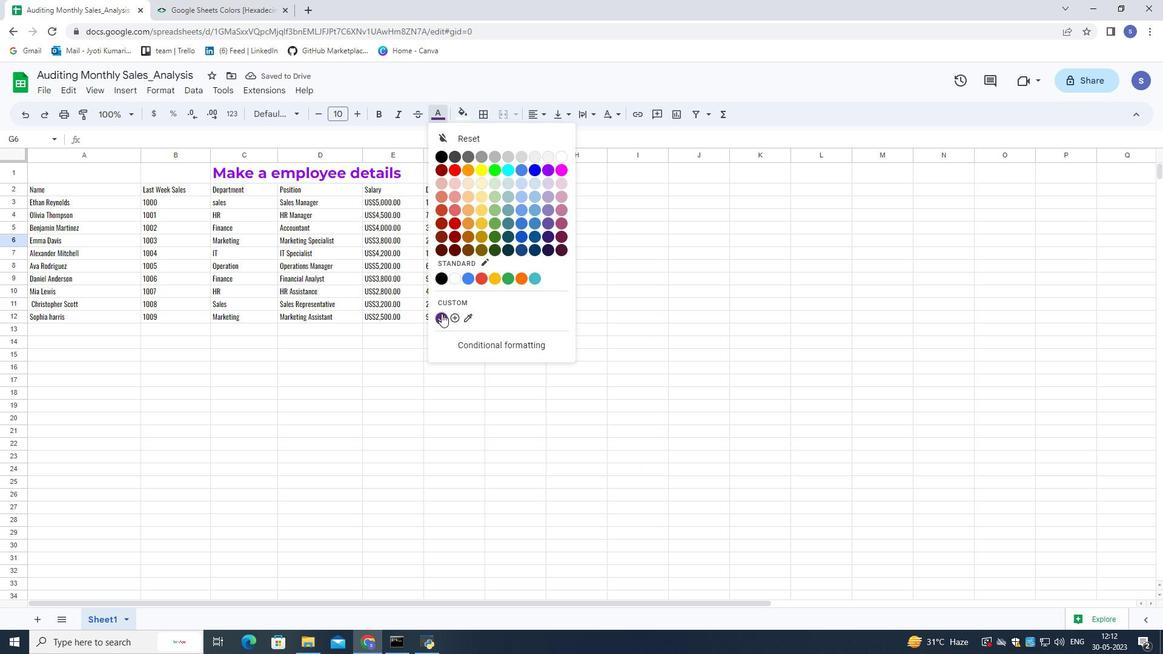 
Action: Mouse pressed left at (441, 315)
Screenshot: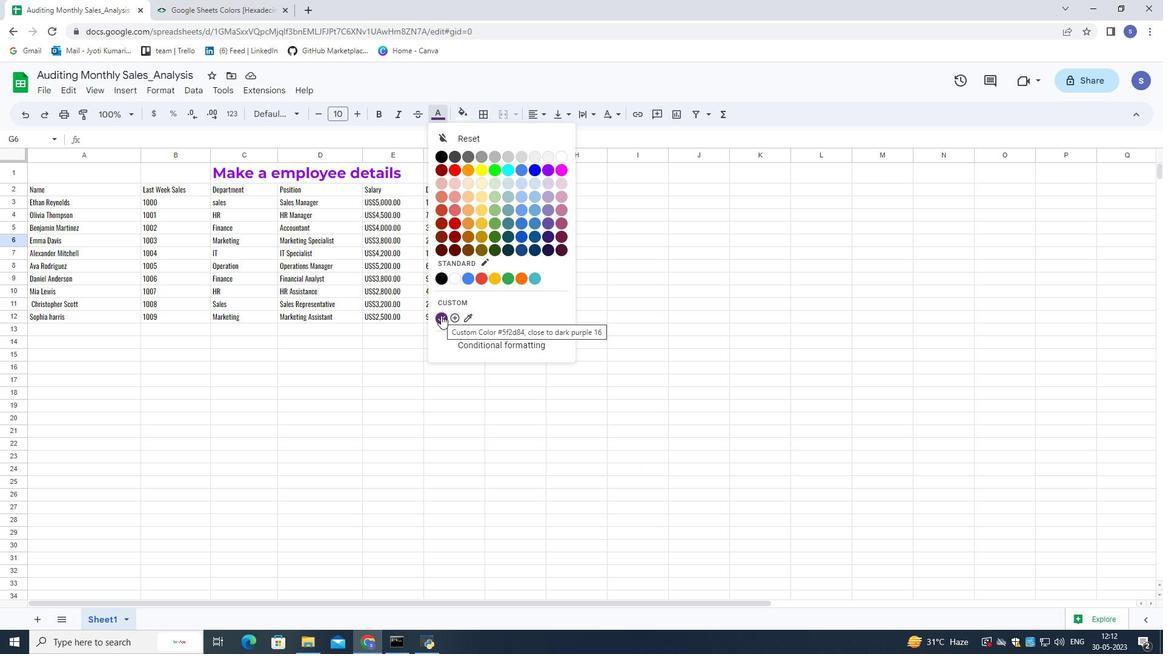 
Action: Mouse moved to (204, 167)
Screenshot: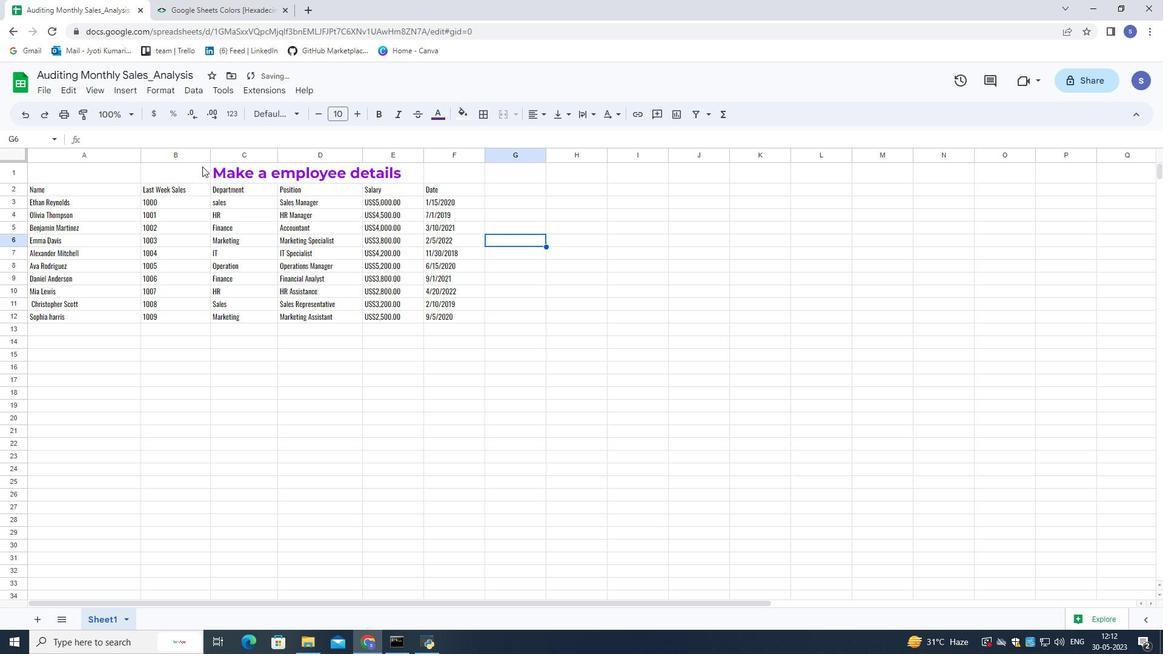 
Action: Mouse pressed left at (204, 167)
Screenshot: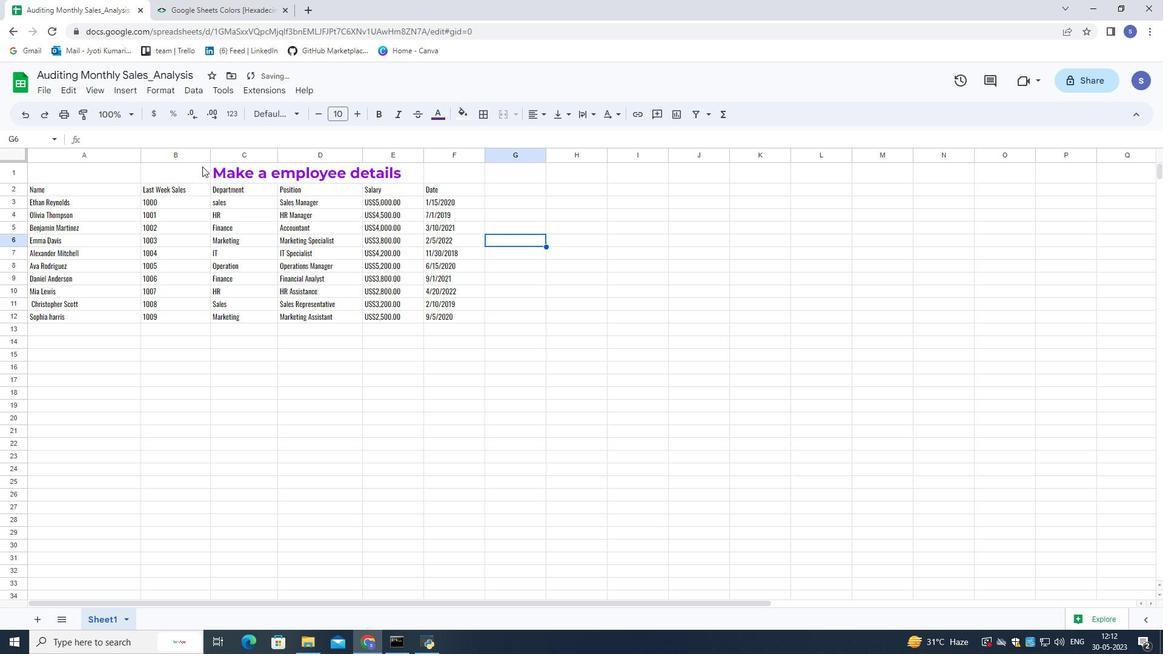 
Action: Mouse moved to (442, 114)
Screenshot: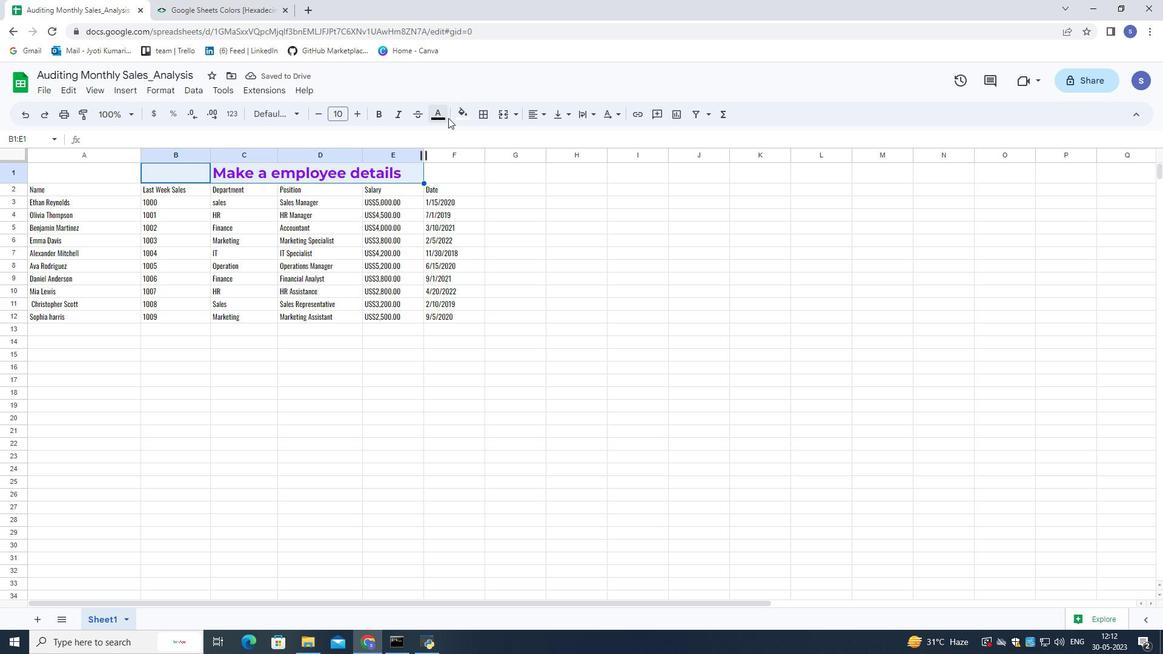 
Action: Mouse pressed left at (442, 114)
Screenshot: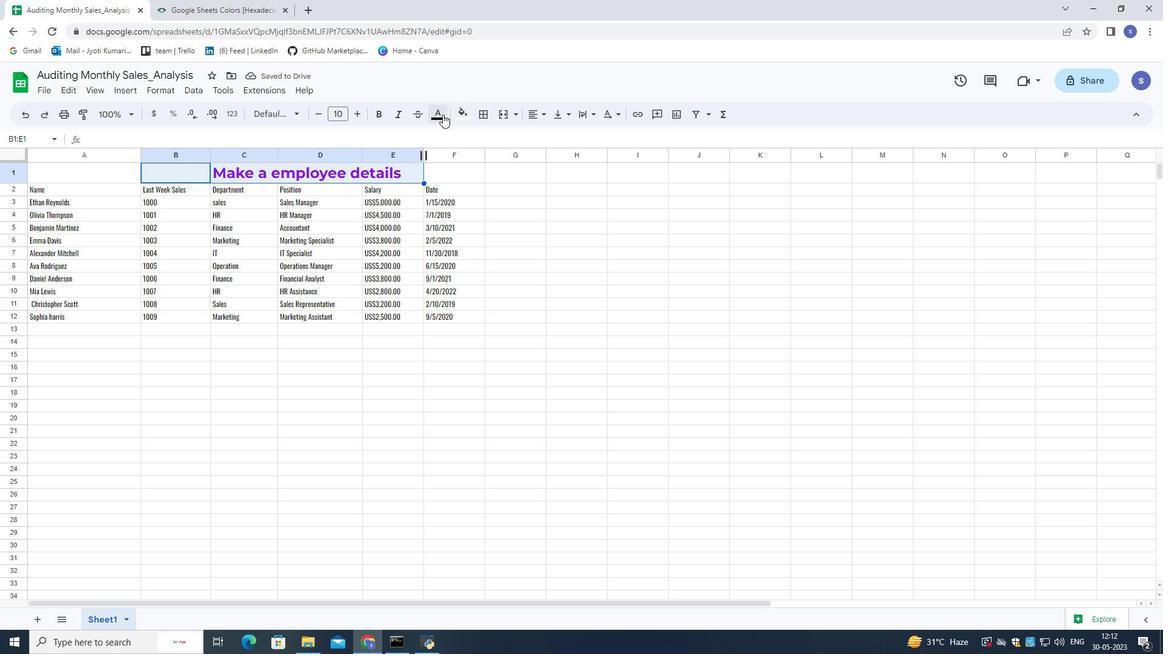 
Action: Mouse moved to (441, 316)
Screenshot: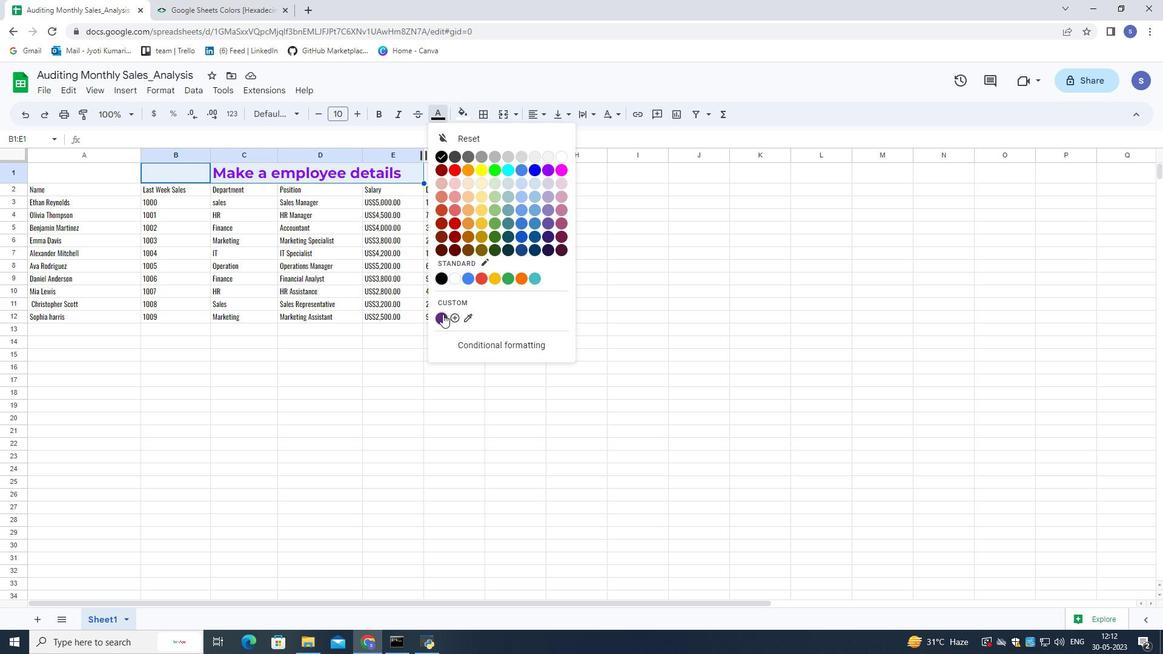 
Action: Mouse pressed left at (441, 316)
Screenshot: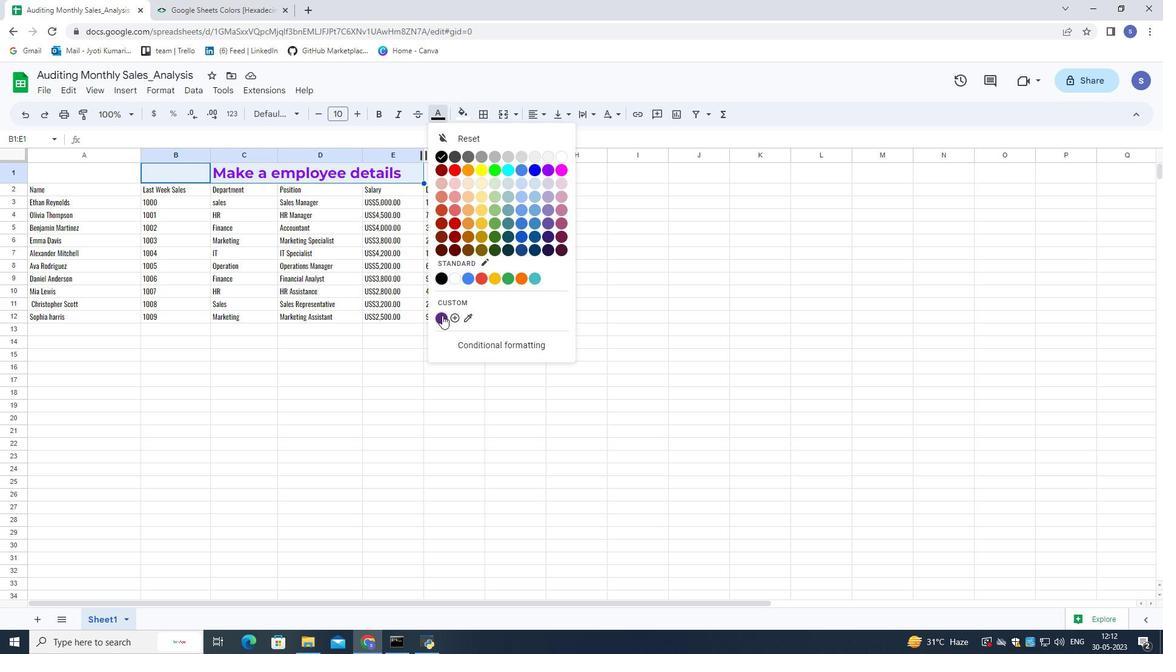 
Action: Mouse moved to (494, 294)
Screenshot: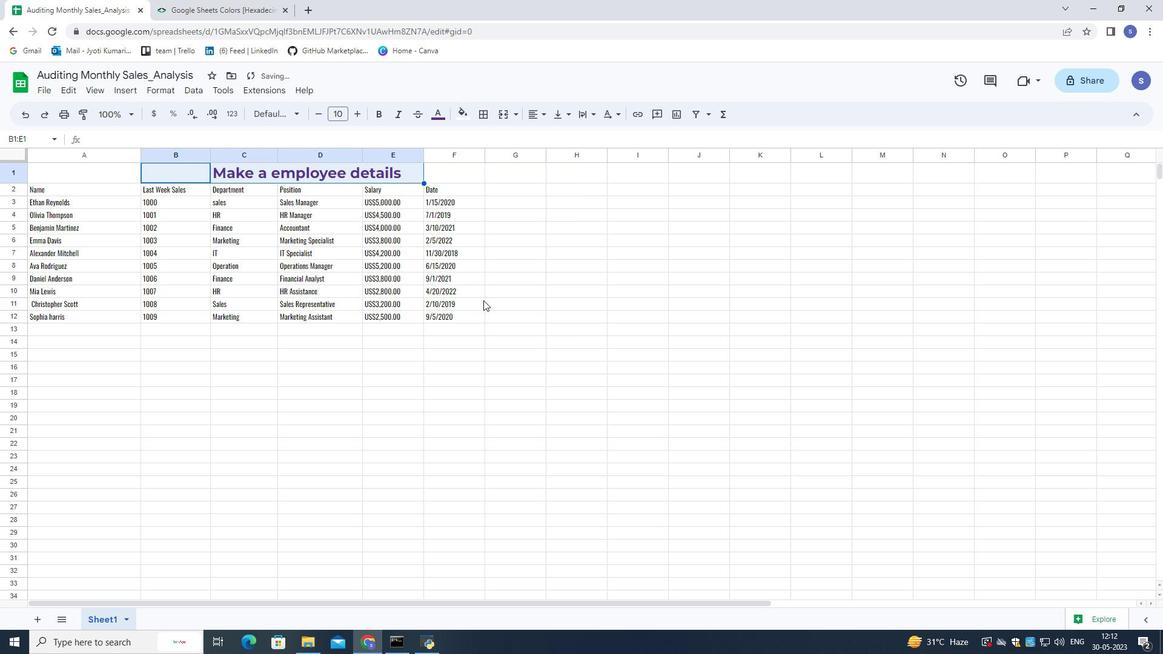 
Action: Mouse pressed left at (494, 294)
Screenshot: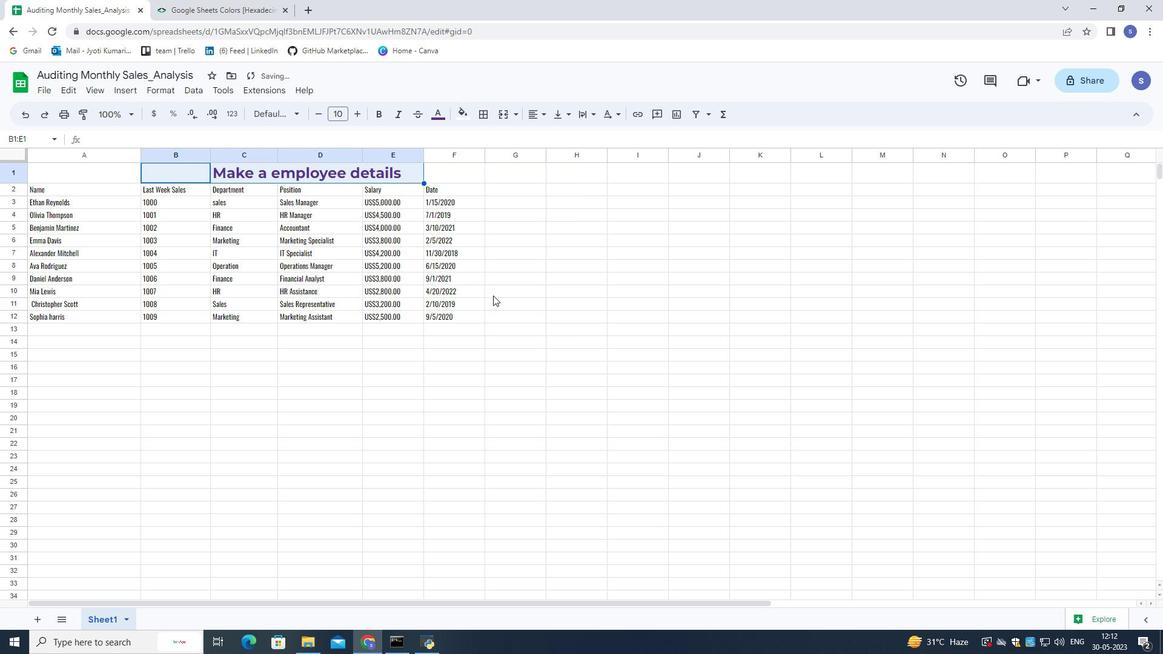 
Action: Mouse moved to (229, 292)
Screenshot: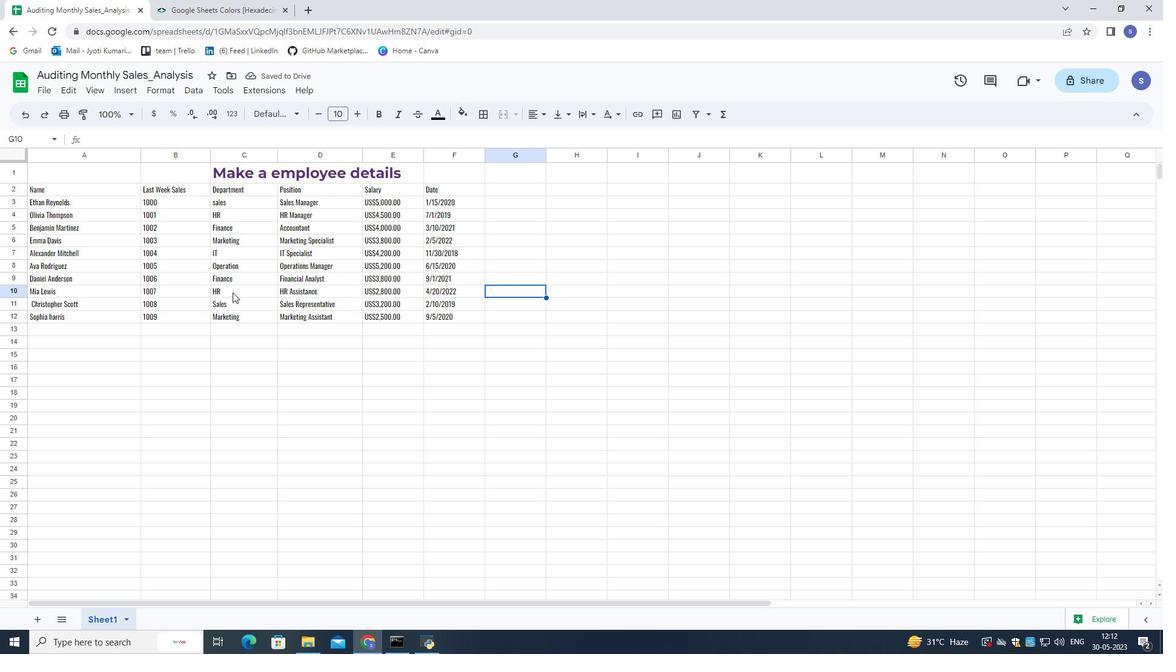 
